 Task: Find connections with filter location Shilong with filter topic #Jobalertwith filter profile language English with filter current company India Today with filter school GITAM Deemed University with filter industry Clay and Refractory Products Manufacturing with filter service category Executive Coaching with filter keywords title Data Entry
Action: Mouse moved to (173, 245)
Screenshot: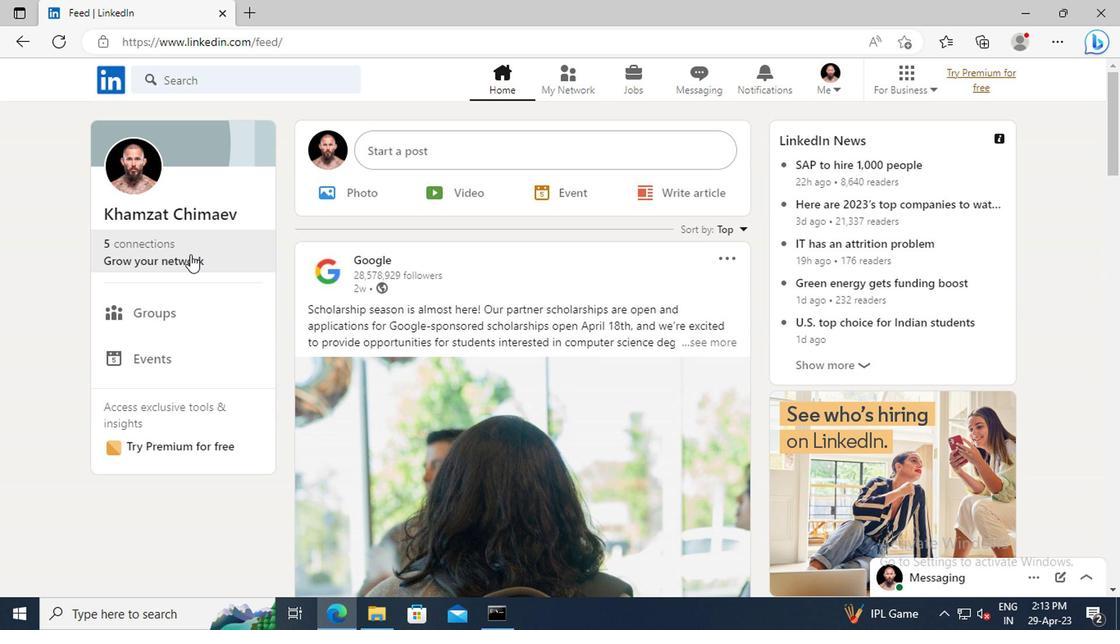 
Action: Mouse pressed left at (173, 245)
Screenshot: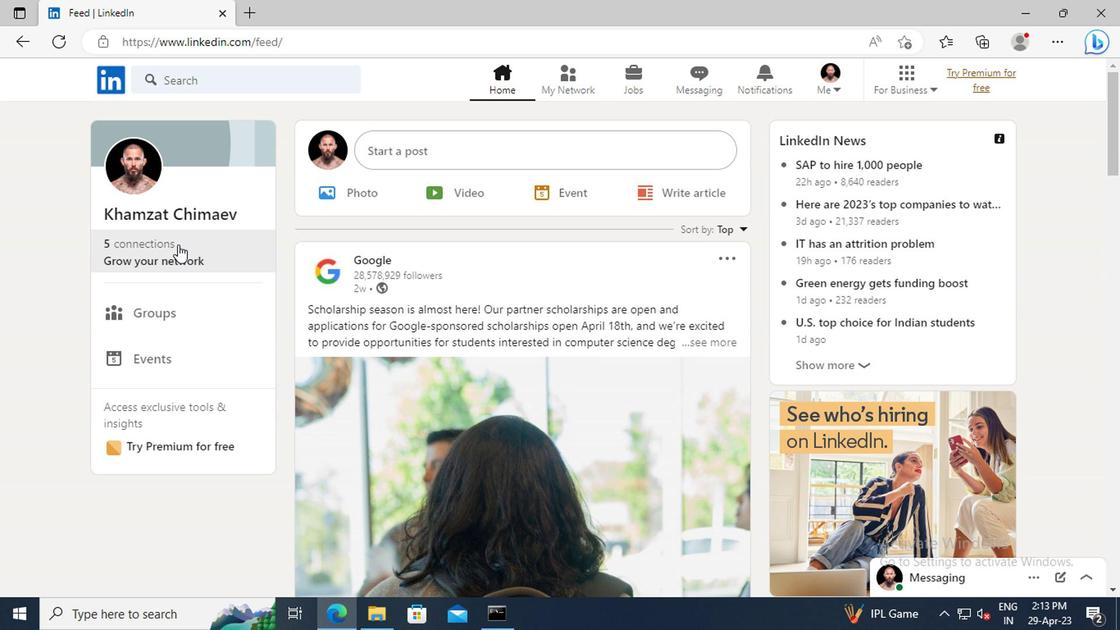 
Action: Mouse moved to (173, 170)
Screenshot: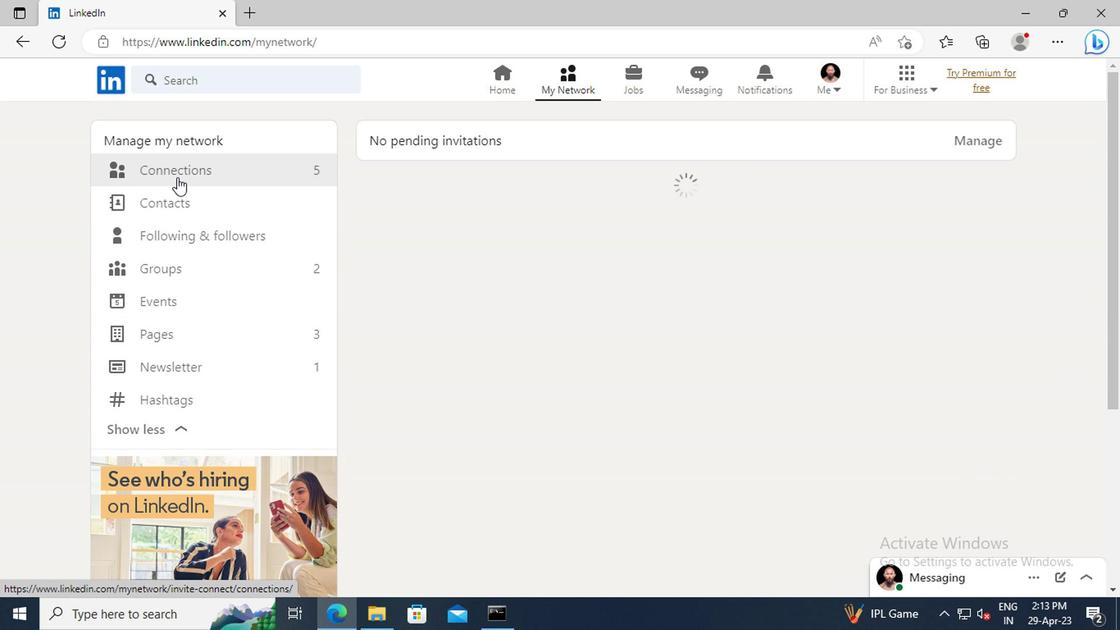 
Action: Mouse pressed left at (173, 170)
Screenshot: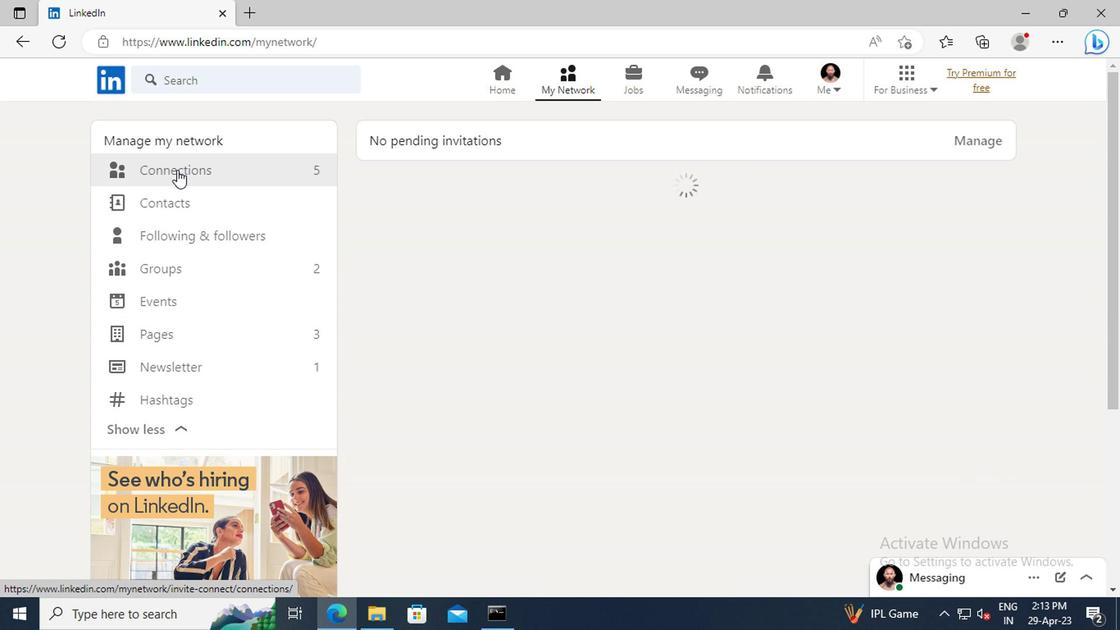
Action: Mouse moved to (663, 172)
Screenshot: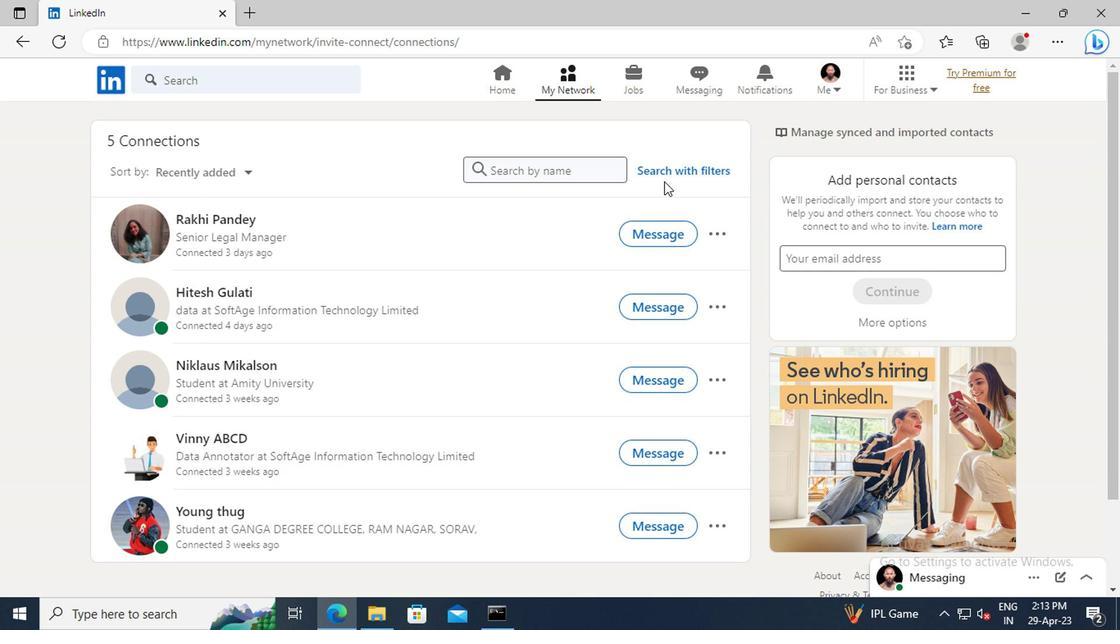 
Action: Mouse pressed left at (663, 172)
Screenshot: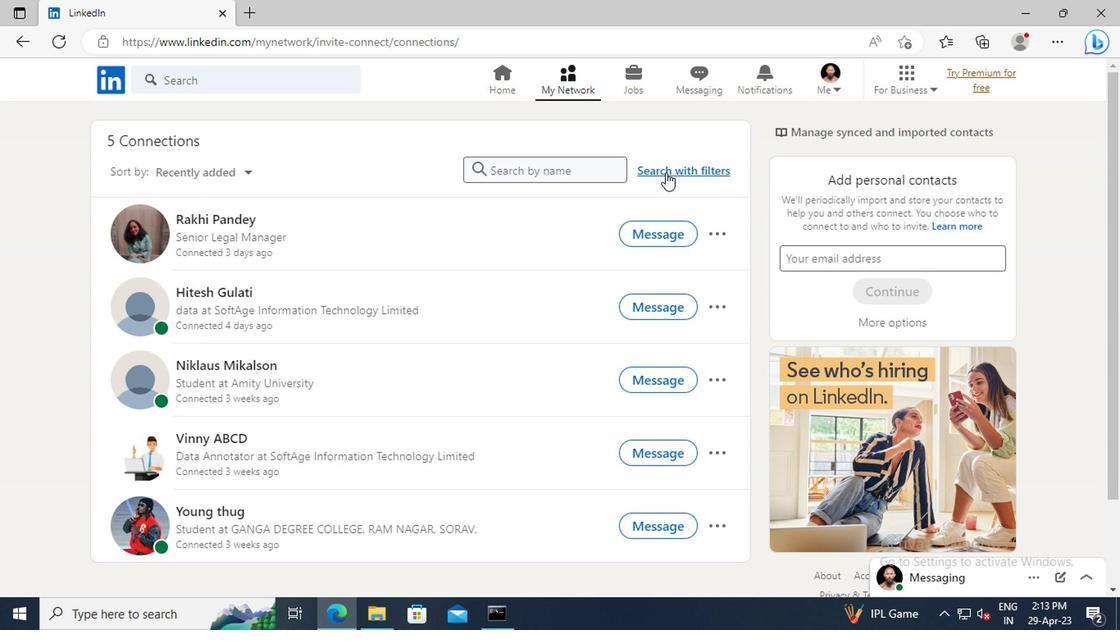 
Action: Mouse moved to (612, 130)
Screenshot: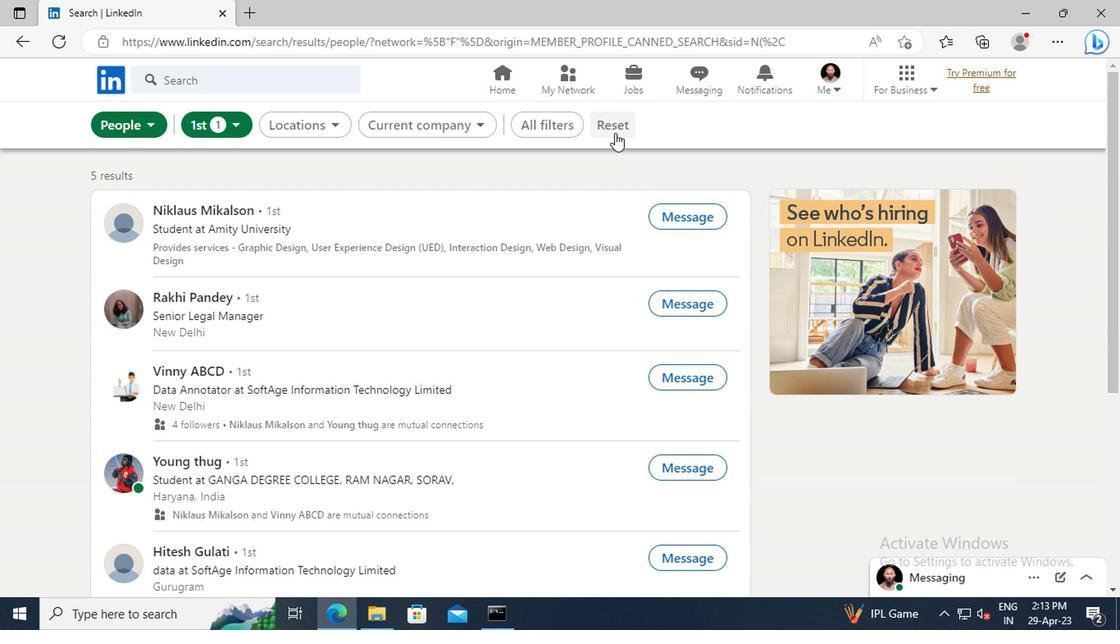 
Action: Mouse pressed left at (612, 130)
Screenshot: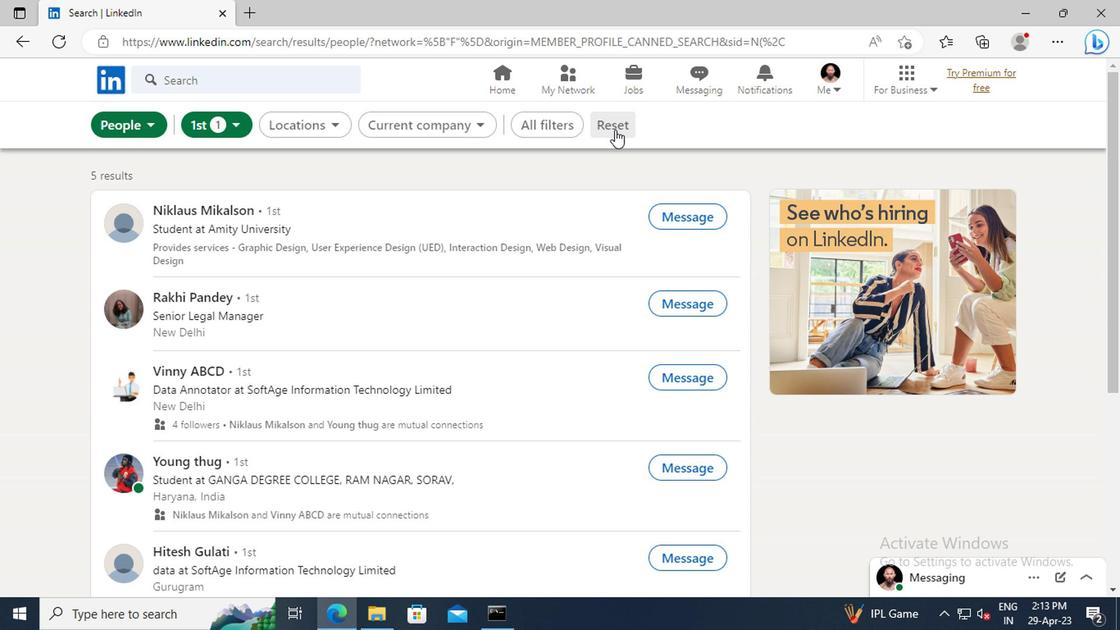 
Action: Mouse moved to (593, 130)
Screenshot: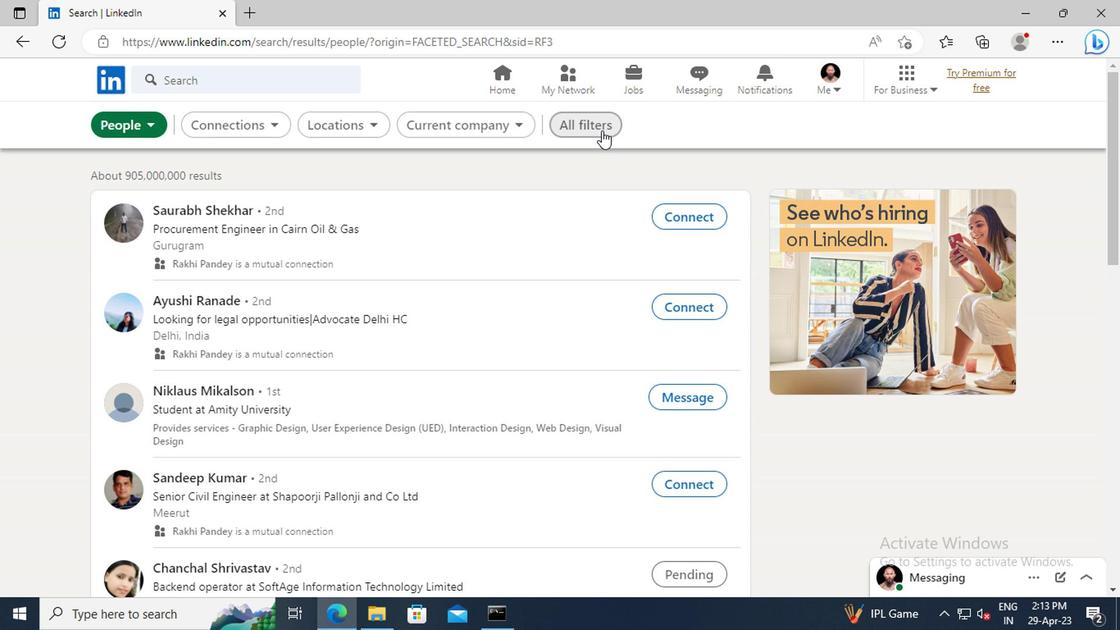 
Action: Mouse pressed left at (593, 130)
Screenshot: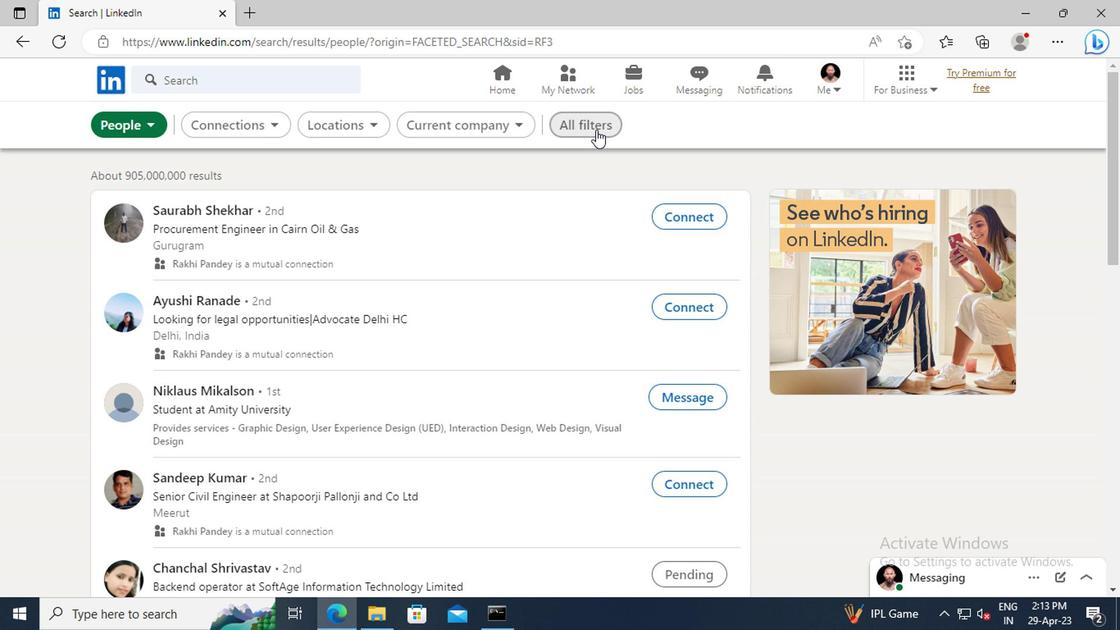 
Action: Mouse moved to (907, 304)
Screenshot: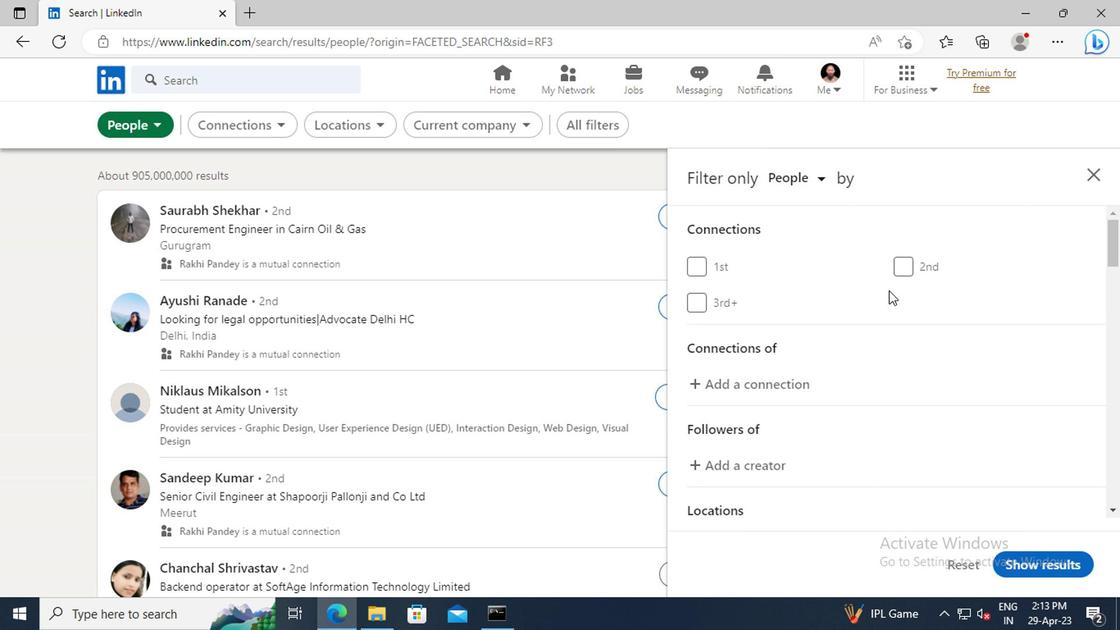 
Action: Mouse scrolled (907, 302) with delta (0, -1)
Screenshot: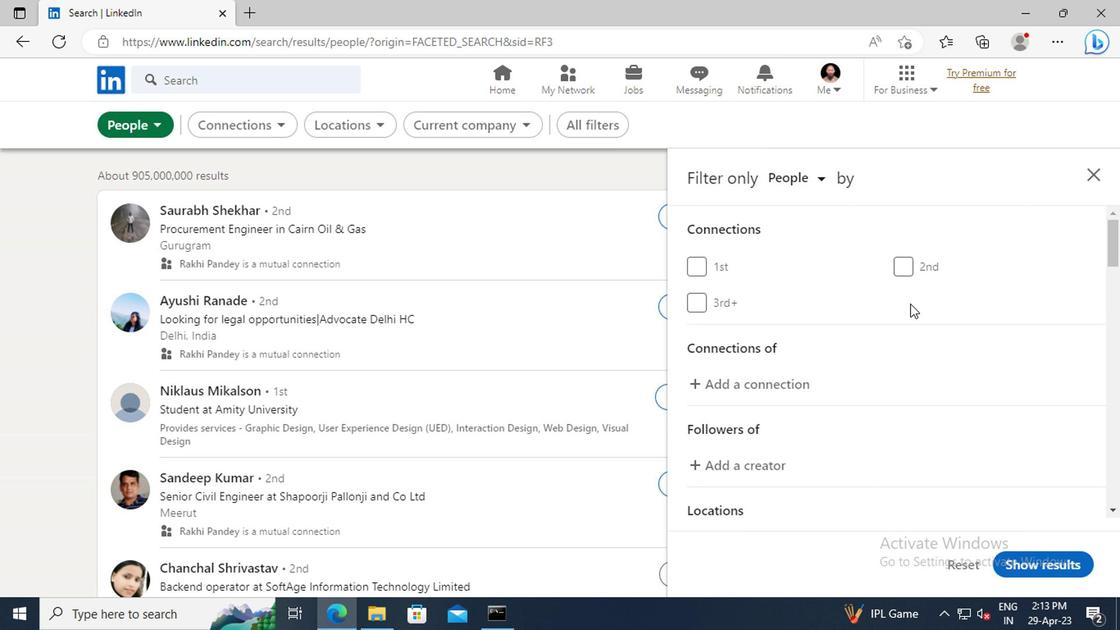 
Action: Mouse moved to (917, 292)
Screenshot: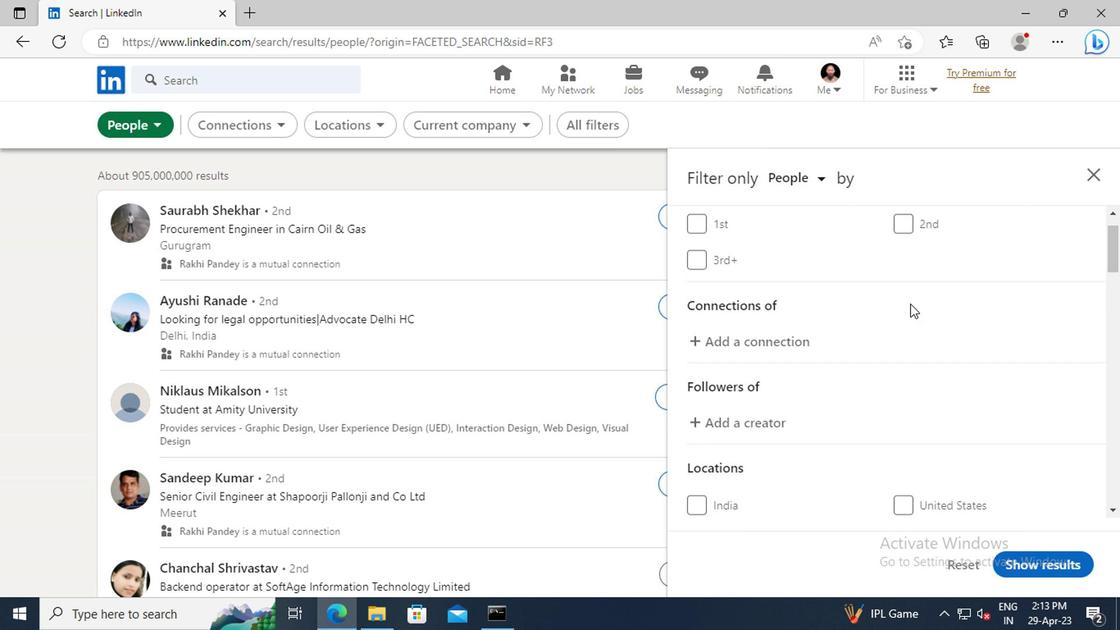 
Action: Mouse scrolled (917, 292) with delta (0, 0)
Screenshot: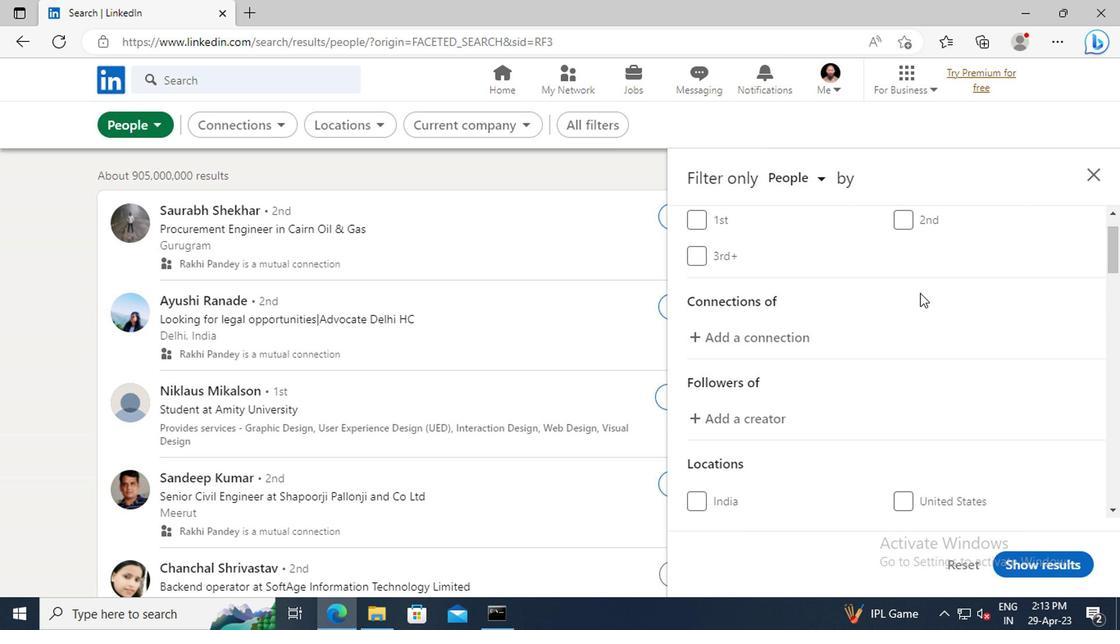
Action: Mouse scrolled (917, 292) with delta (0, 0)
Screenshot: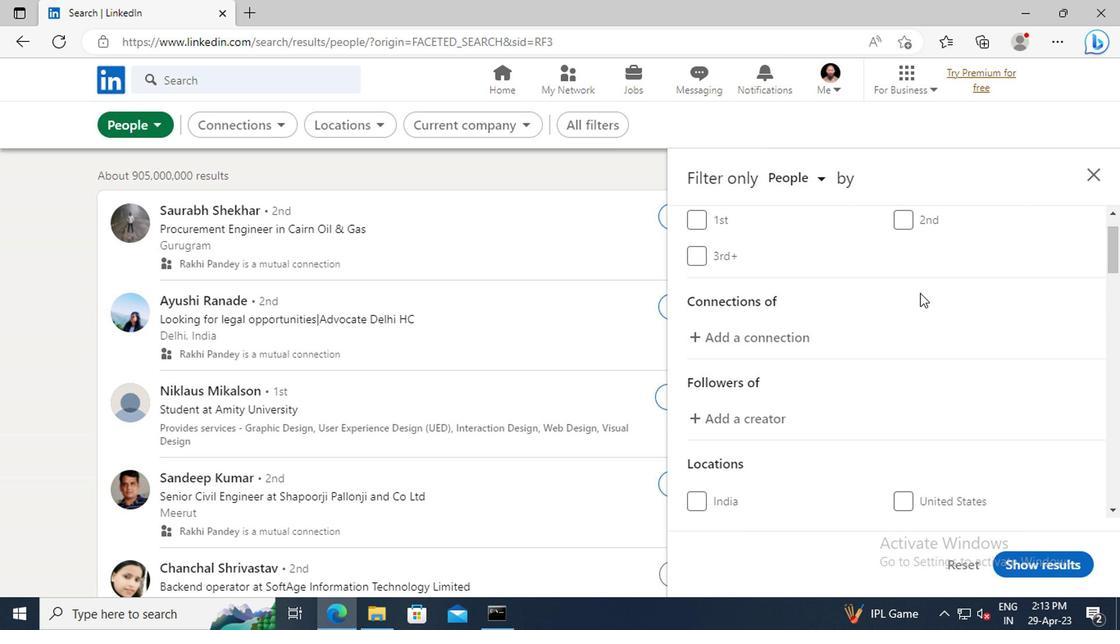 
Action: Mouse scrolled (917, 292) with delta (0, 0)
Screenshot: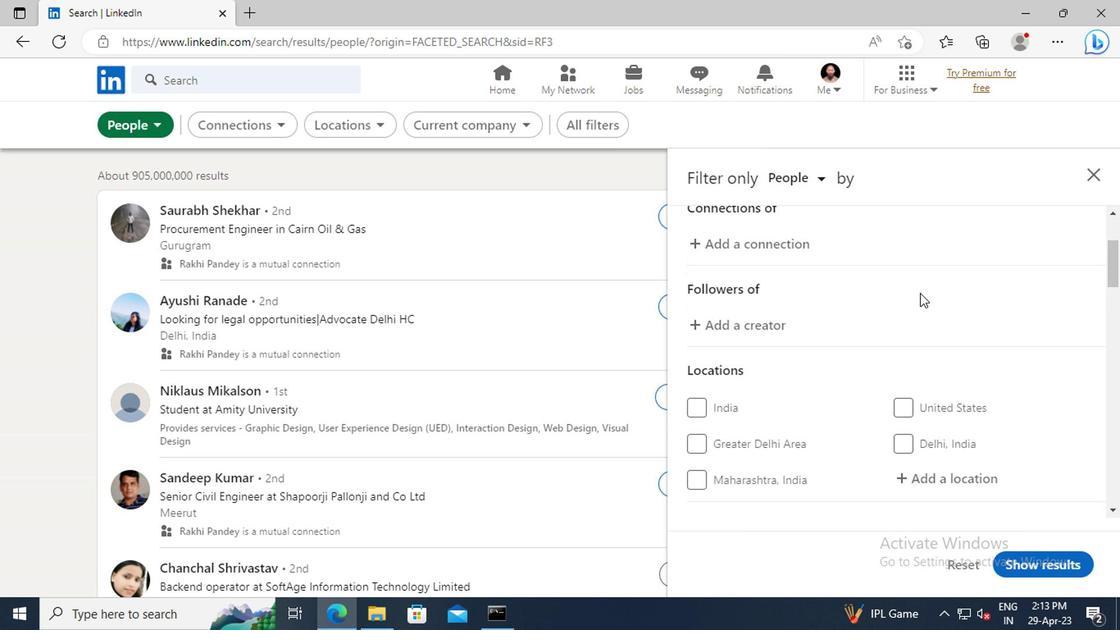 
Action: Mouse scrolled (917, 292) with delta (0, 0)
Screenshot: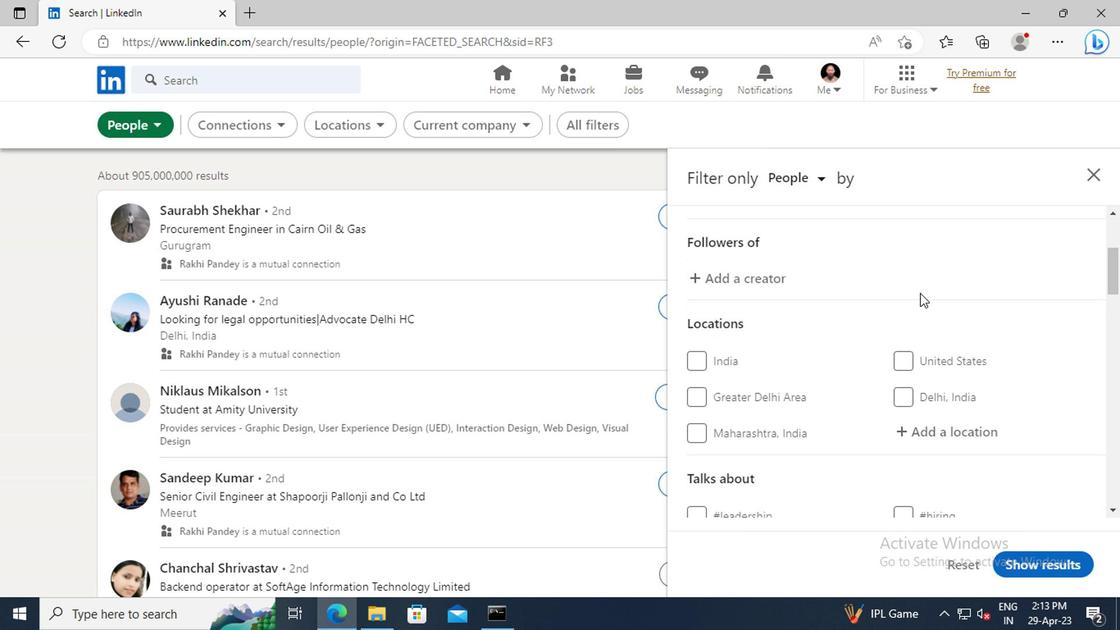 
Action: Mouse scrolled (917, 292) with delta (0, 0)
Screenshot: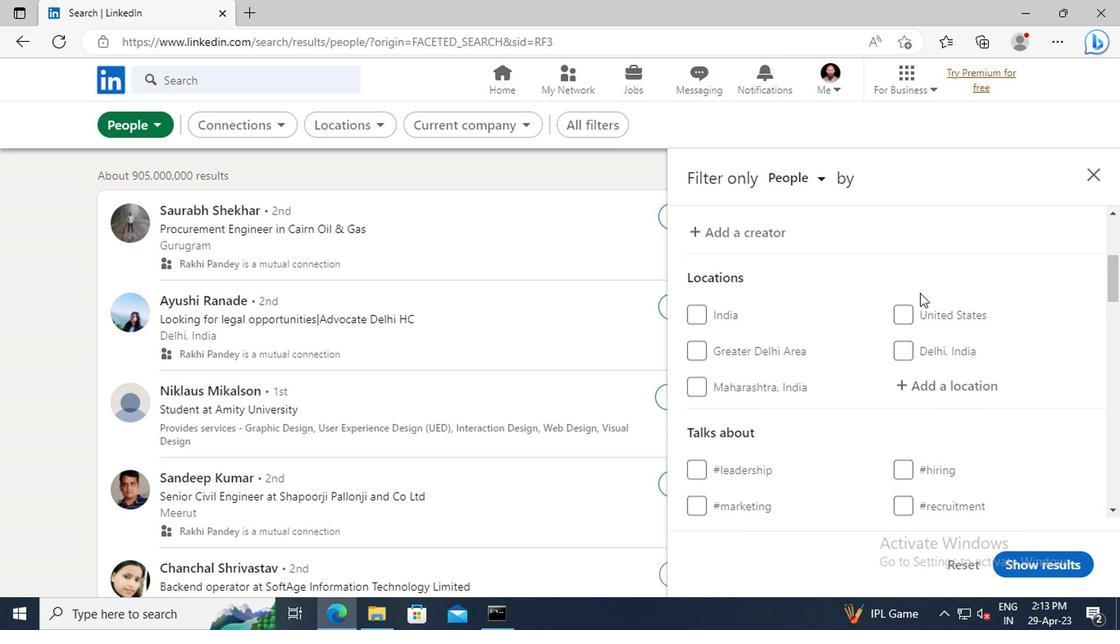 
Action: Mouse moved to (907, 333)
Screenshot: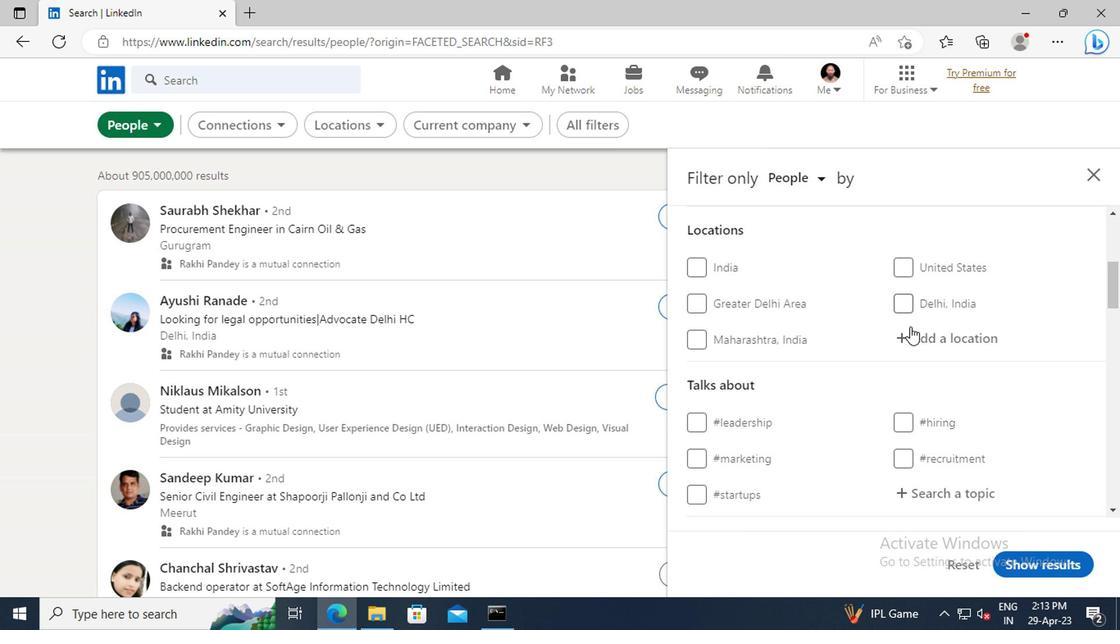 
Action: Mouse pressed left at (907, 333)
Screenshot: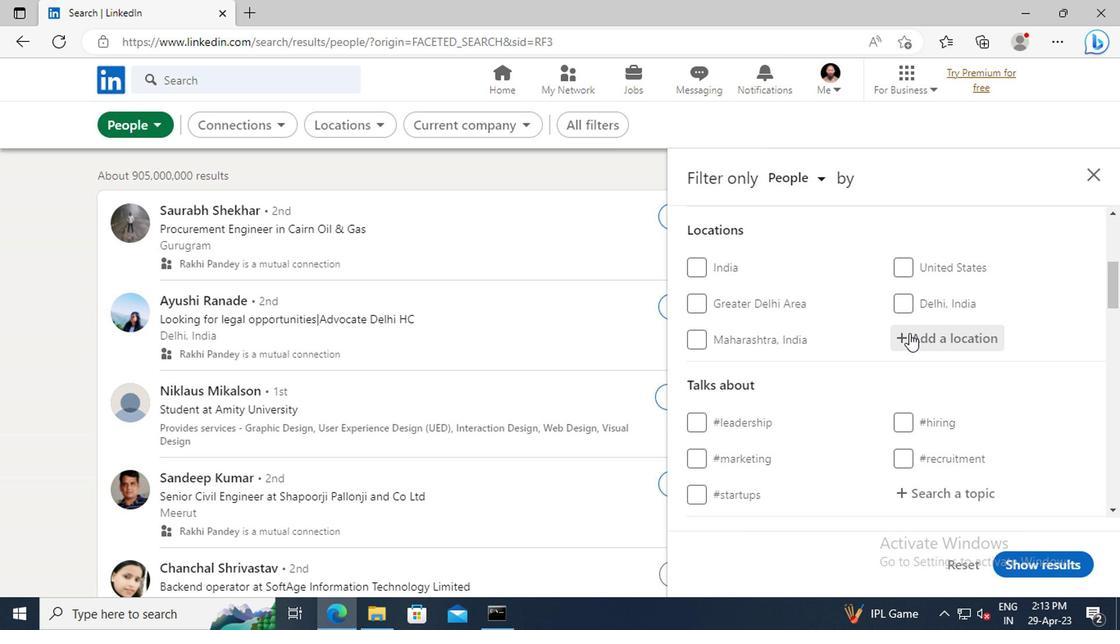
Action: Key pressed <Key.shift>SHILONG<Key.enter>
Screenshot: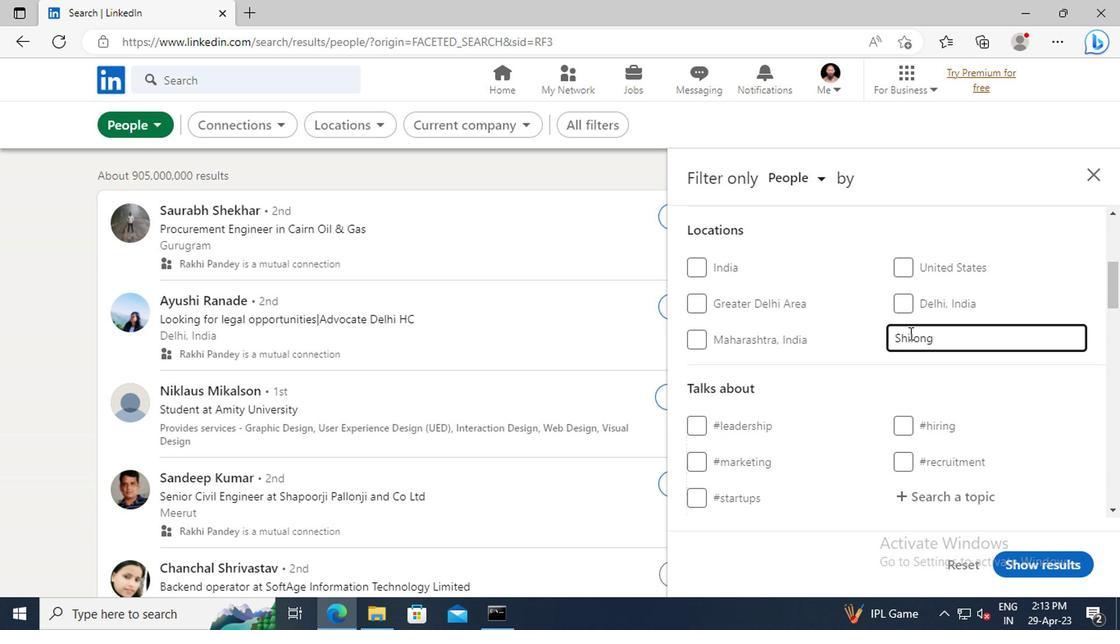 
Action: Mouse scrolled (907, 332) with delta (0, 0)
Screenshot: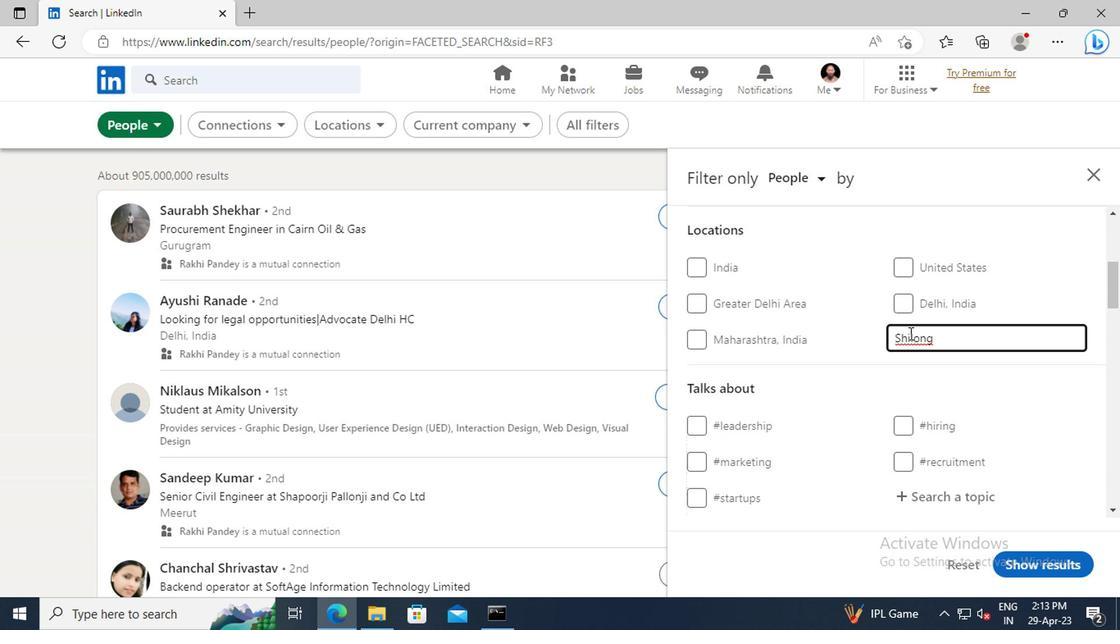 
Action: Mouse scrolled (907, 332) with delta (0, 0)
Screenshot: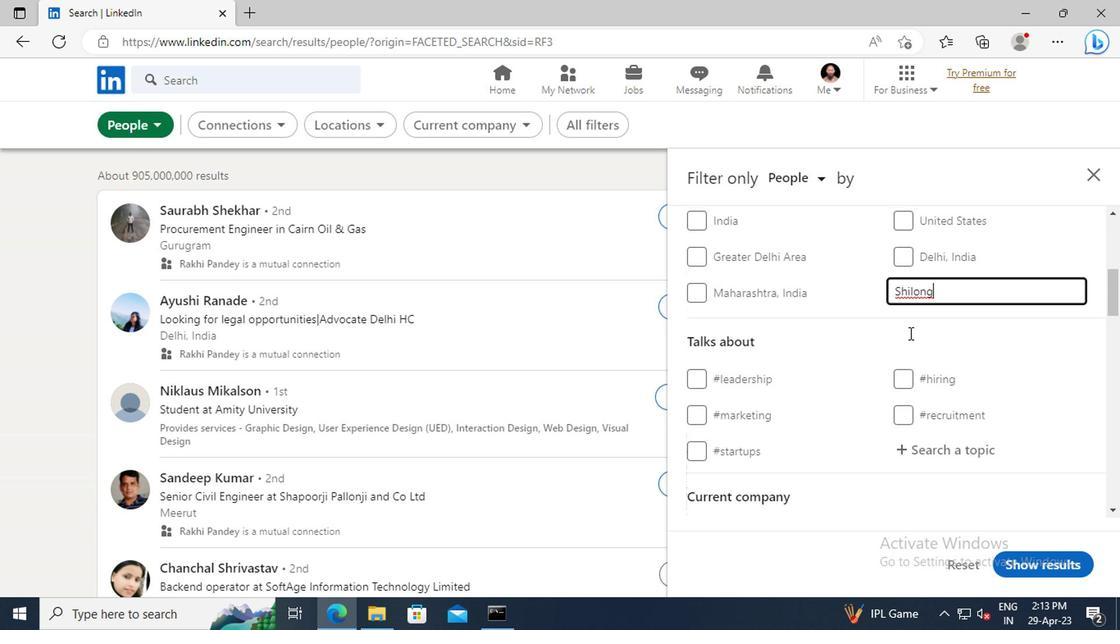 
Action: Mouse moved to (913, 396)
Screenshot: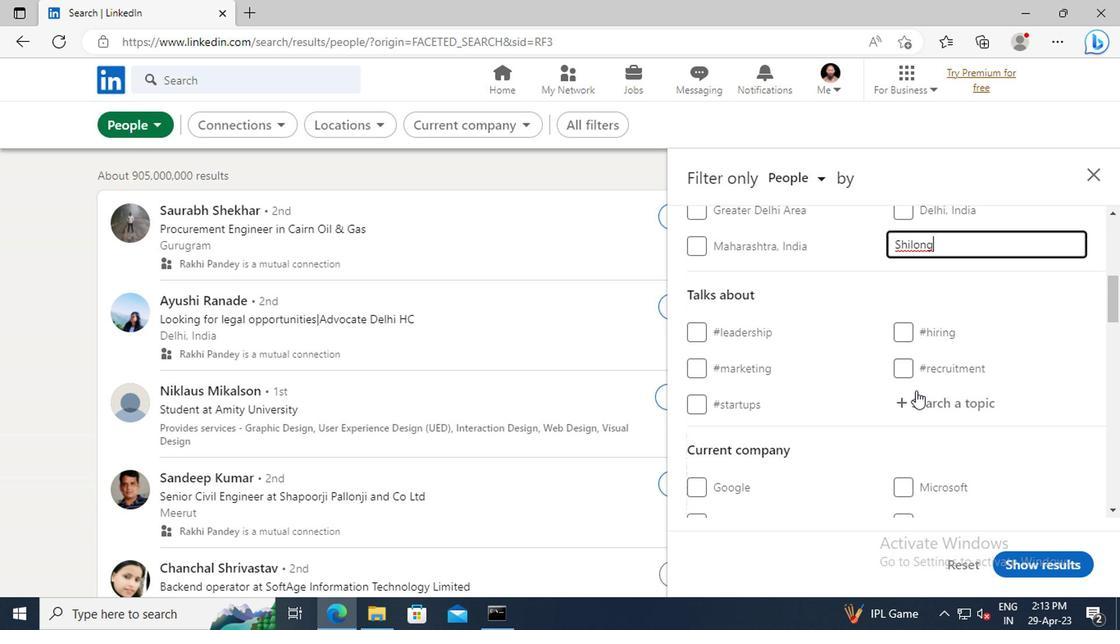 
Action: Mouse pressed left at (913, 396)
Screenshot: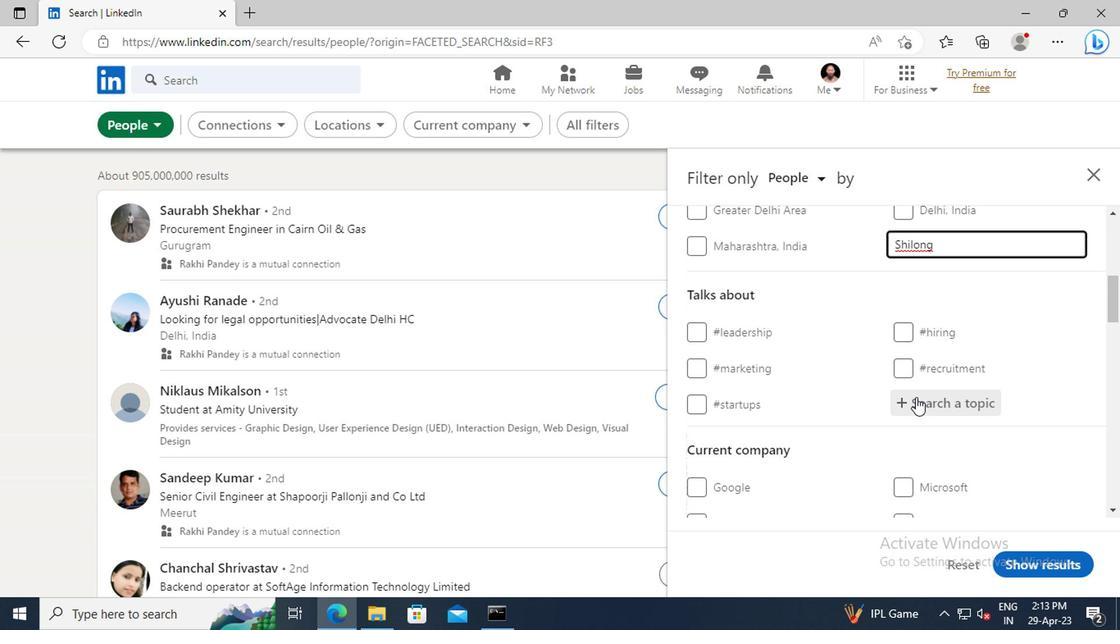 
Action: Key pressed <Key.shift>JOBALERT
Screenshot: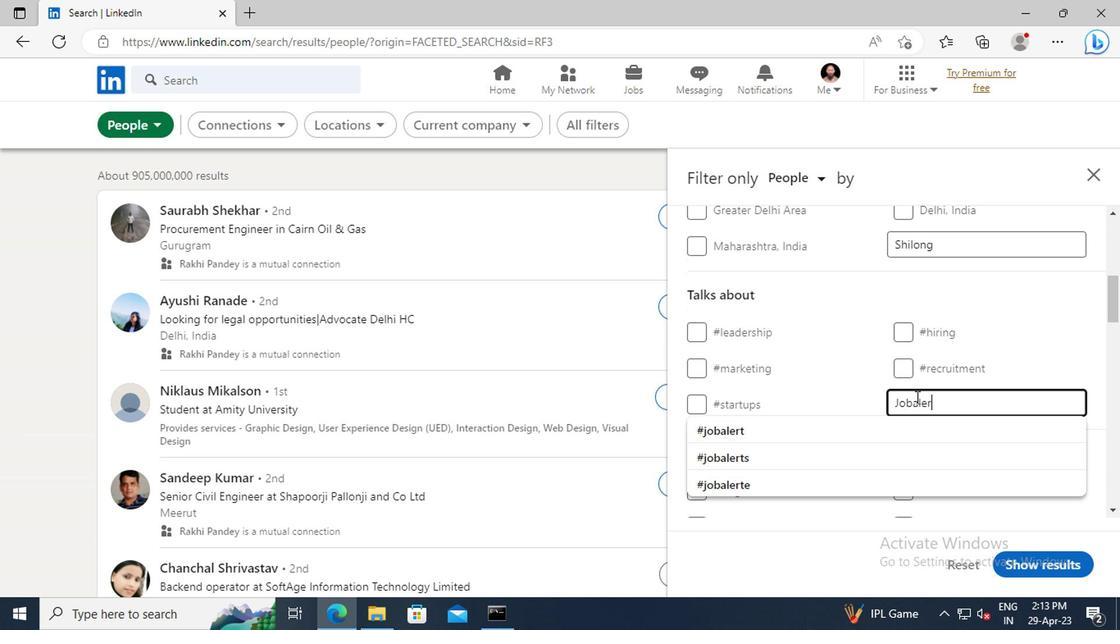 
Action: Mouse moved to (917, 424)
Screenshot: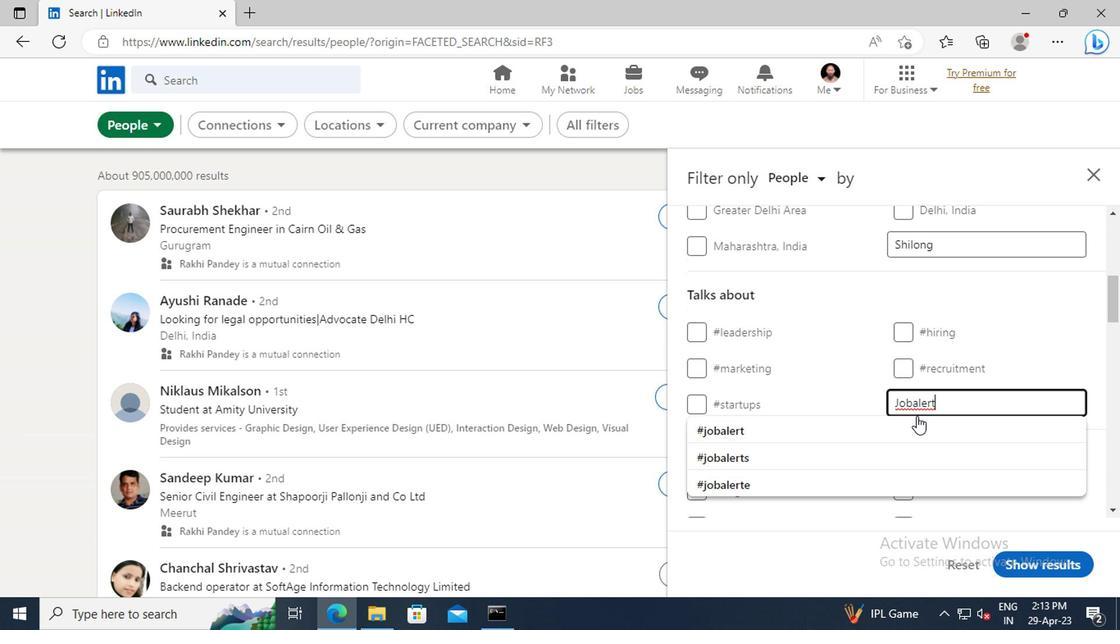 
Action: Mouse pressed left at (917, 424)
Screenshot: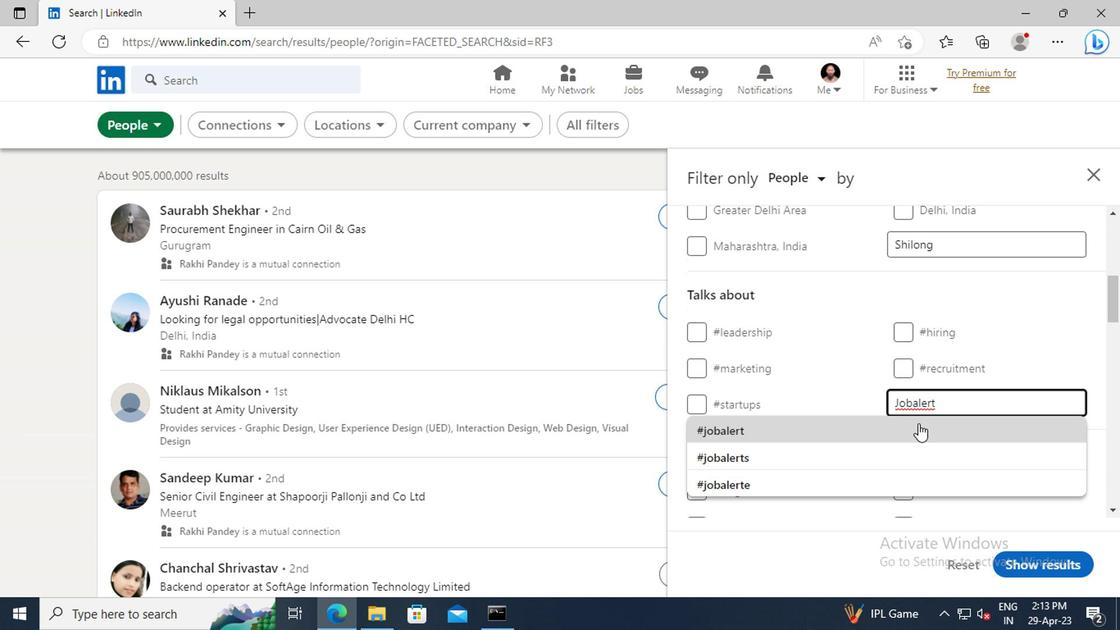 
Action: Mouse scrolled (917, 423) with delta (0, -1)
Screenshot: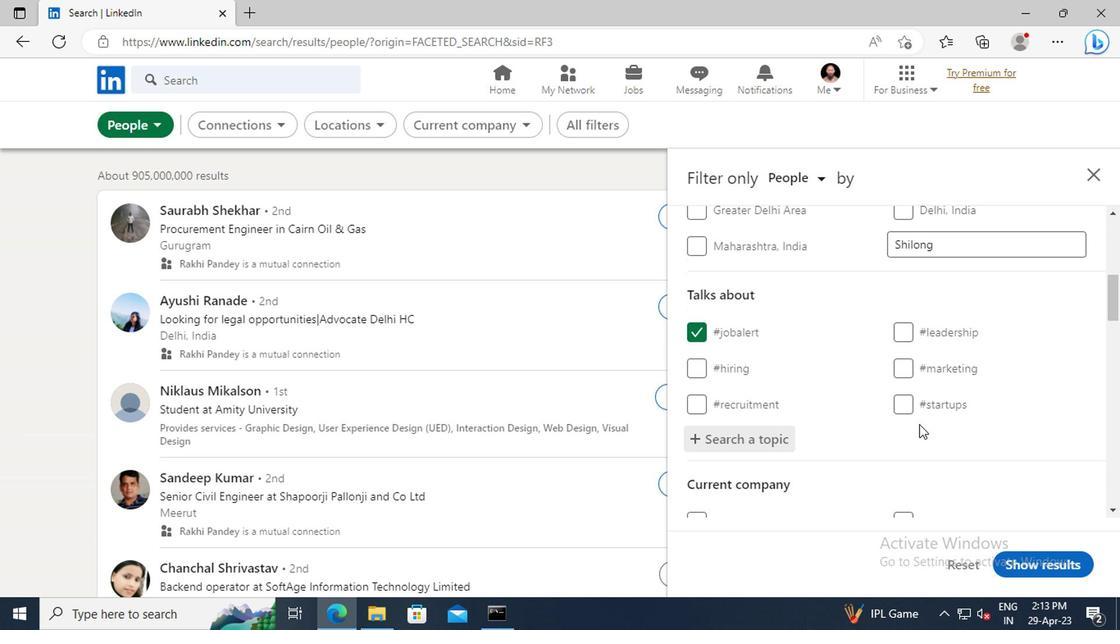 
Action: Mouse scrolled (917, 423) with delta (0, -1)
Screenshot: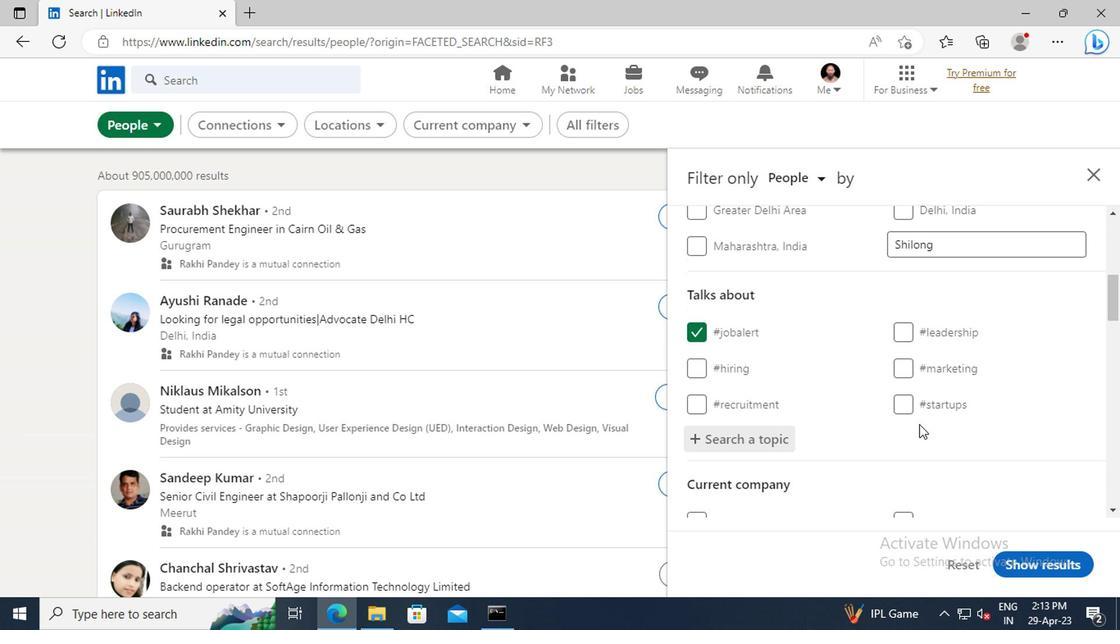 
Action: Mouse scrolled (917, 423) with delta (0, -1)
Screenshot: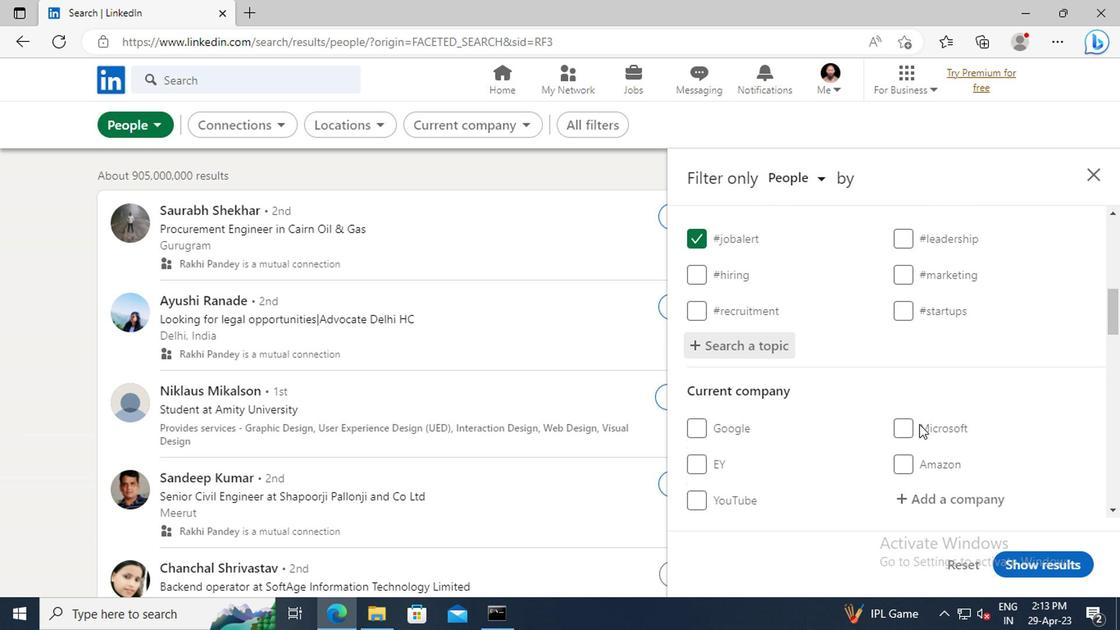 
Action: Mouse scrolled (917, 423) with delta (0, -1)
Screenshot: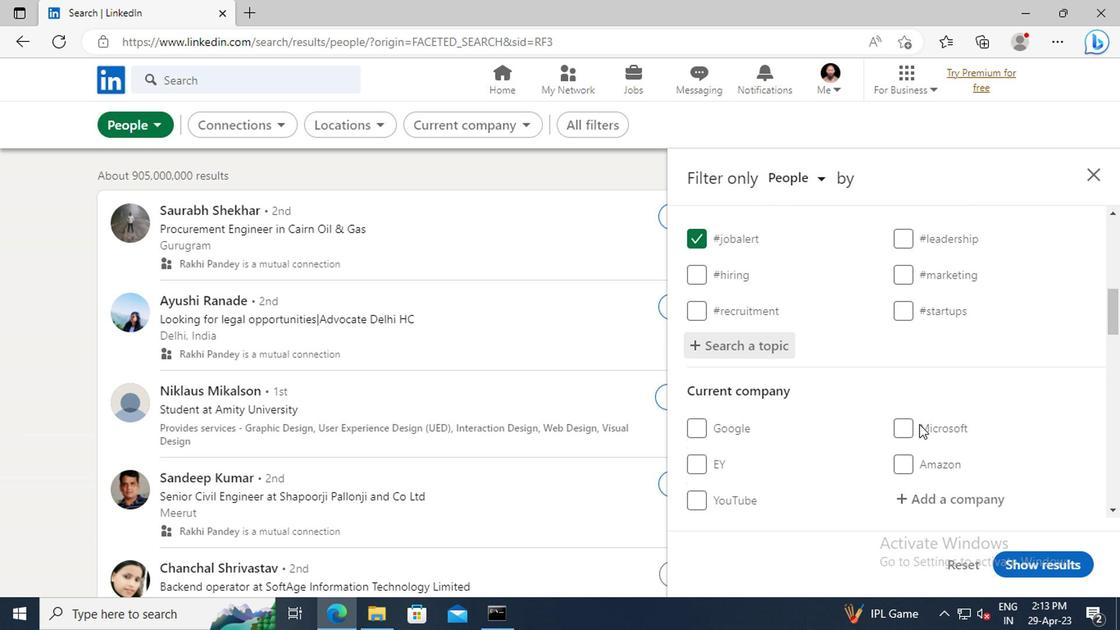 
Action: Mouse scrolled (917, 423) with delta (0, -1)
Screenshot: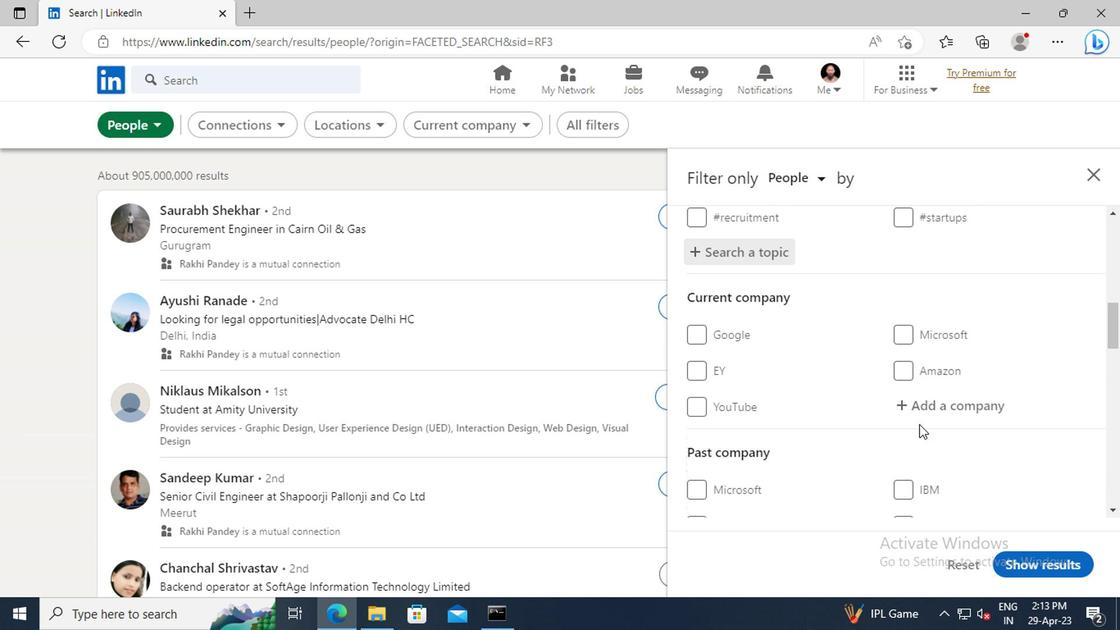 
Action: Mouse scrolled (917, 423) with delta (0, -1)
Screenshot: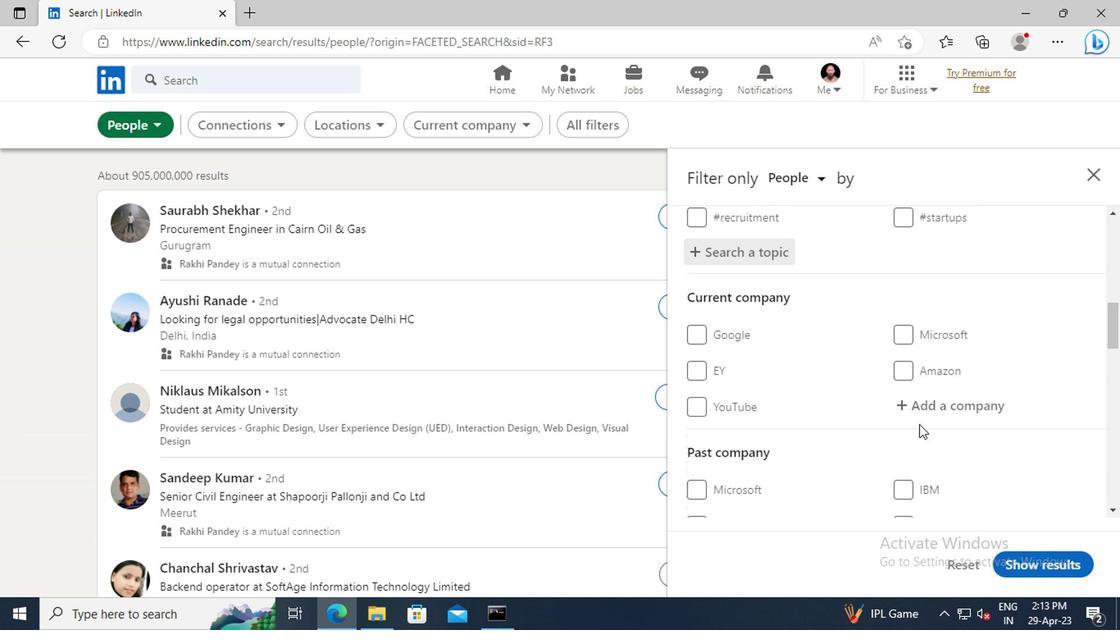 
Action: Mouse scrolled (917, 423) with delta (0, -1)
Screenshot: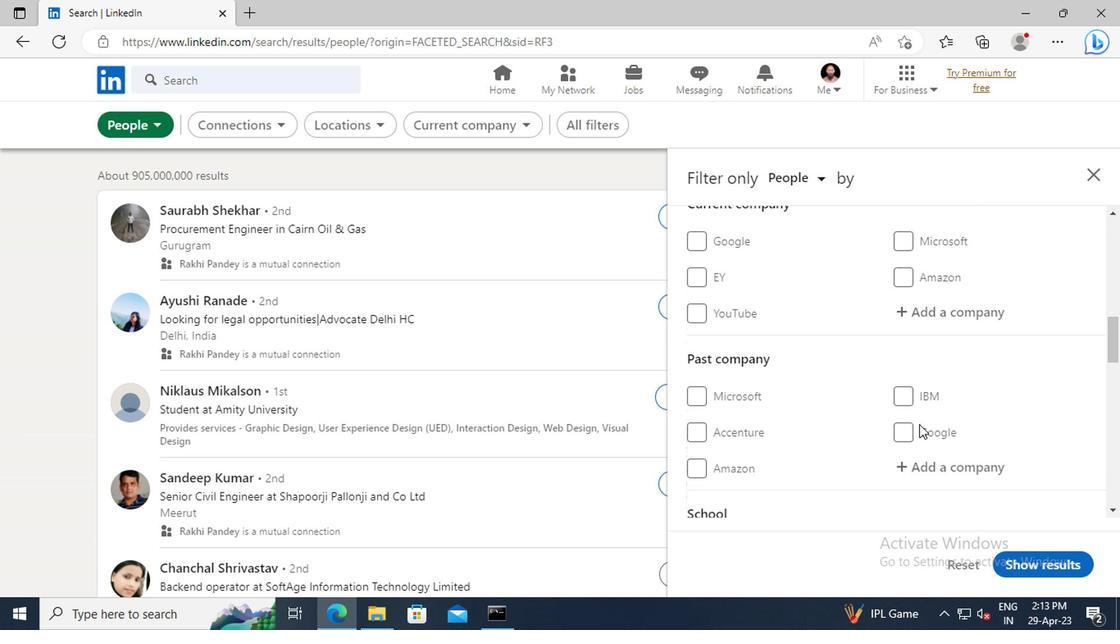 
Action: Mouse scrolled (917, 423) with delta (0, -1)
Screenshot: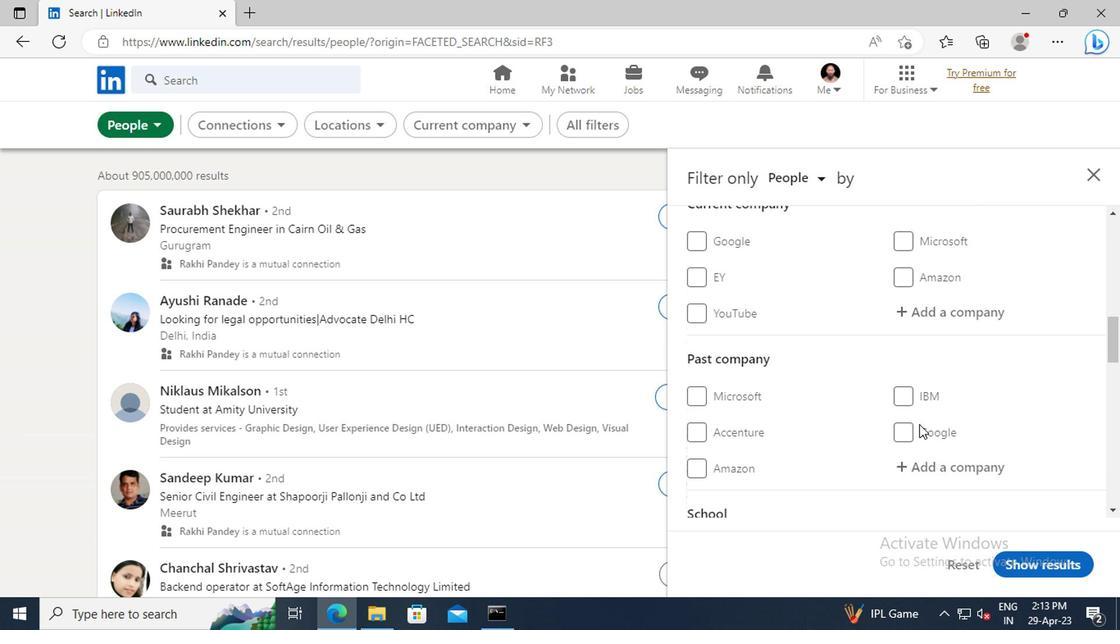 
Action: Mouse scrolled (917, 423) with delta (0, -1)
Screenshot: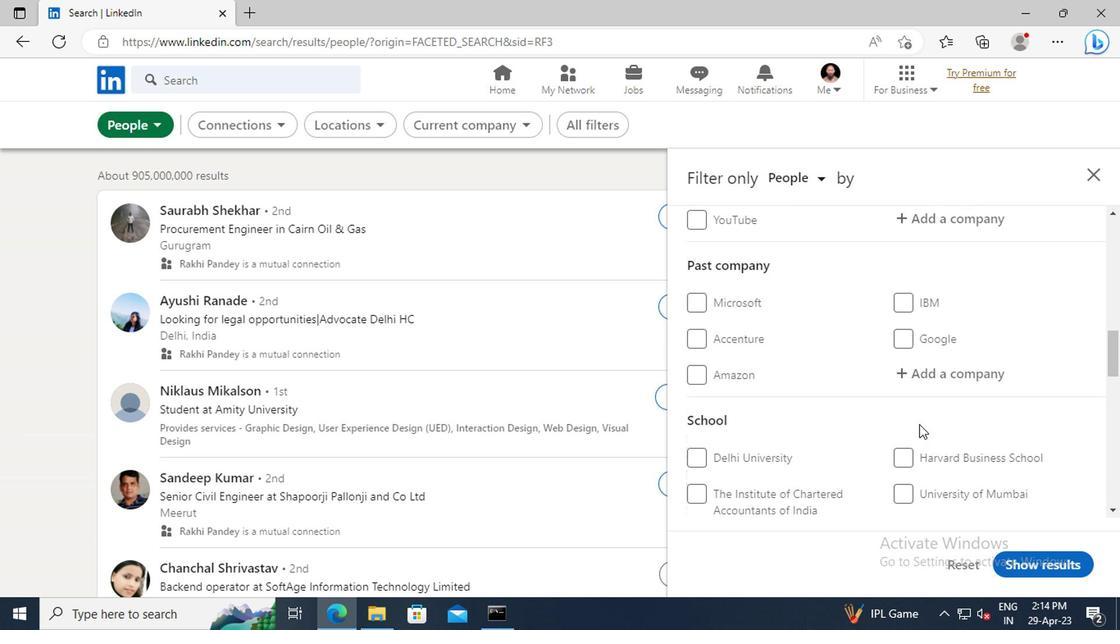 
Action: Mouse scrolled (917, 423) with delta (0, -1)
Screenshot: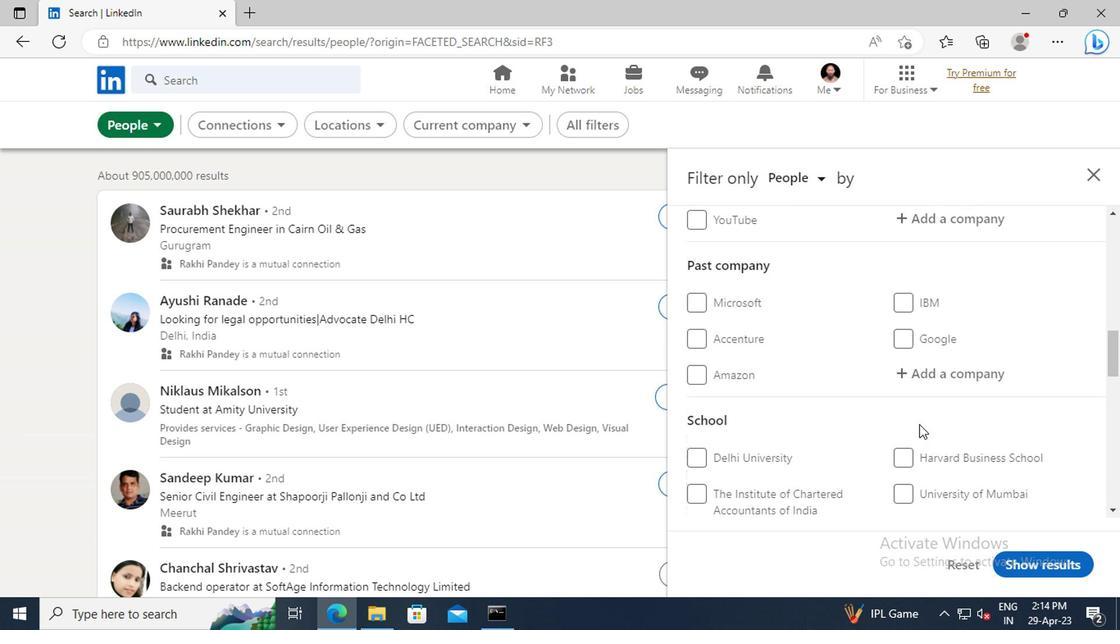 
Action: Mouse scrolled (917, 423) with delta (0, -1)
Screenshot: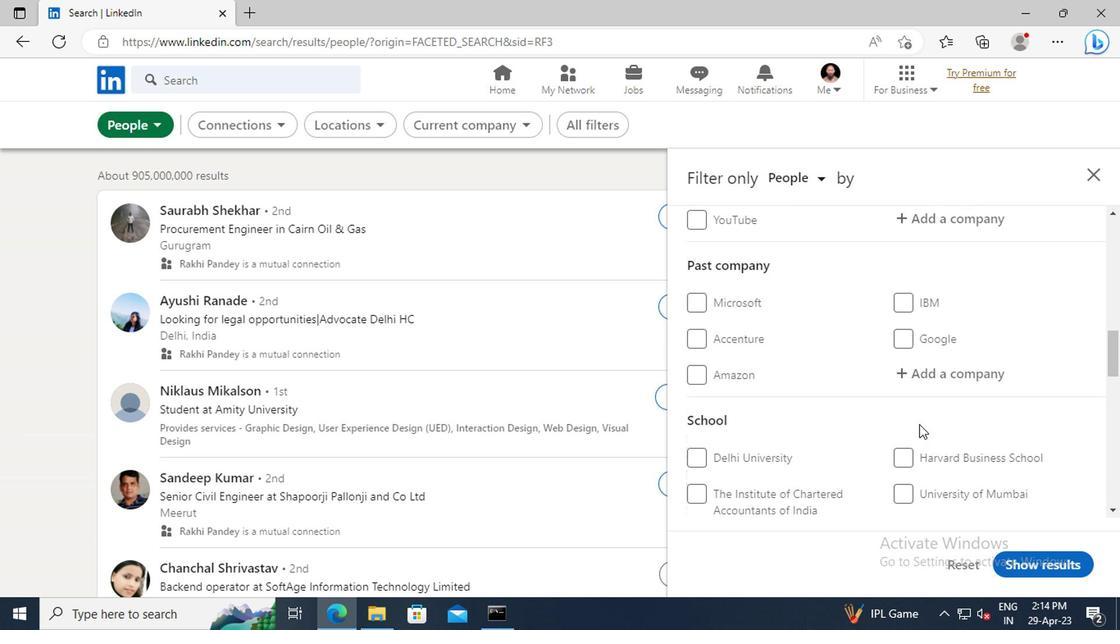 
Action: Mouse scrolled (917, 423) with delta (0, -1)
Screenshot: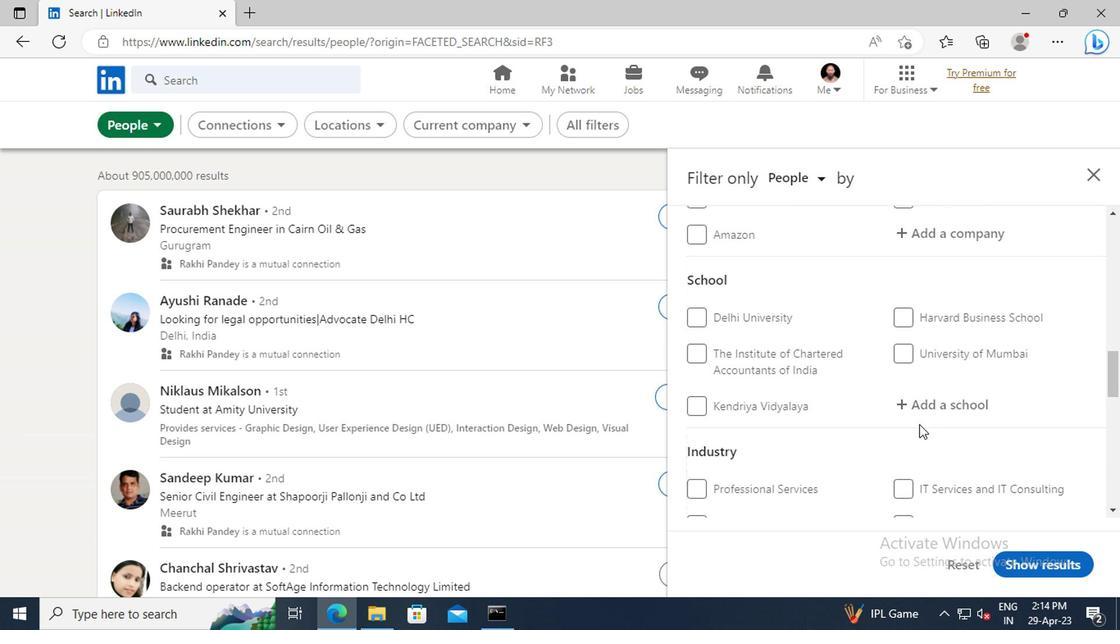 
Action: Mouse scrolled (917, 423) with delta (0, -1)
Screenshot: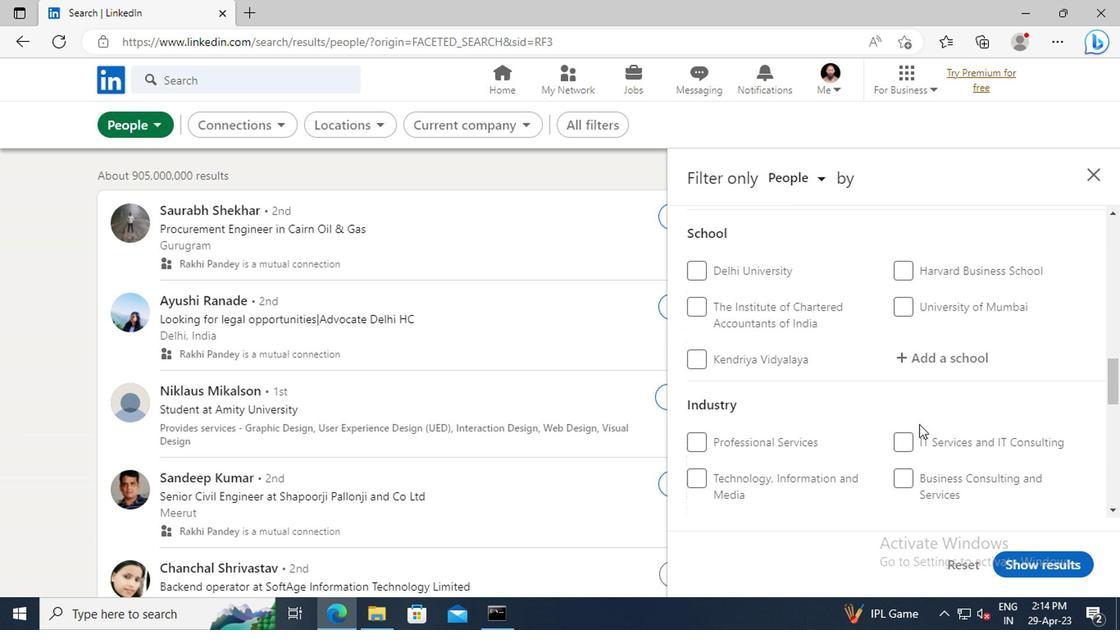
Action: Mouse scrolled (917, 423) with delta (0, -1)
Screenshot: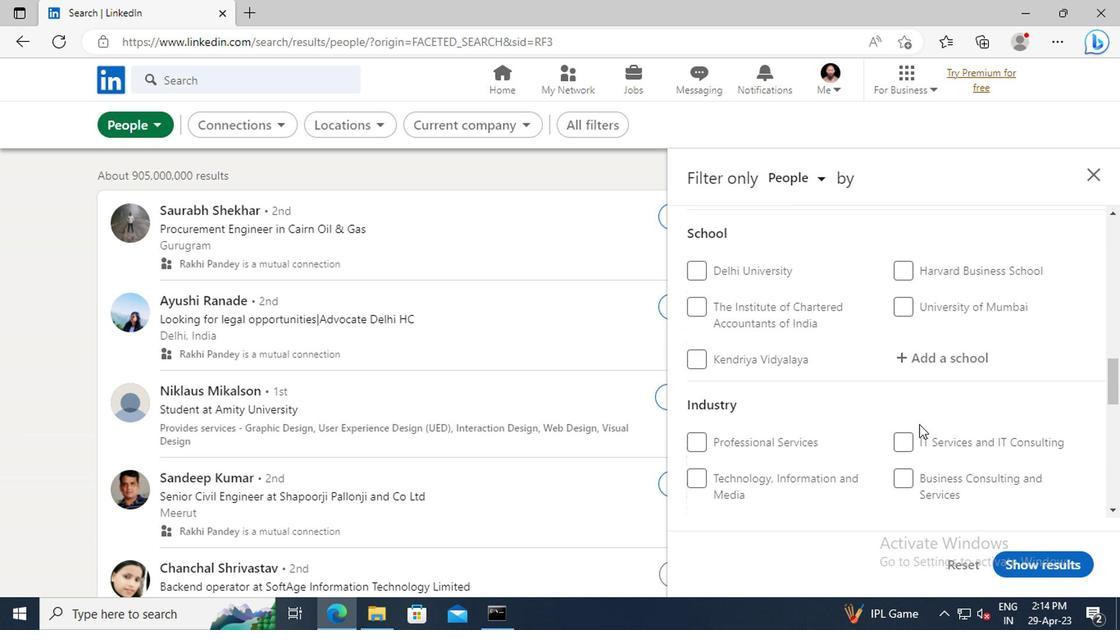 
Action: Mouse scrolled (917, 423) with delta (0, -1)
Screenshot: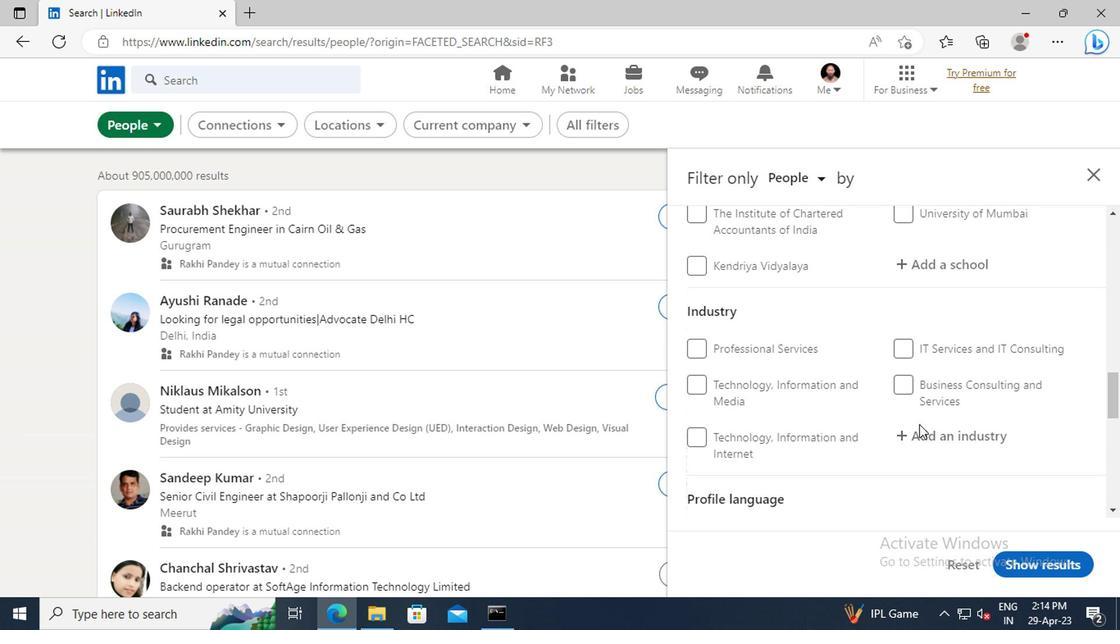 
Action: Mouse scrolled (917, 423) with delta (0, -1)
Screenshot: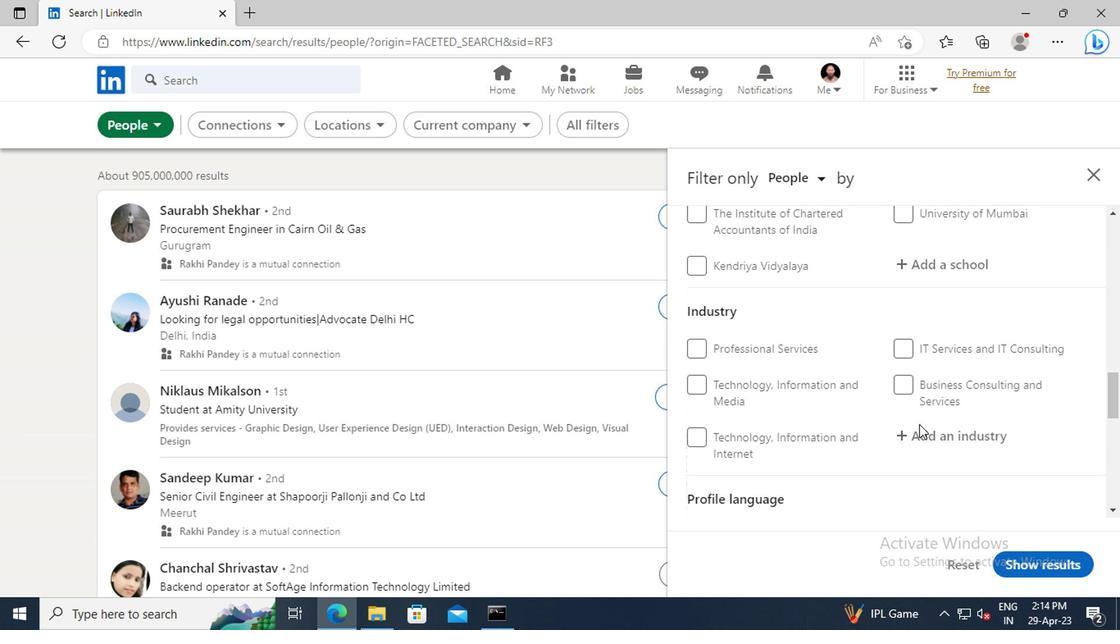 
Action: Mouse scrolled (917, 423) with delta (0, -1)
Screenshot: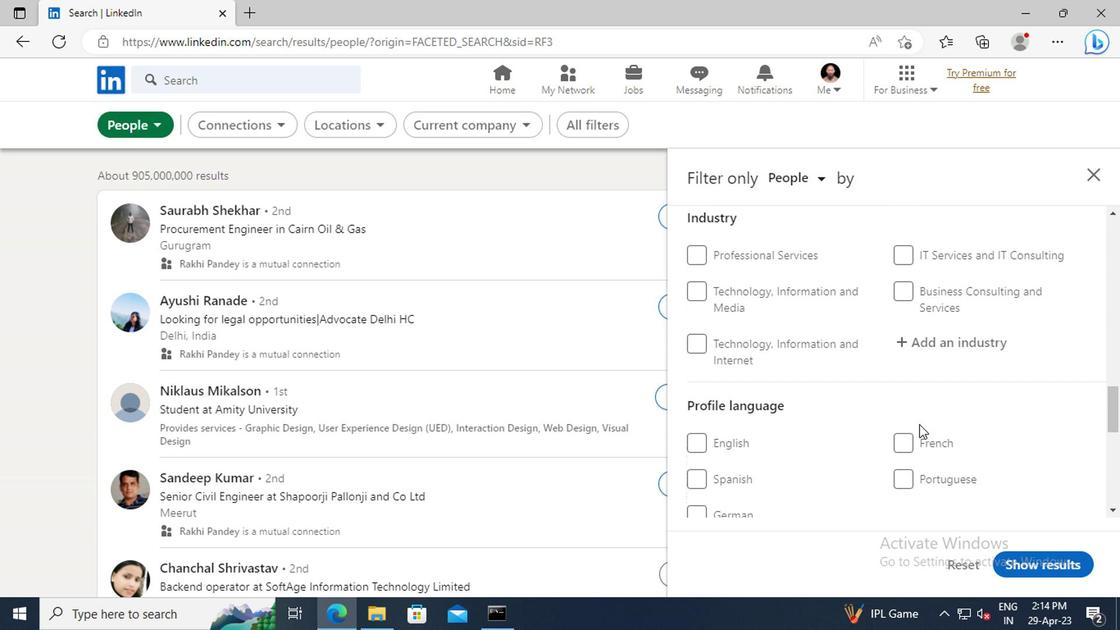 
Action: Mouse moved to (694, 395)
Screenshot: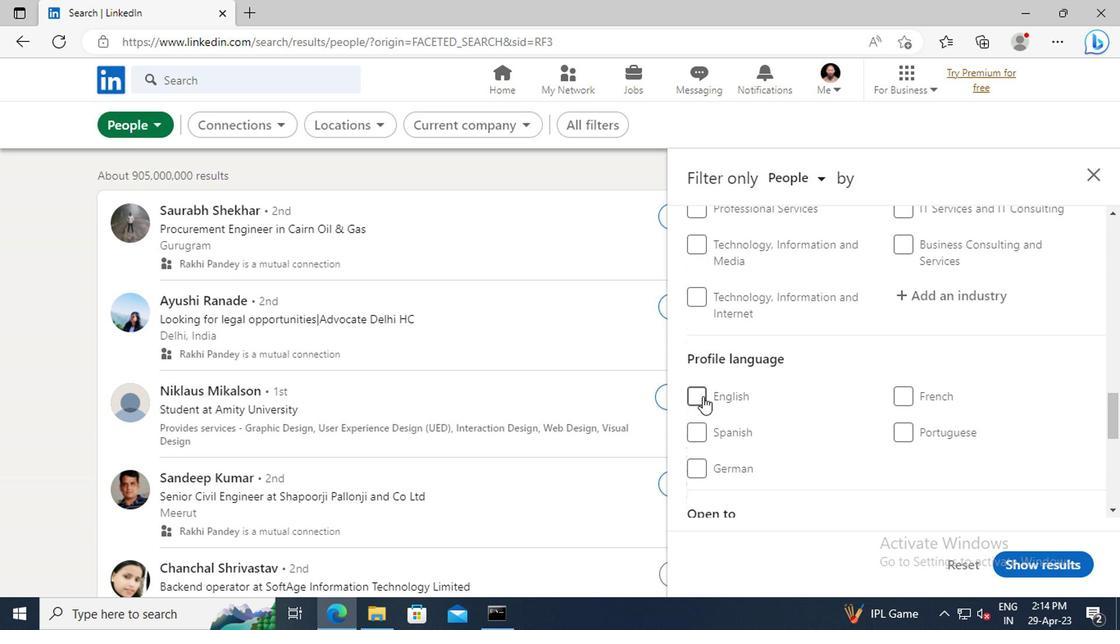 
Action: Mouse pressed left at (694, 395)
Screenshot: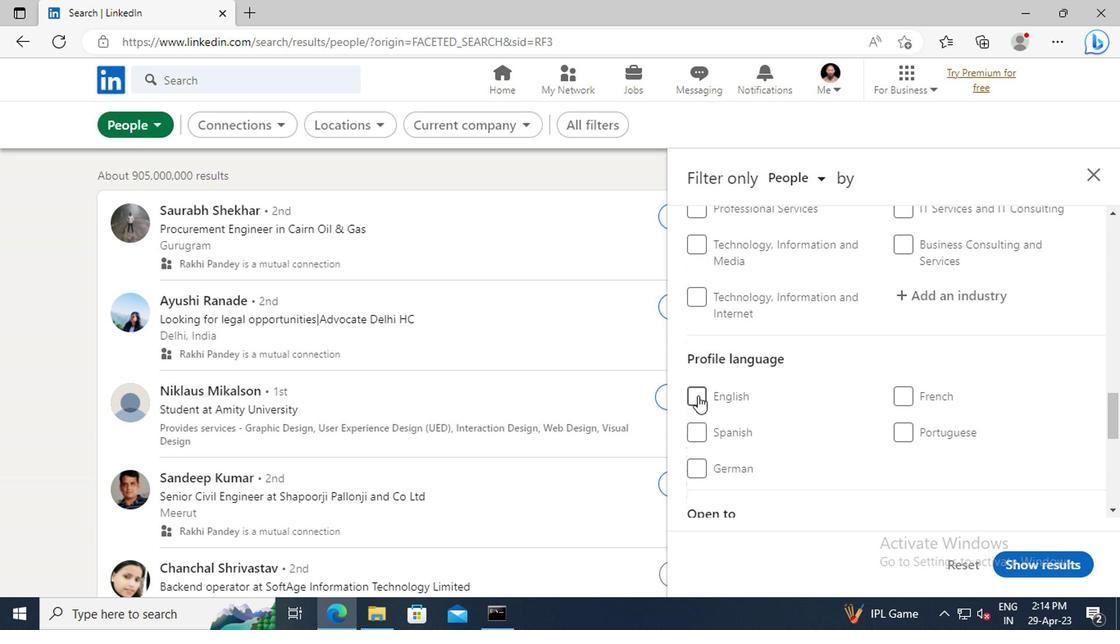 
Action: Mouse moved to (910, 388)
Screenshot: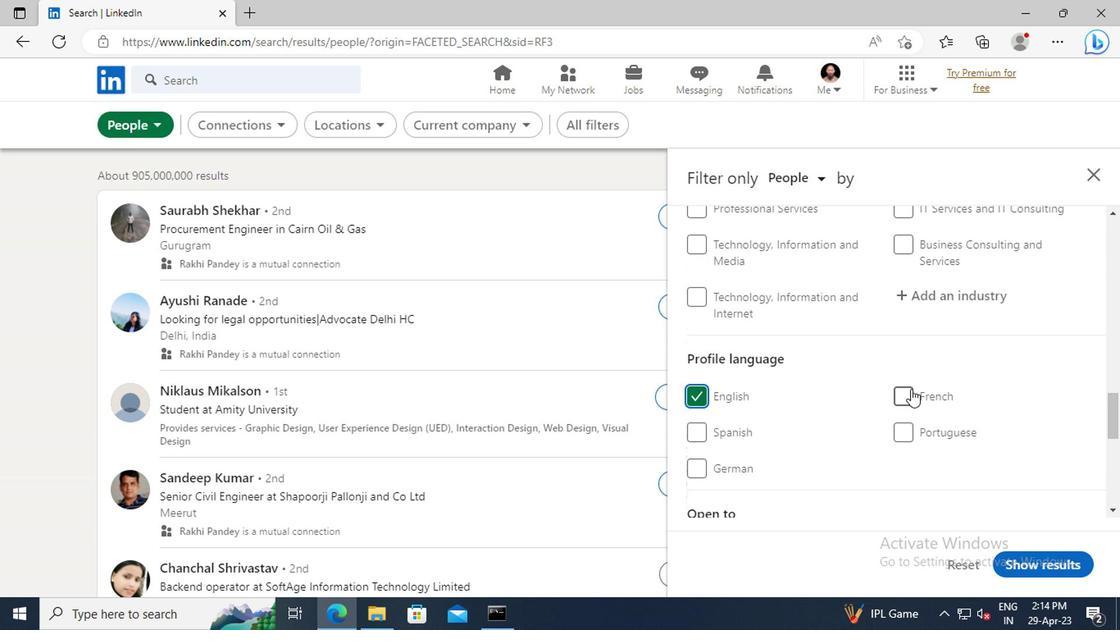 
Action: Mouse scrolled (910, 389) with delta (0, 1)
Screenshot: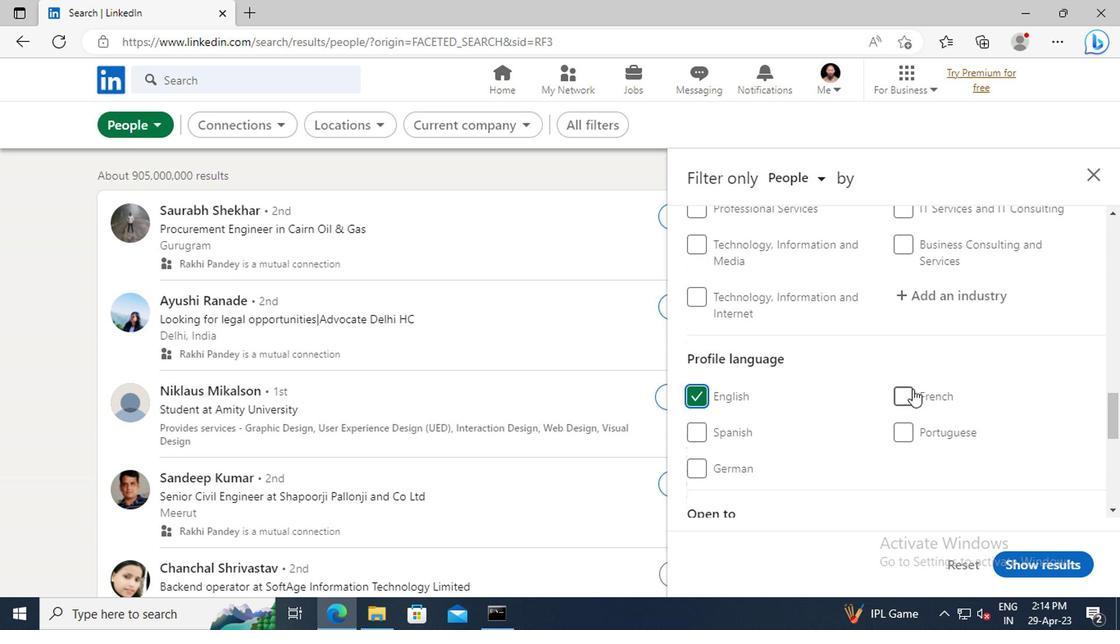 
Action: Mouse scrolled (910, 389) with delta (0, 1)
Screenshot: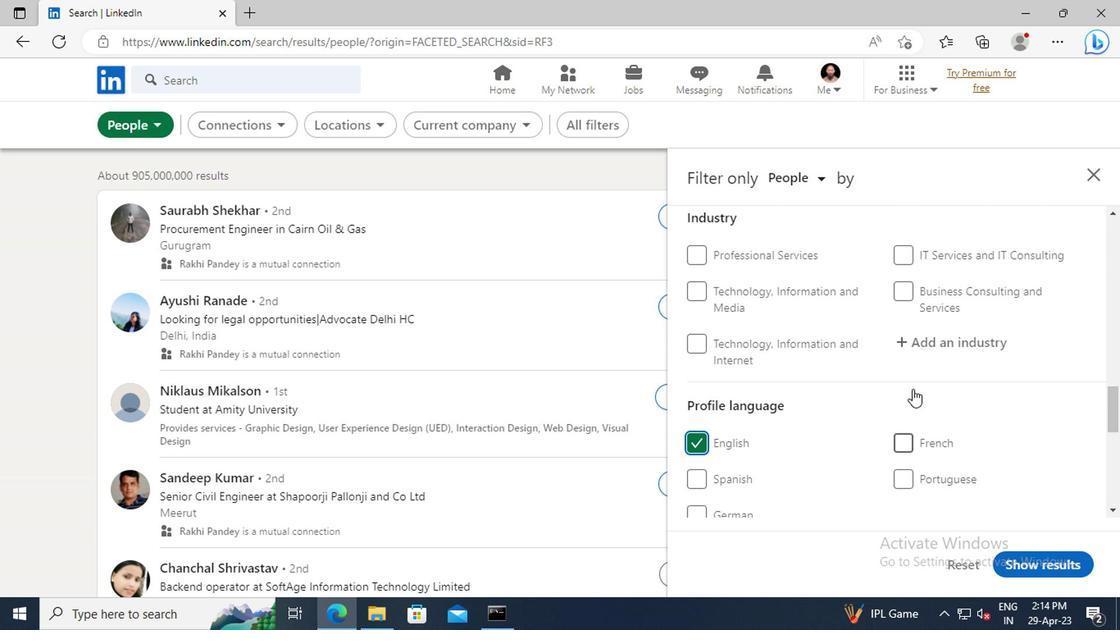 
Action: Mouse scrolled (910, 389) with delta (0, 1)
Screenshot: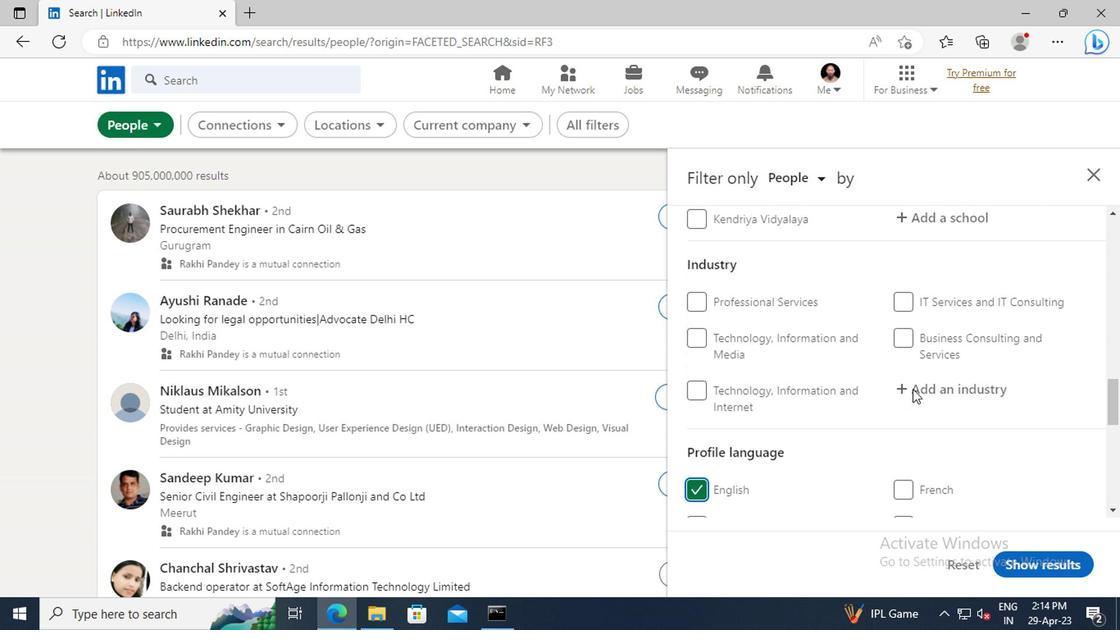 
Action: Mouse scrolled (910, 389) with delta (0, 1)
Screenshot: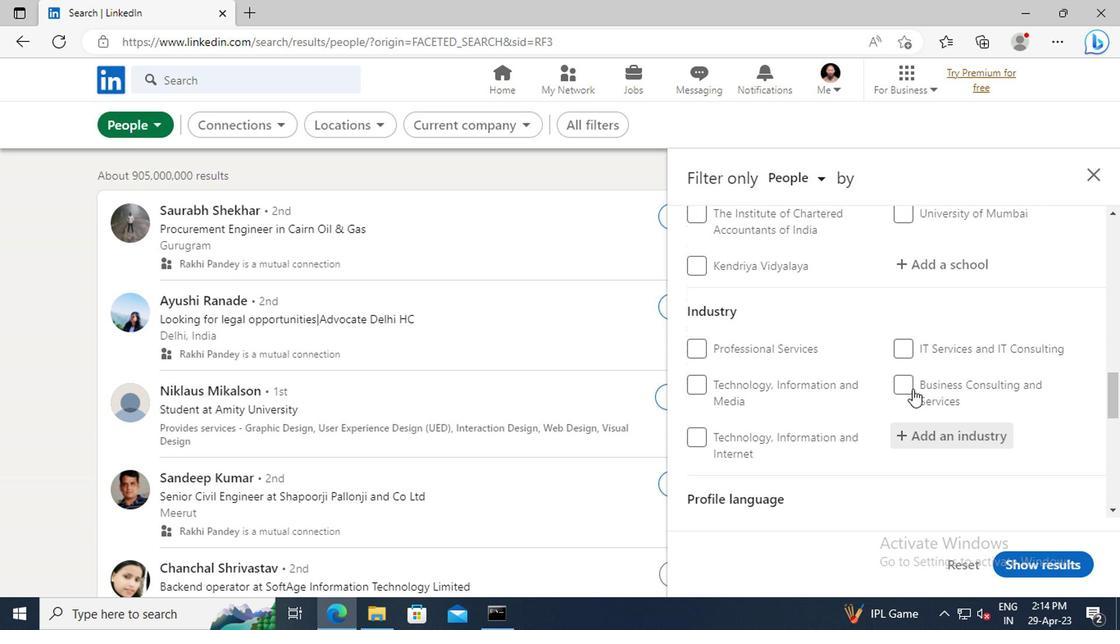 
Action: Mouse scrolled (910, 389) with delta (0, 1)
Screenshot: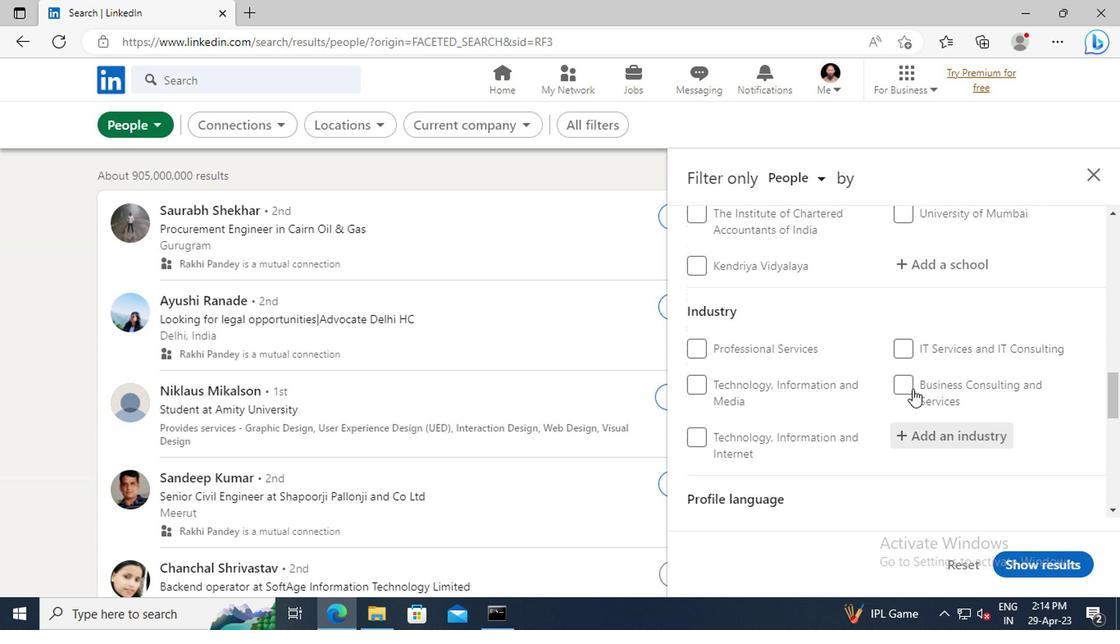 
Action: Mouse scrolled (910, 389) with delta (0, 1)
Screenshot: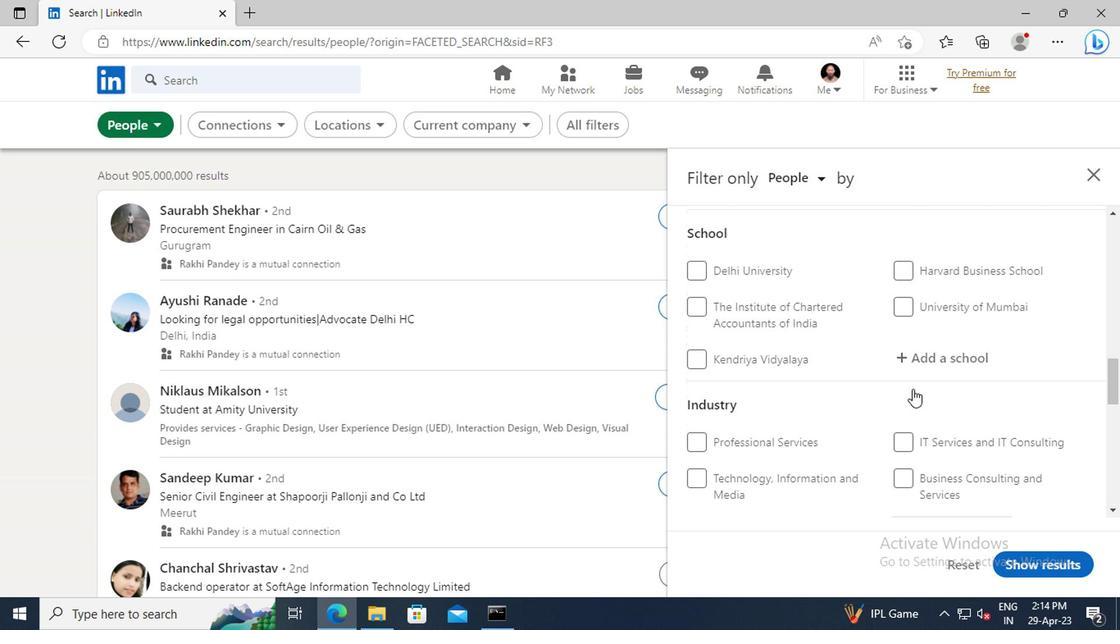 
Action: Mouse scrolled (910, 389) with delta (0, 1)
Screenshot: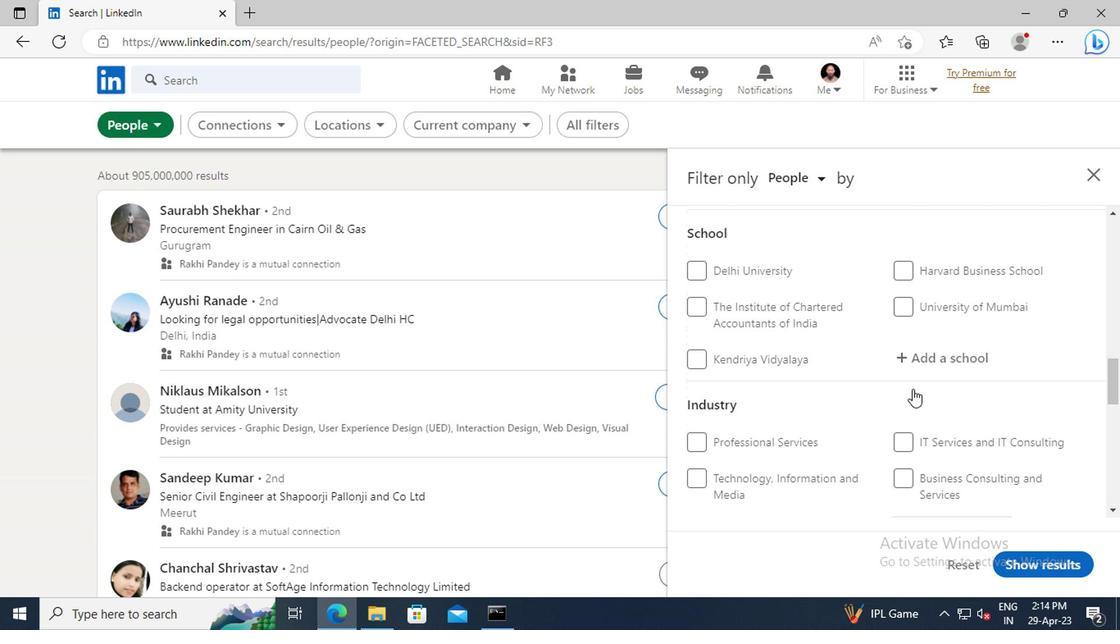 
Action: Mouse scrolled (910, 389) with delta (0, 1)
Screenshot: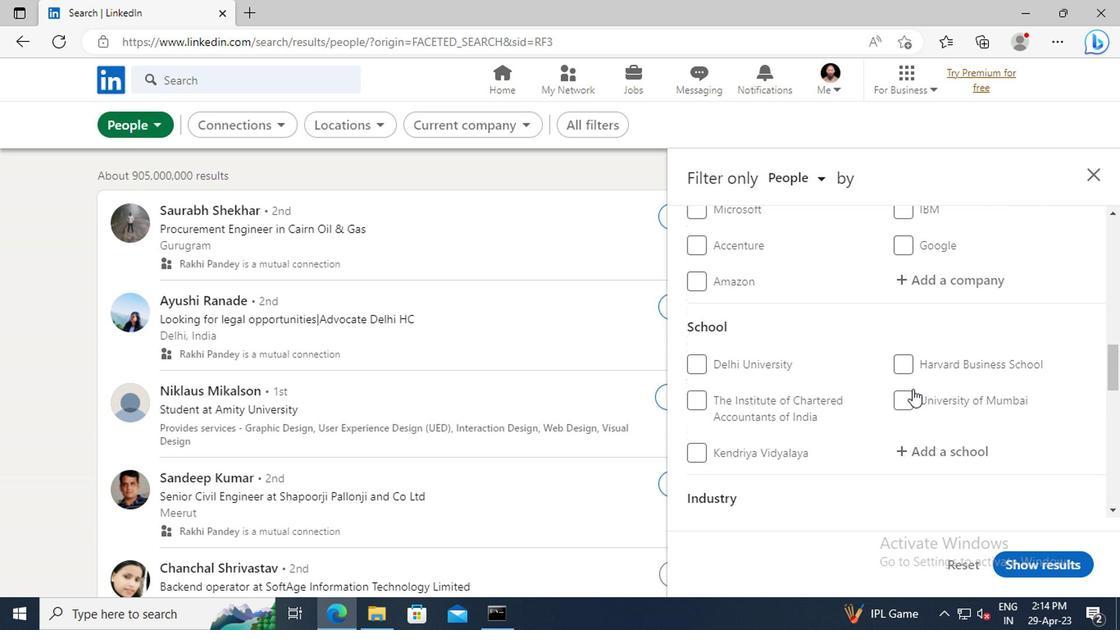 
Action: Mouse scrolled (910, 389) with delta (0, 1)
Screenshot: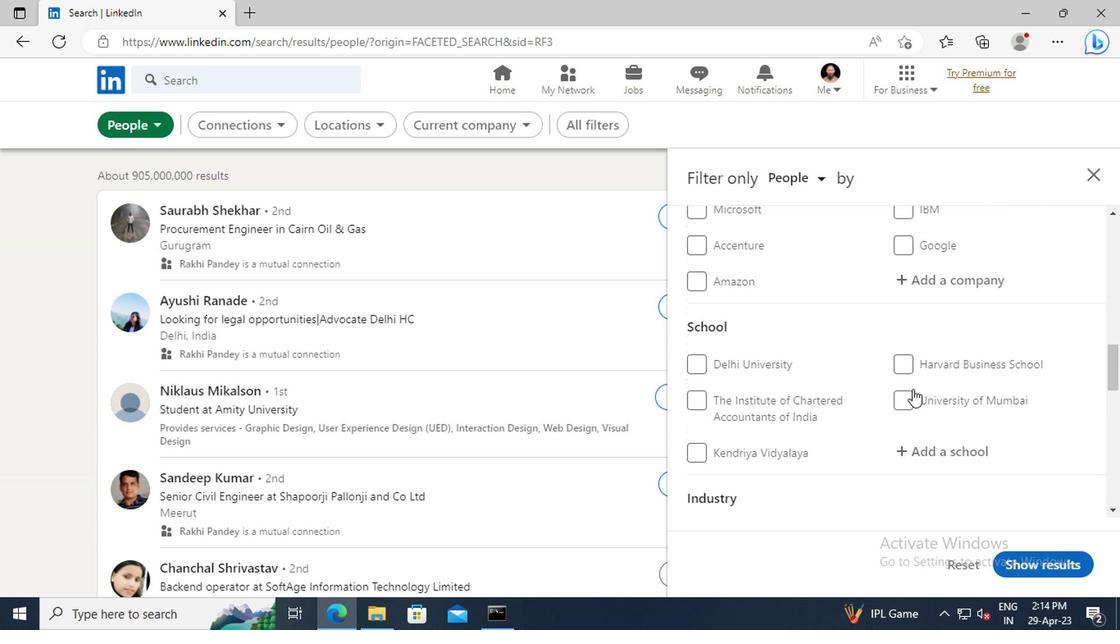 
Action: Mouse scrolled (910, 389) with delta (0, 1)
Screenshot: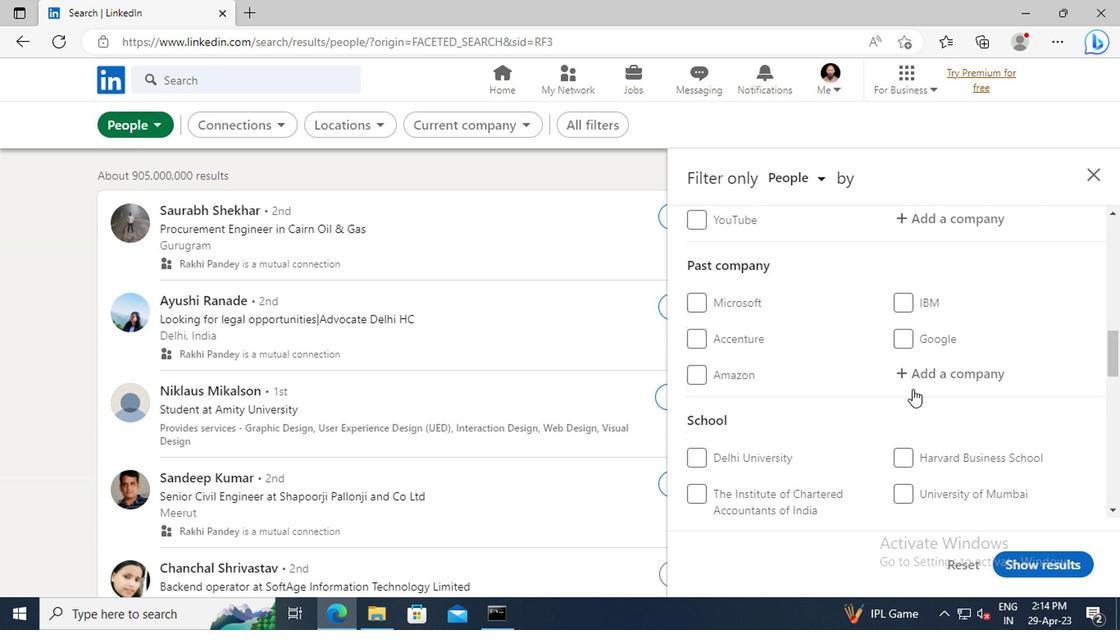 
Action: Mouse scrolled (910, 389) with delta (0, 1)
Screenshot: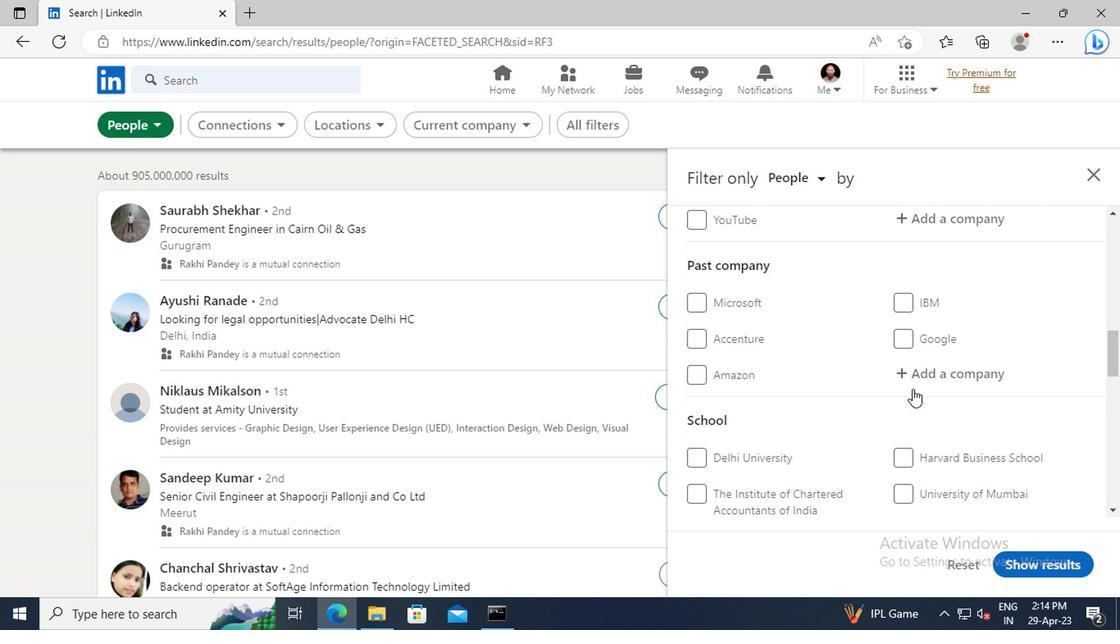 
Action: Mouse scrolled (910, 389) with delta (0, 1)
Screenshot: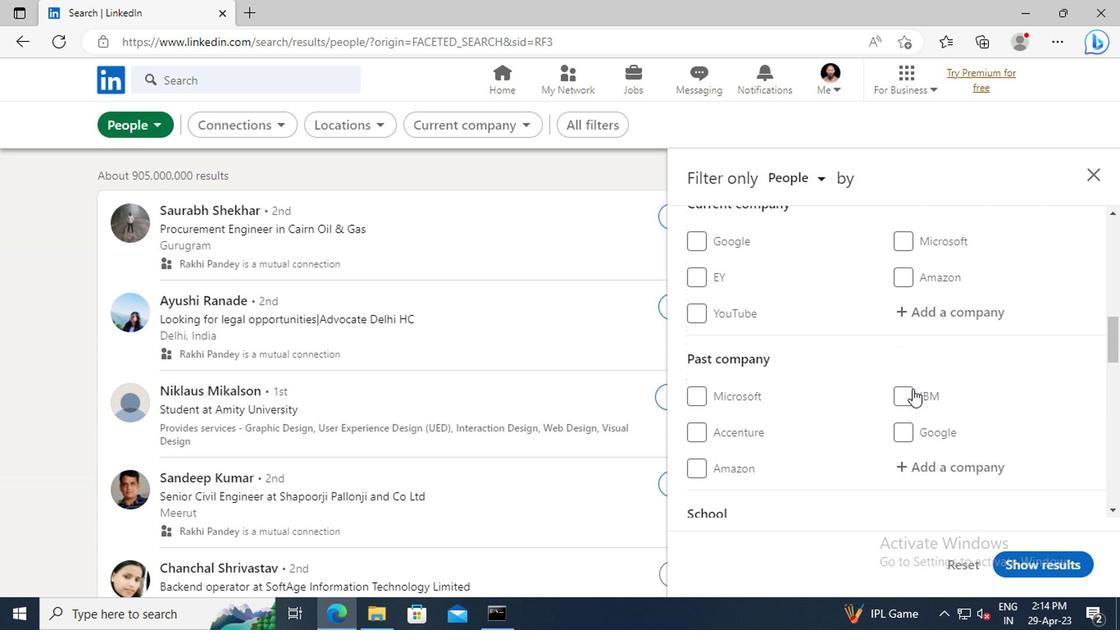 
Action: Mouse moved to (915, 365)
Screenshot: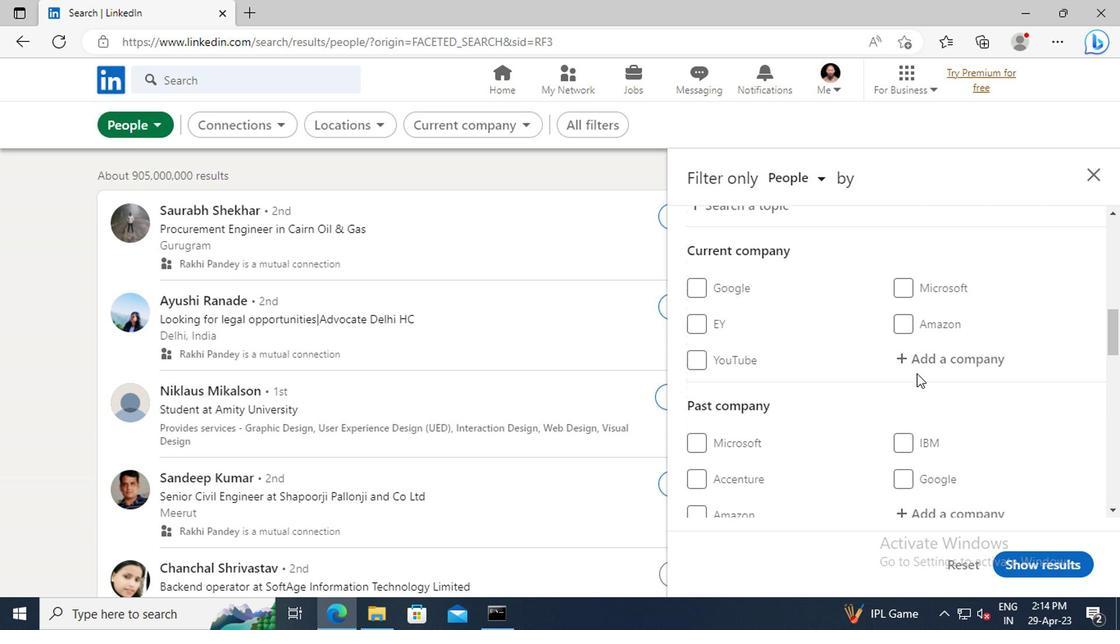 
Action: Mouse pressed left at (915, 365)
Screenshot: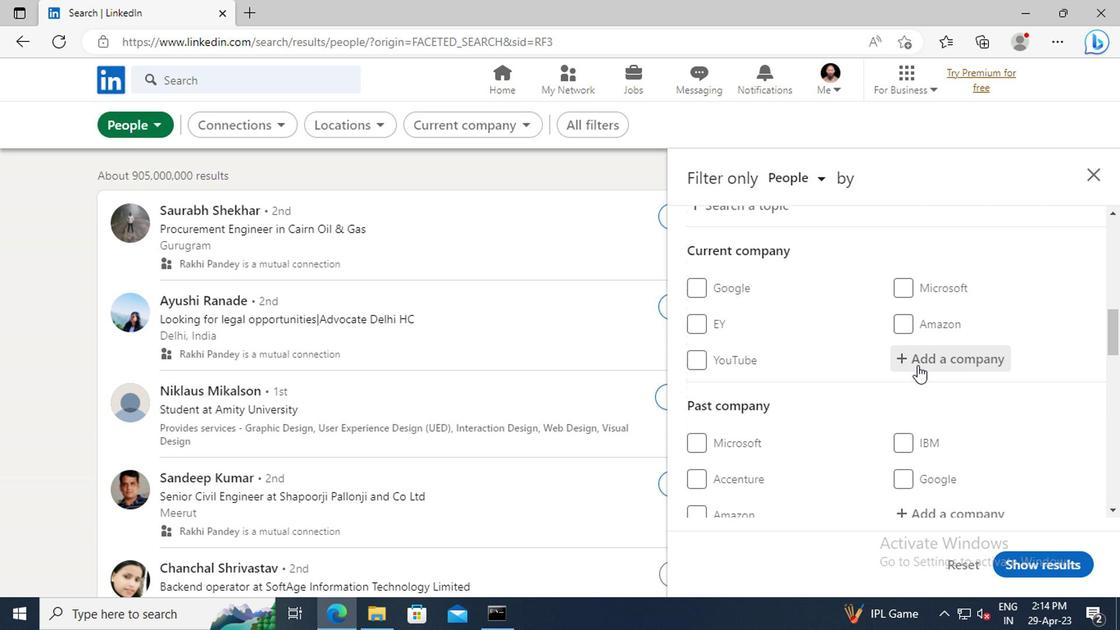 
Action: Key pressed <Key.shift>INDIA<Key.space><Key.shift>TODAY
Screenshot: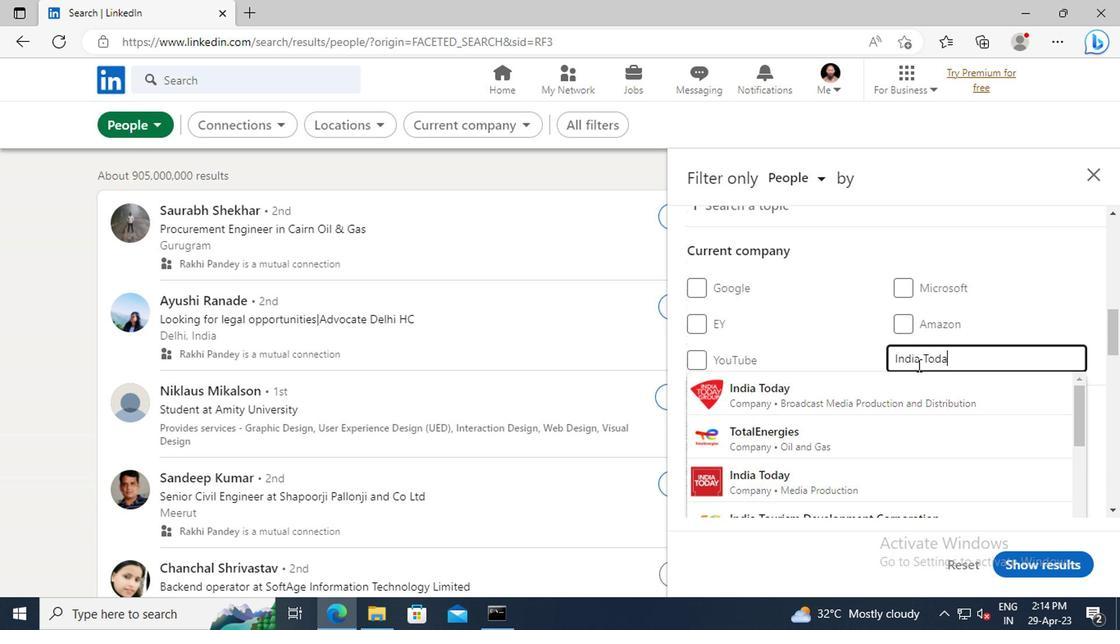 
Action: Mouse moved to (910, 384)
Screenshot: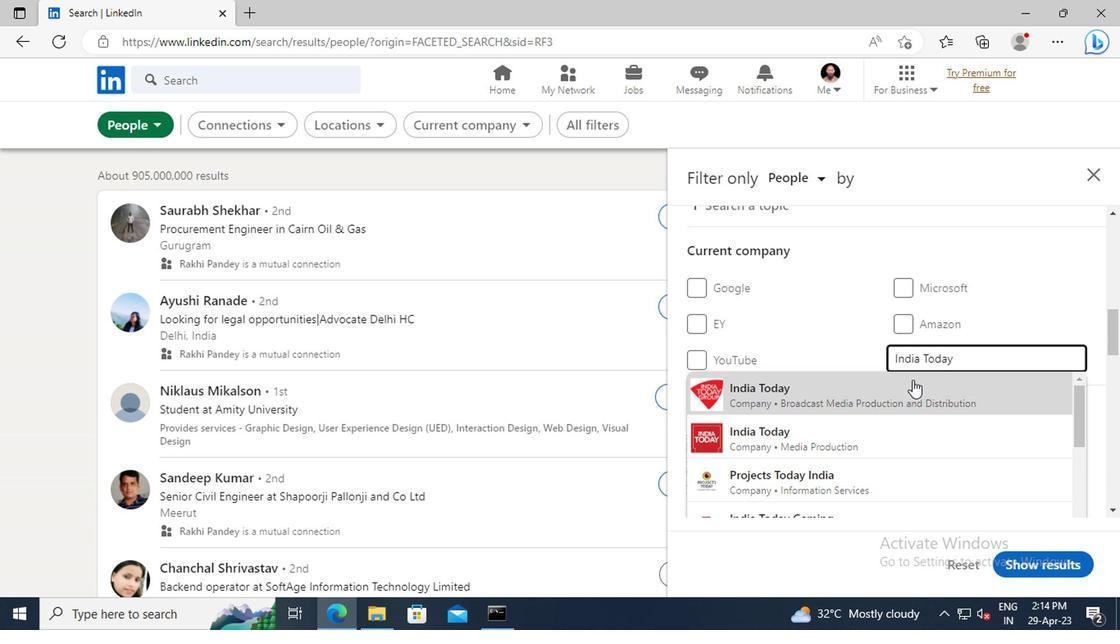 
Action: Mouse pressed left at (910, 384)
Screenshot: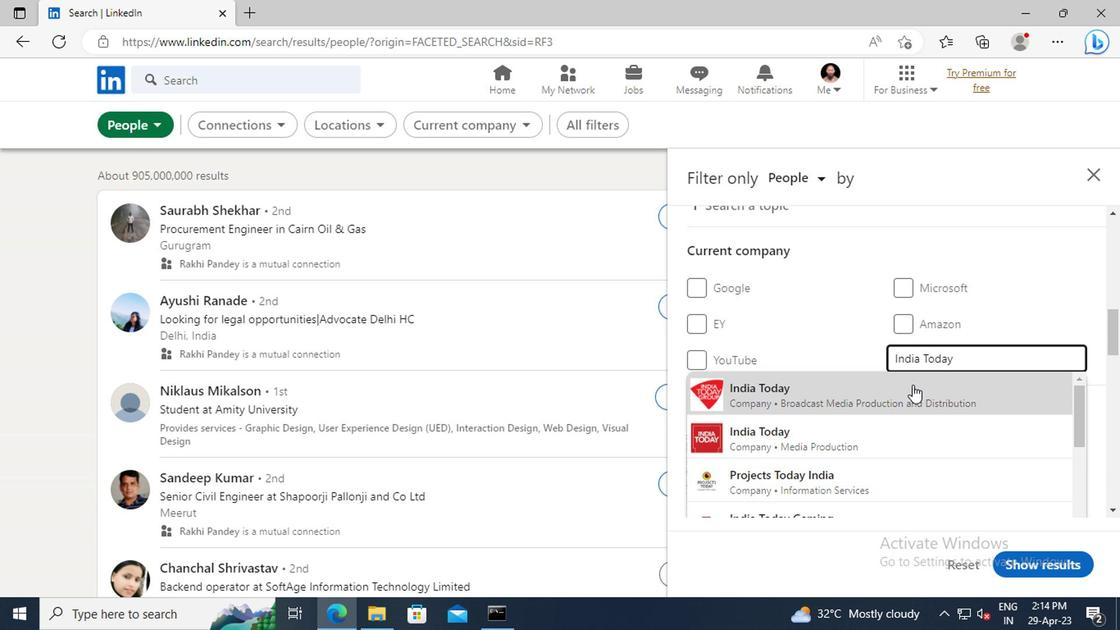 
Action: Mouse scrolled (910, 383) with delta (0, 0)
Screenshot: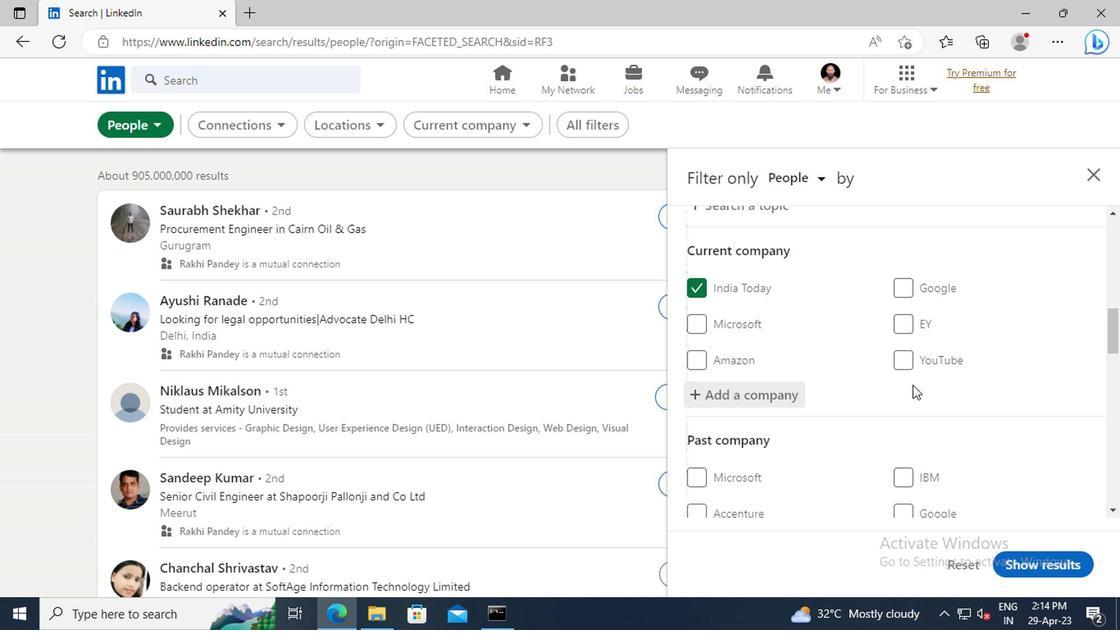 
Action: Mouse scrolled (910, 383) with delta (0, 0)
Screenshot: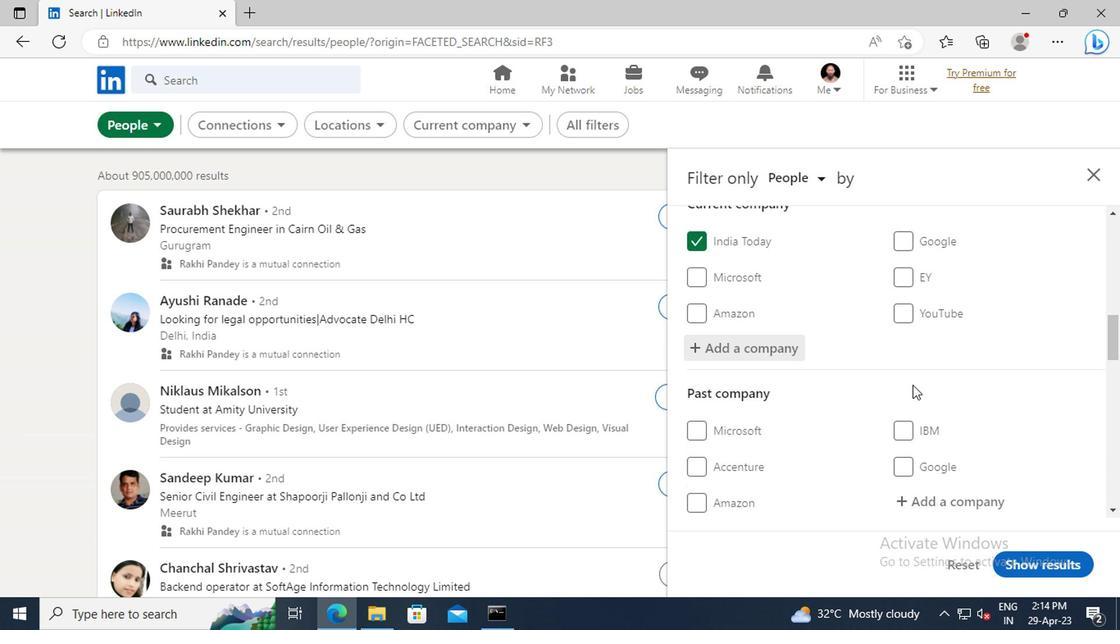 
Action: Mouse scrolled (910, 383) with delta (0, 0)
Screenshot: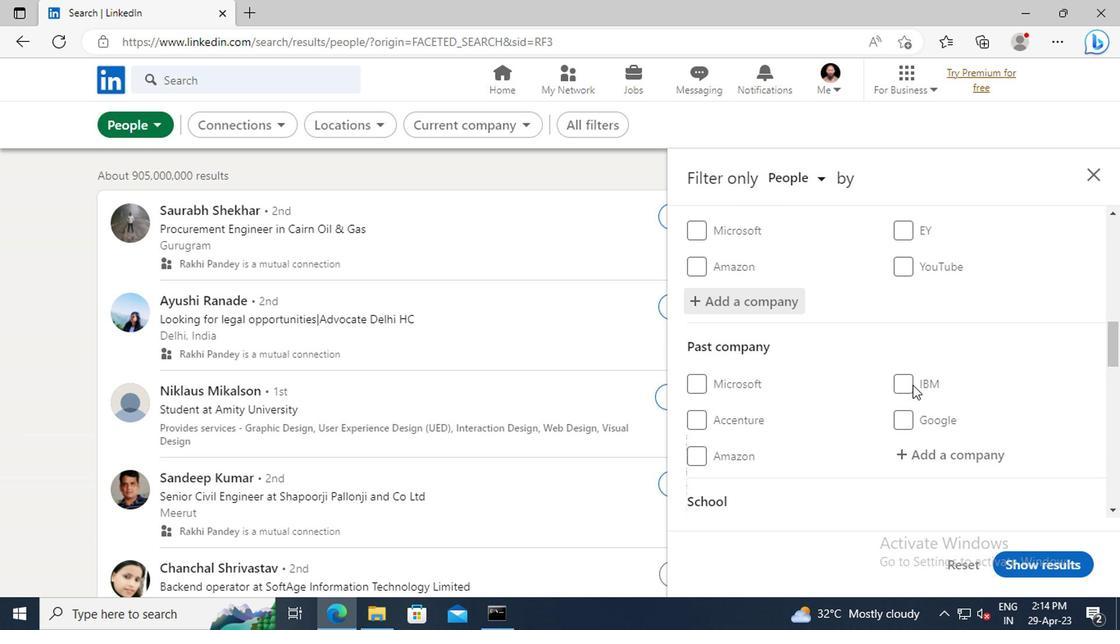 
Action: Mouse scrolled (910, 383) with delta (0, 0)
Screenshot: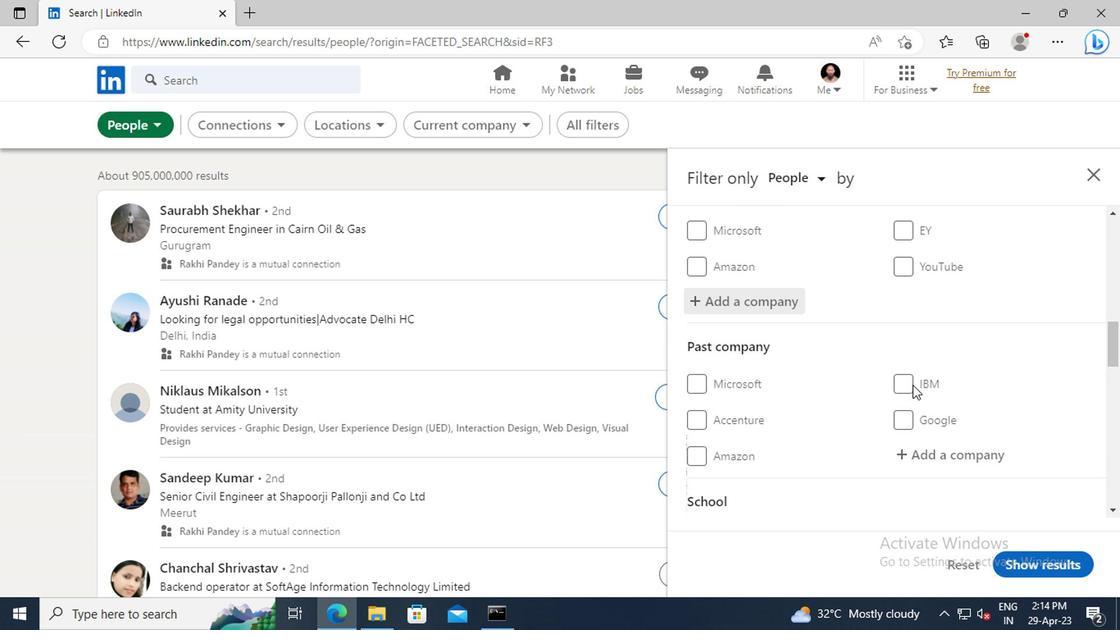 
Action: Mouse scrolled (910, 383) with delta (0, 0)
Screenshot: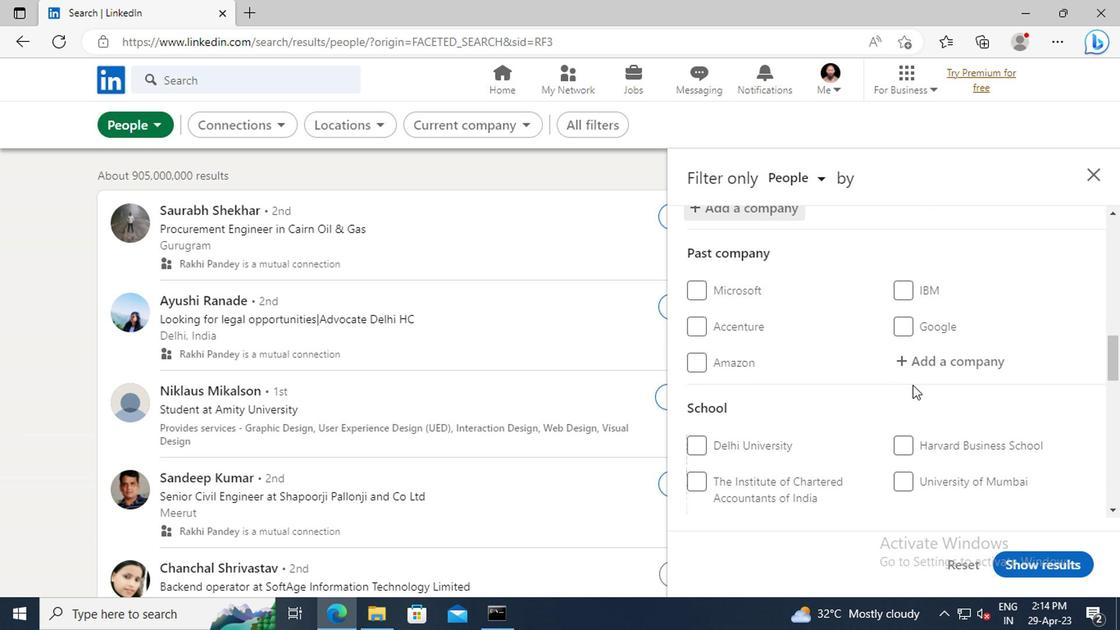 
Action: Mouse scrolled (910, 383) with delta (0, 0)
Screenshot: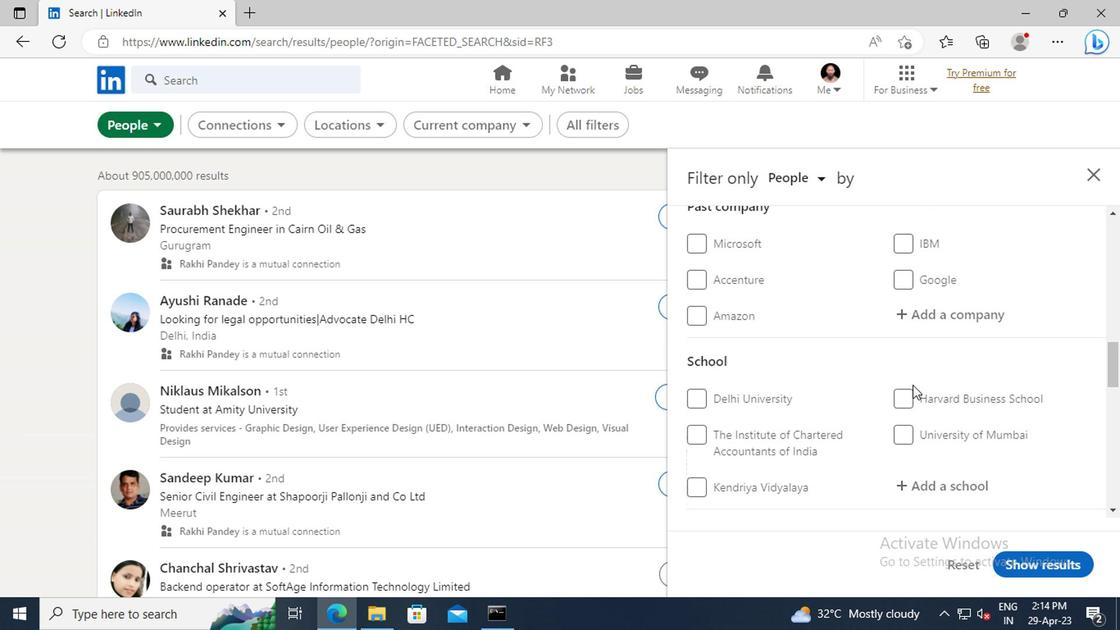
Action: Mouse scrolled (910, 383) with delta (0, 0)
Screenshot: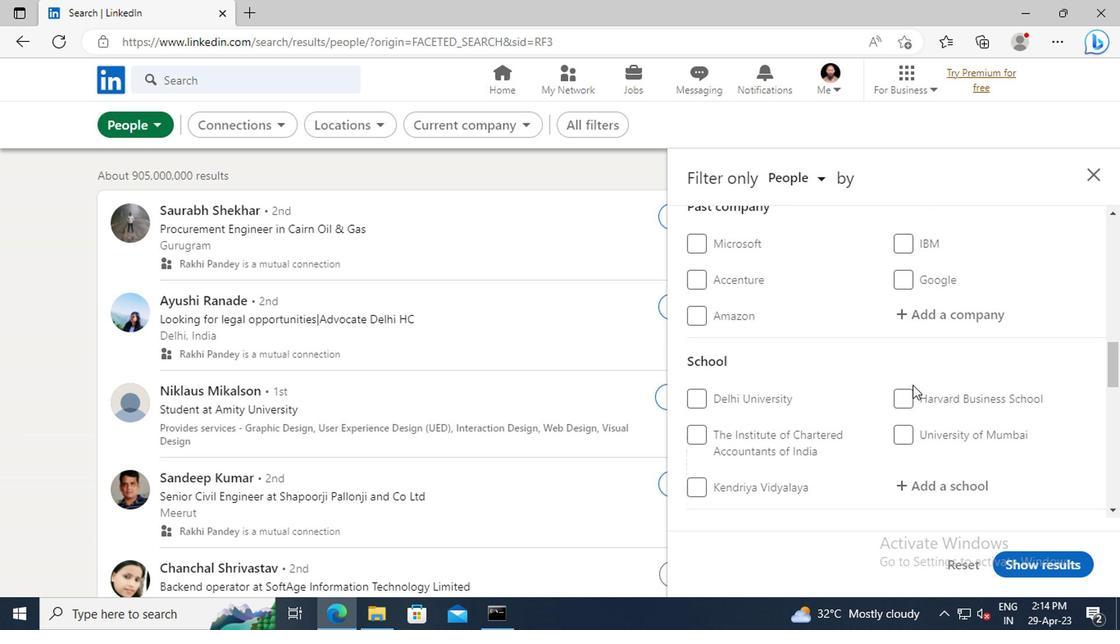 
Action: Mouse moved to (914, 392)
Screenshot: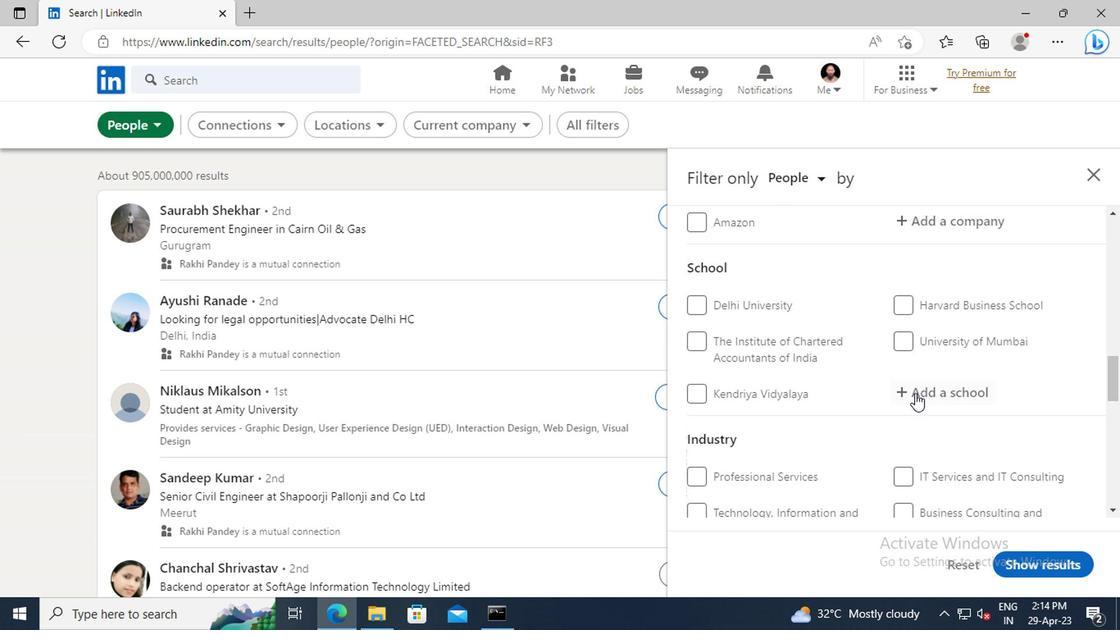 
Action: Mouse pressed left at (914, 392)
Screenshot: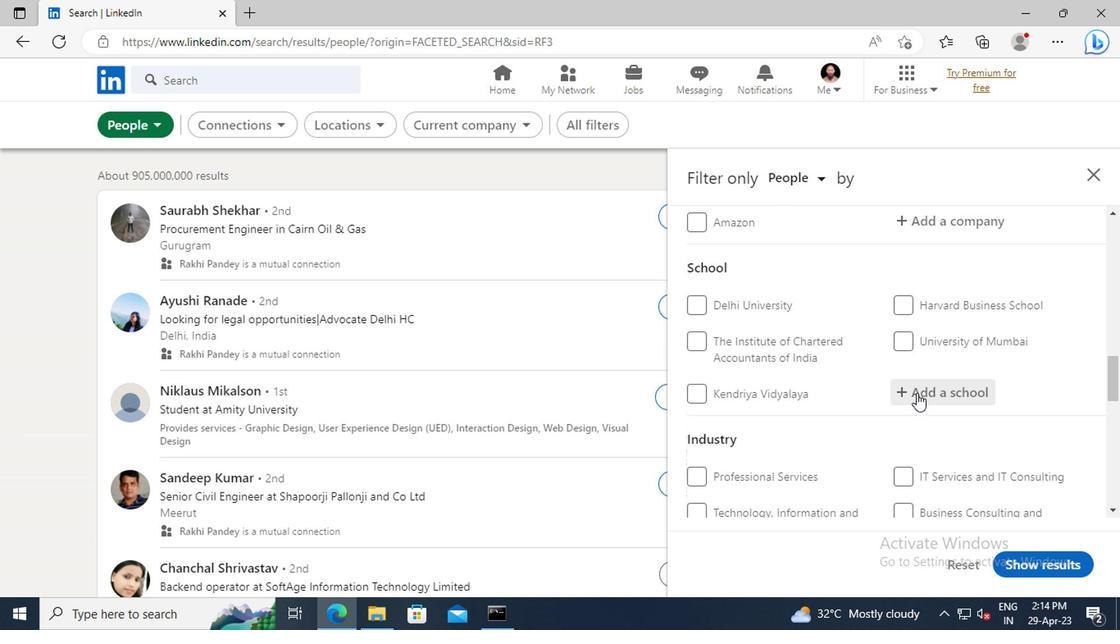 
Action: Key pressed <Key.shift>GITAM<Key.space><Key.shift>D
Screenshot: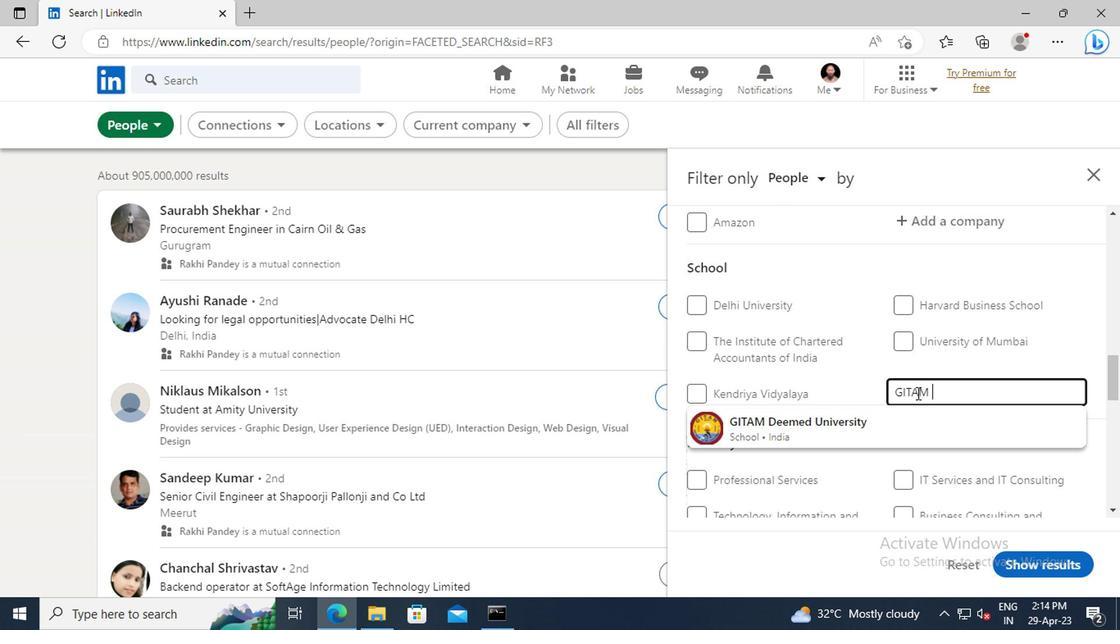 
Action: Mouse moved to (910, 420)
Screenshot: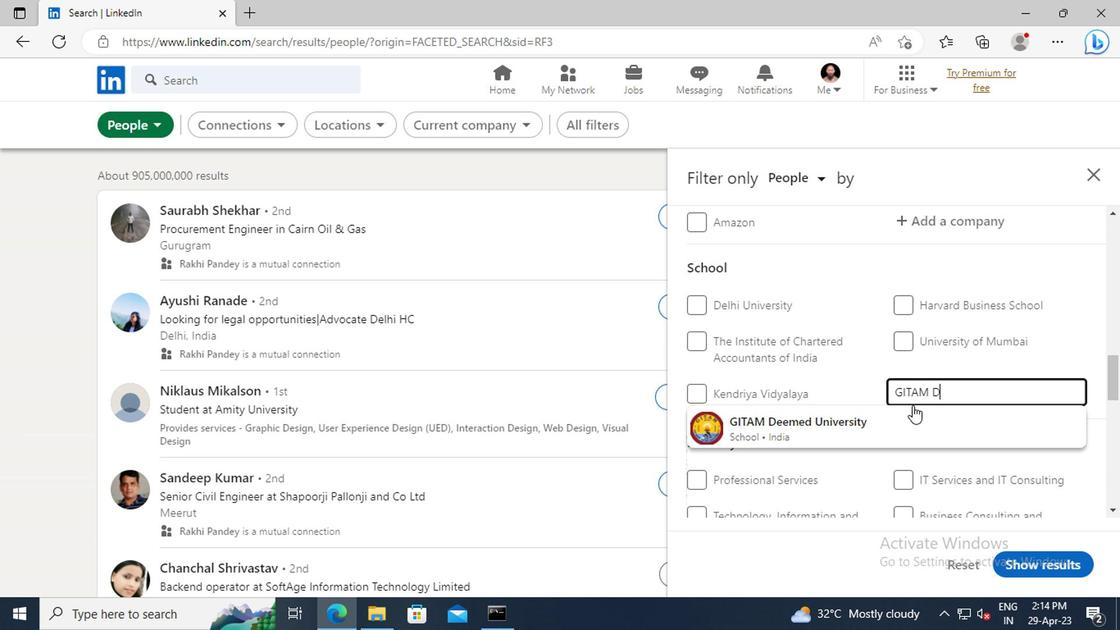 
Action: Mouse pressed left at (910, 420)
Screenshot: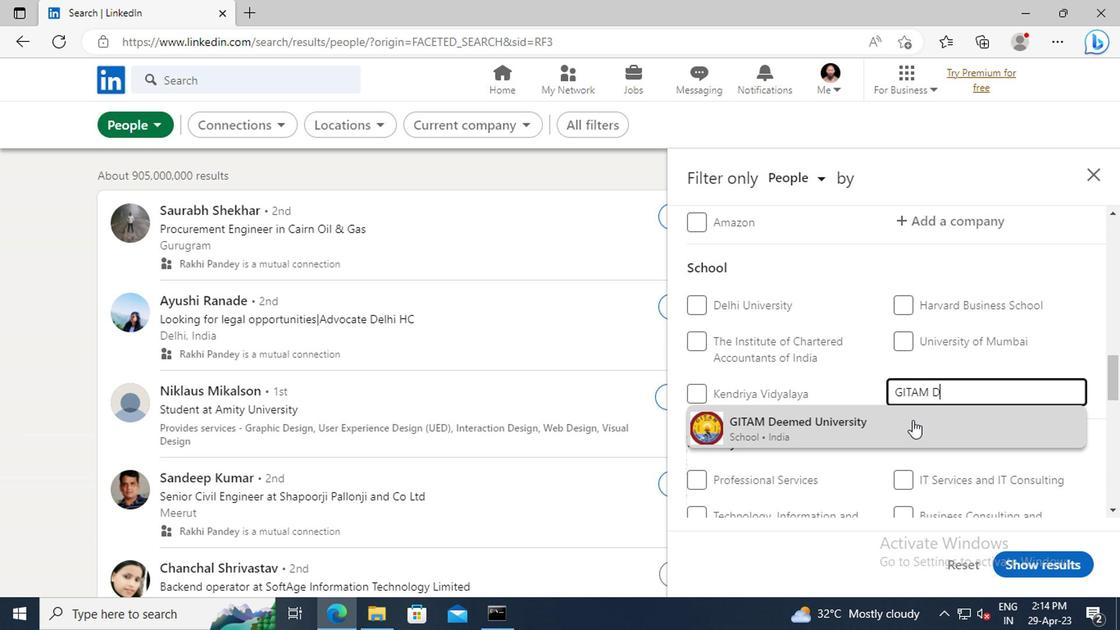 
Action: Mouse scrolled (910, 418) with delta (0, -1)
Screenshot: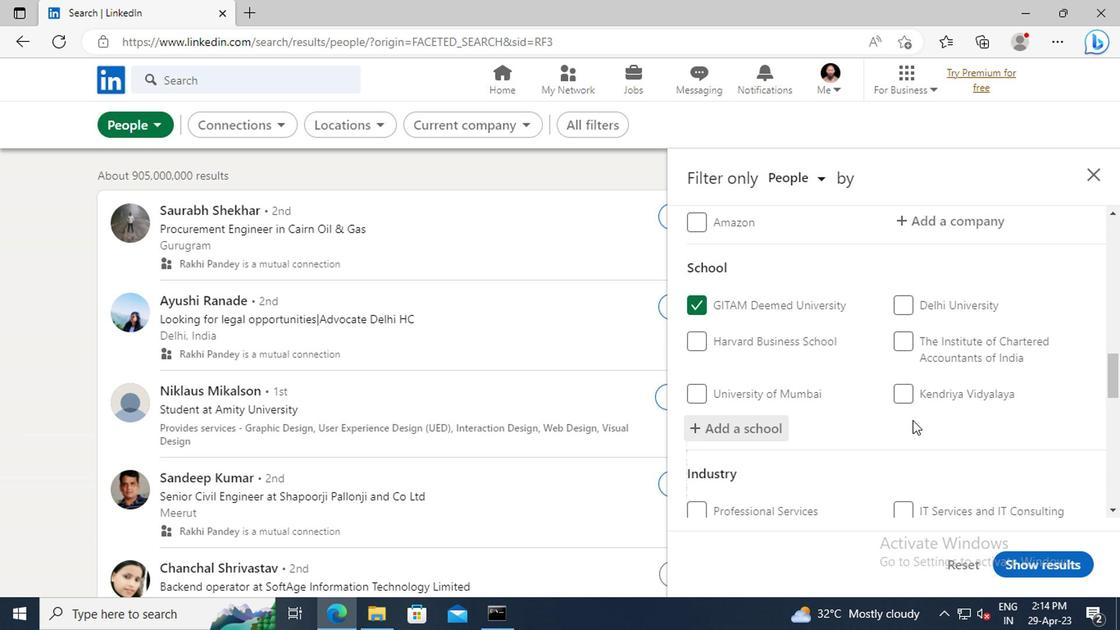 
Action: Mouse moved to (914, 392)
Screenshot: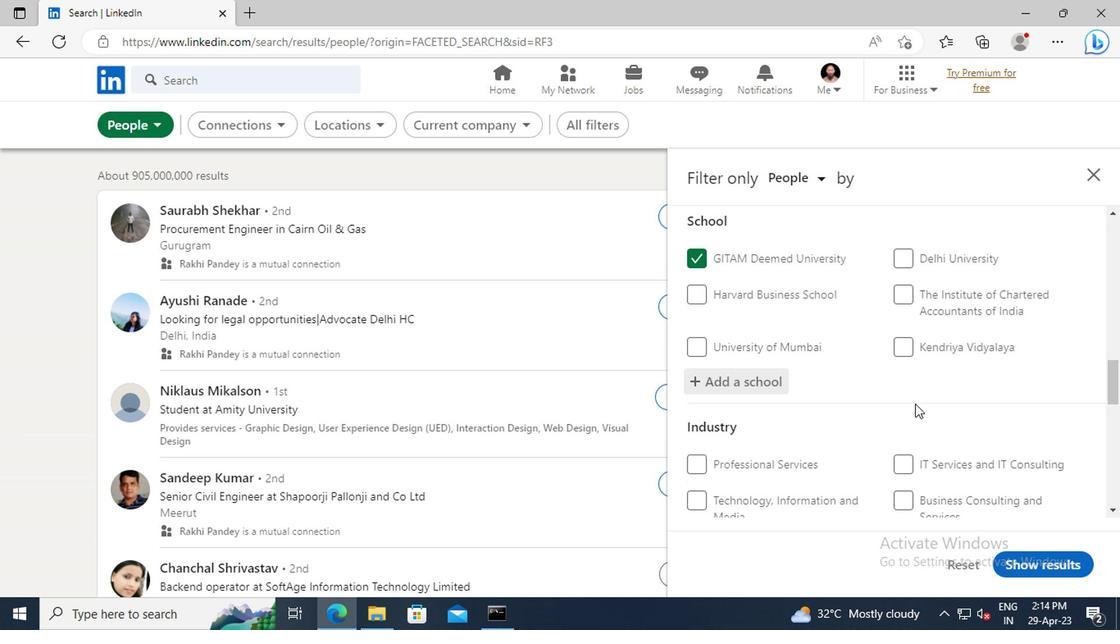 
Action: Mouse scrolled (914, 392) with delta (0, 0)
Screenshot: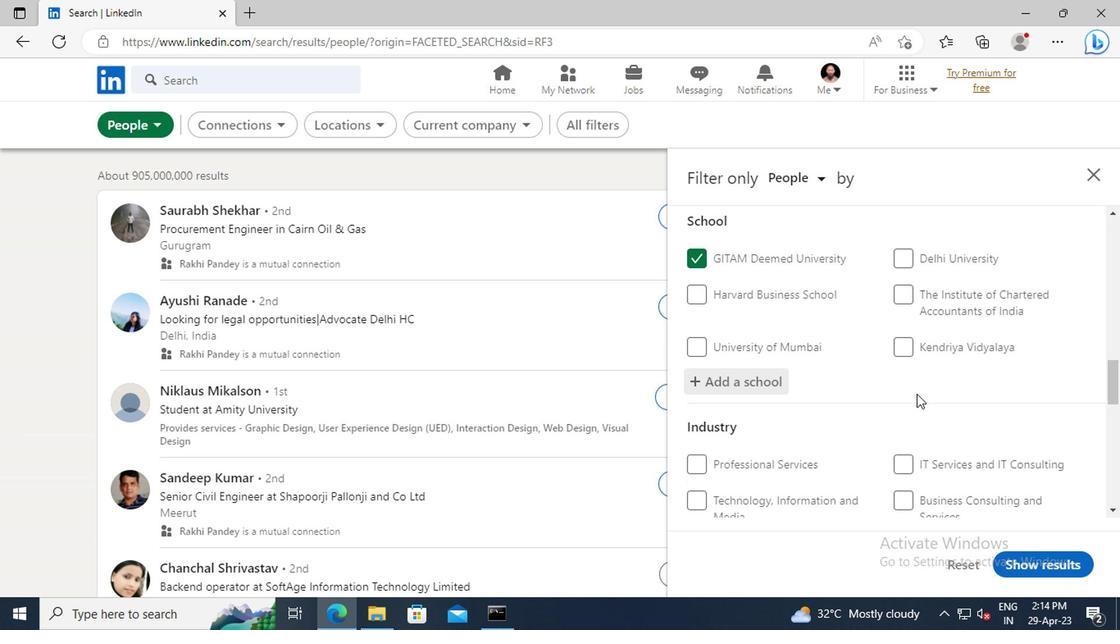 
Action: Mouse scrolled (914, 392) with delta (0, 0)
Screenshot: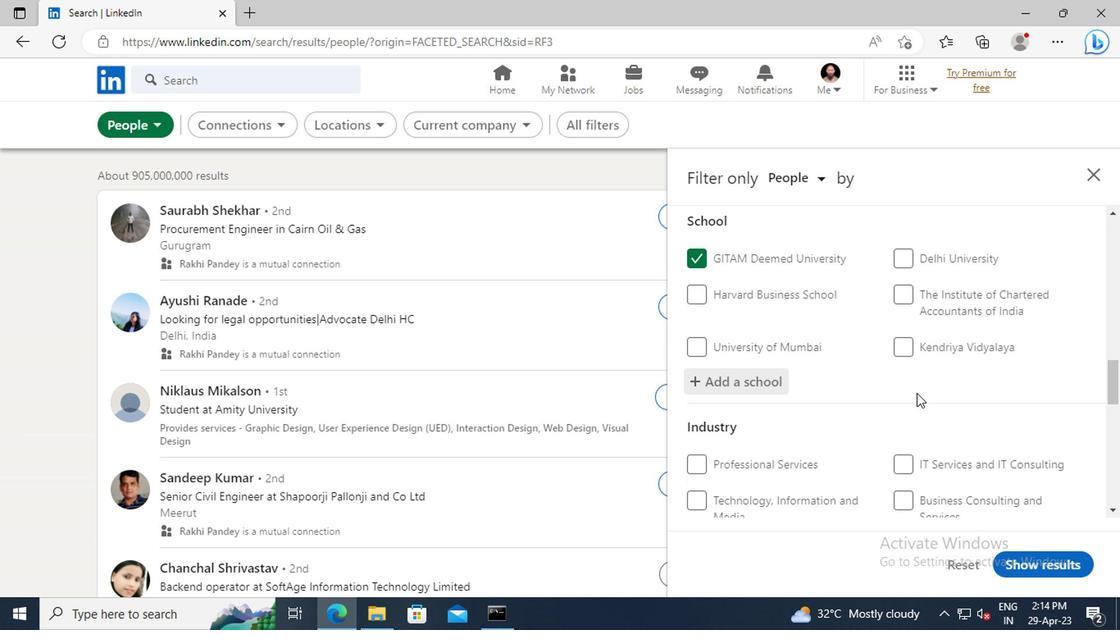 
Action: Mouse moved to (917, 380)
Screenshot: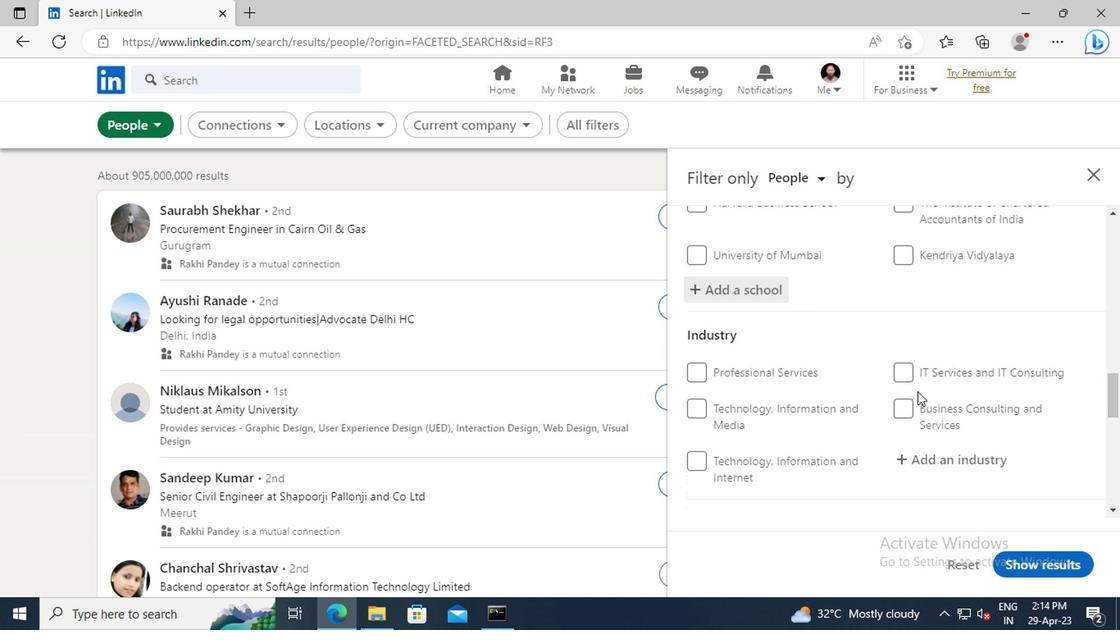 
Action: Mouse scrolled (917, 379) with delta (0, 0)
Screenshot: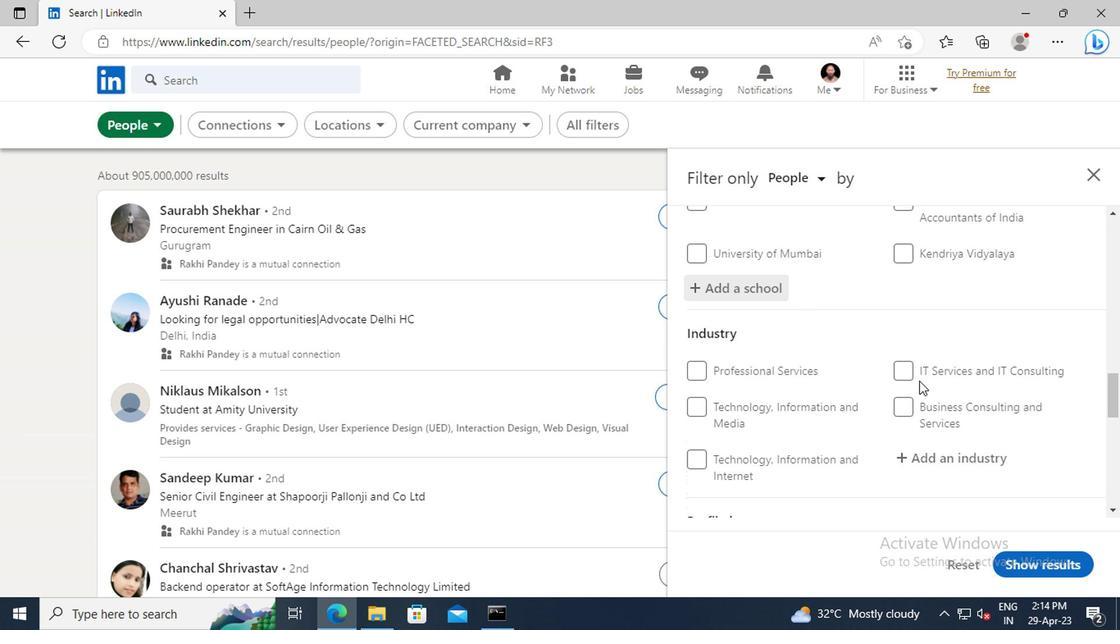 
Action: Mouse moved to (912, 406)
Screenshot: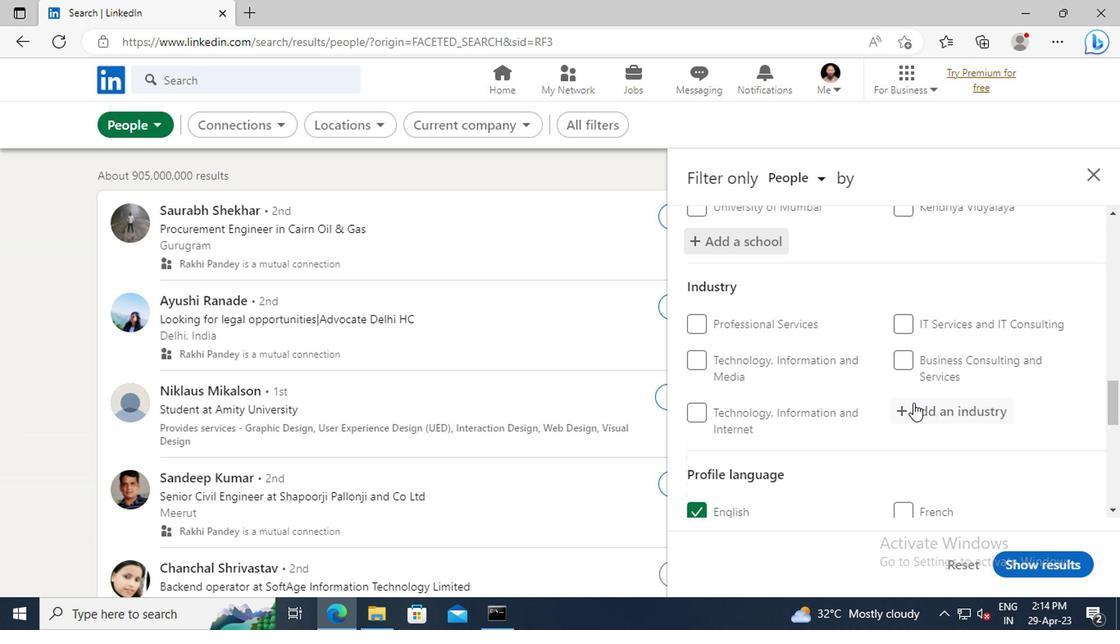 
Action: Mouse pressed left at (912, 406)
Screenshot: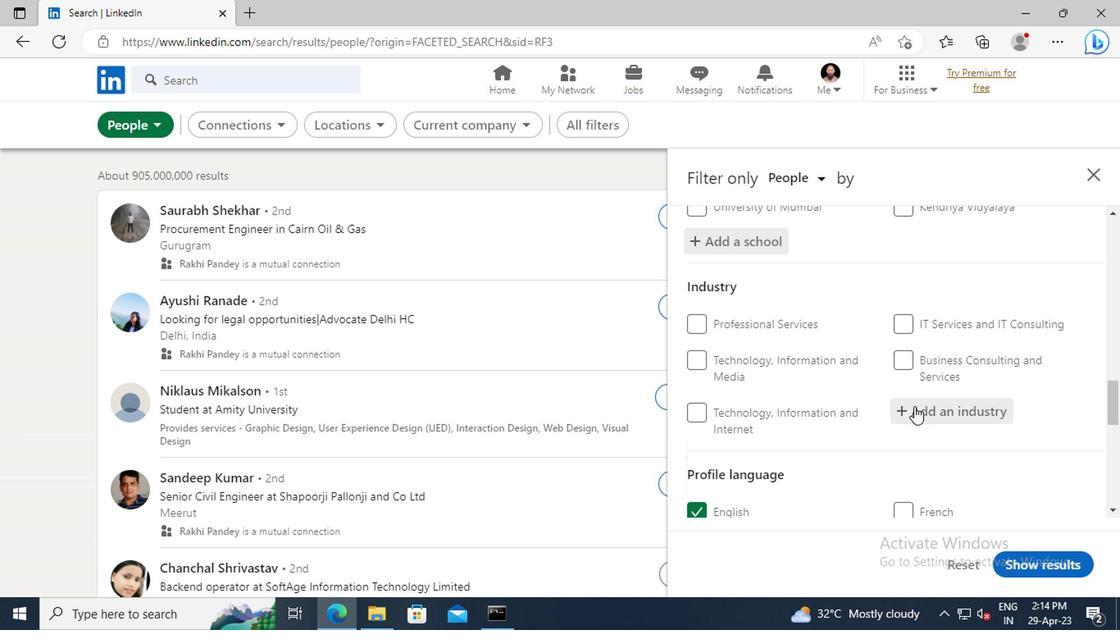 
Action: Key pressed <Key.shift>CLAY<Key.space>AND
Screenshot: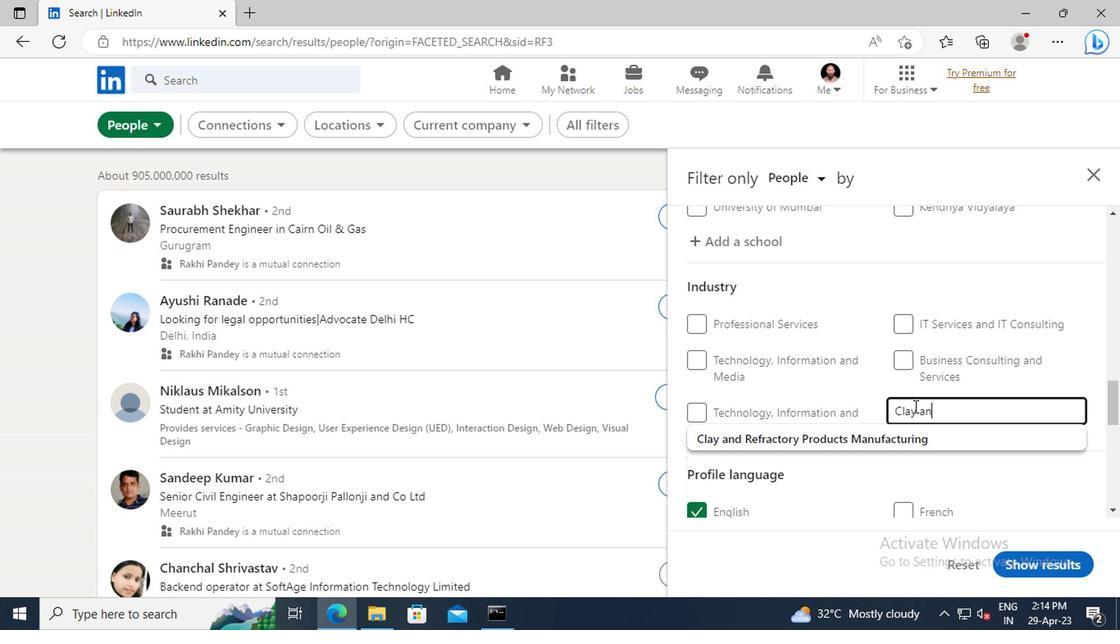 
Action: Mouse moved to (907, 434)
Screenshot: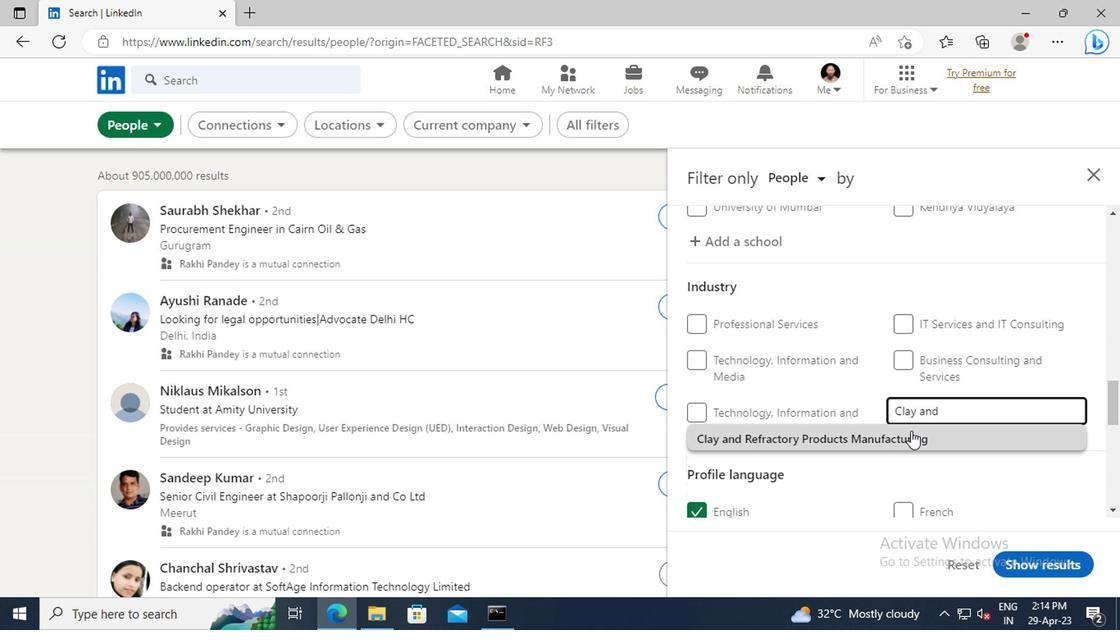 
Action: Mouse pressed left at (907, 434)
Screenshot: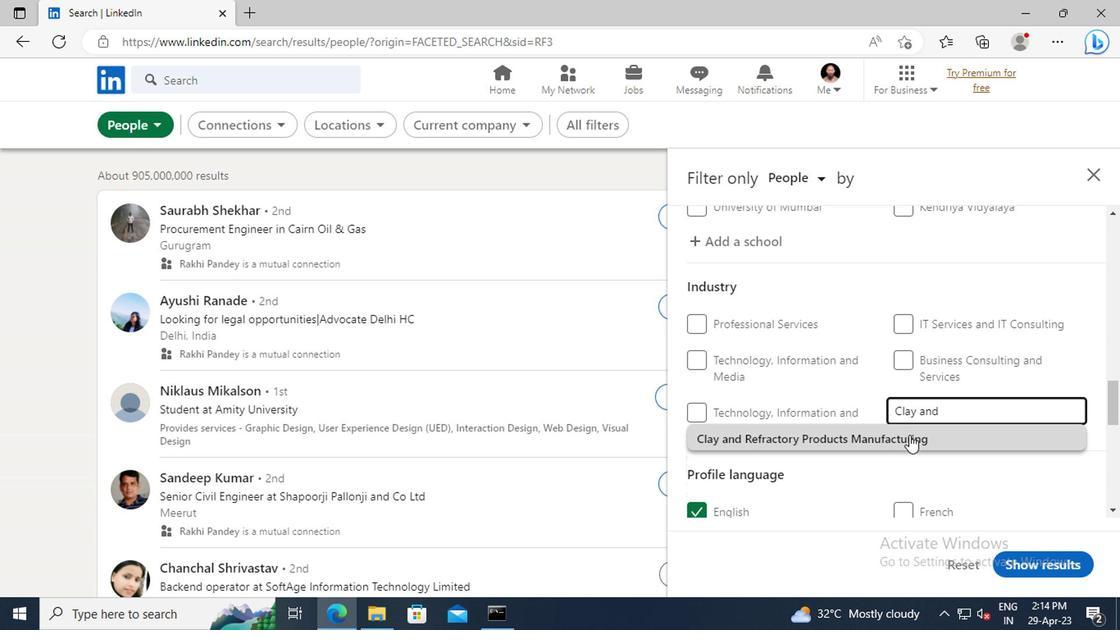 
Action: Mouse scrolled (907, 434) with delta (0, 0)
Screenshot: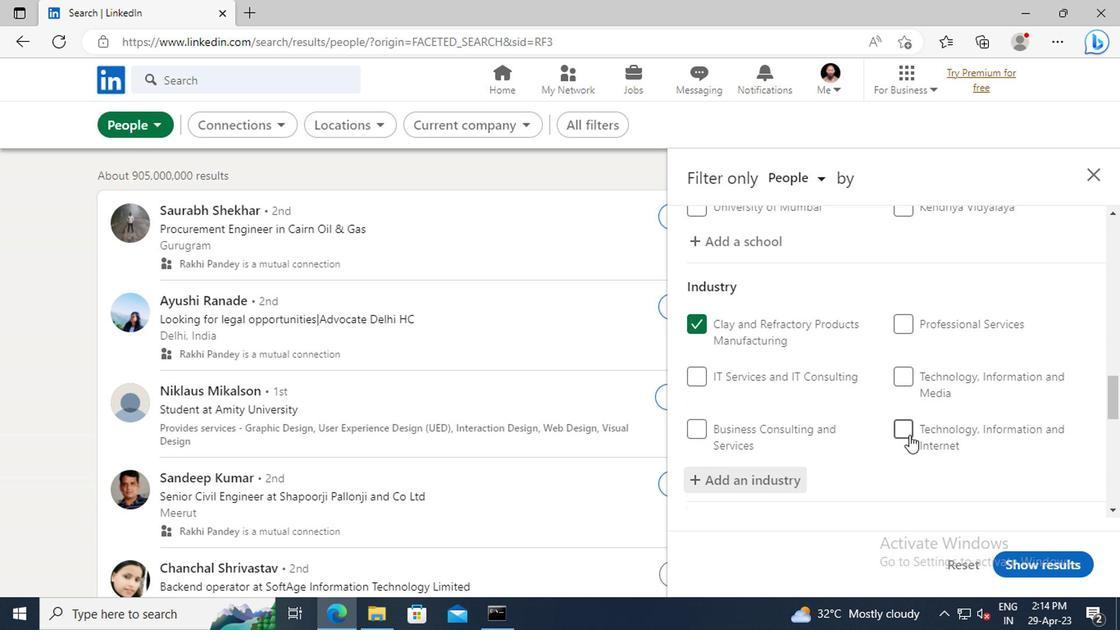 
Action: Mouse scrolled (907, 434) with delta (0, 0)
Screenshot: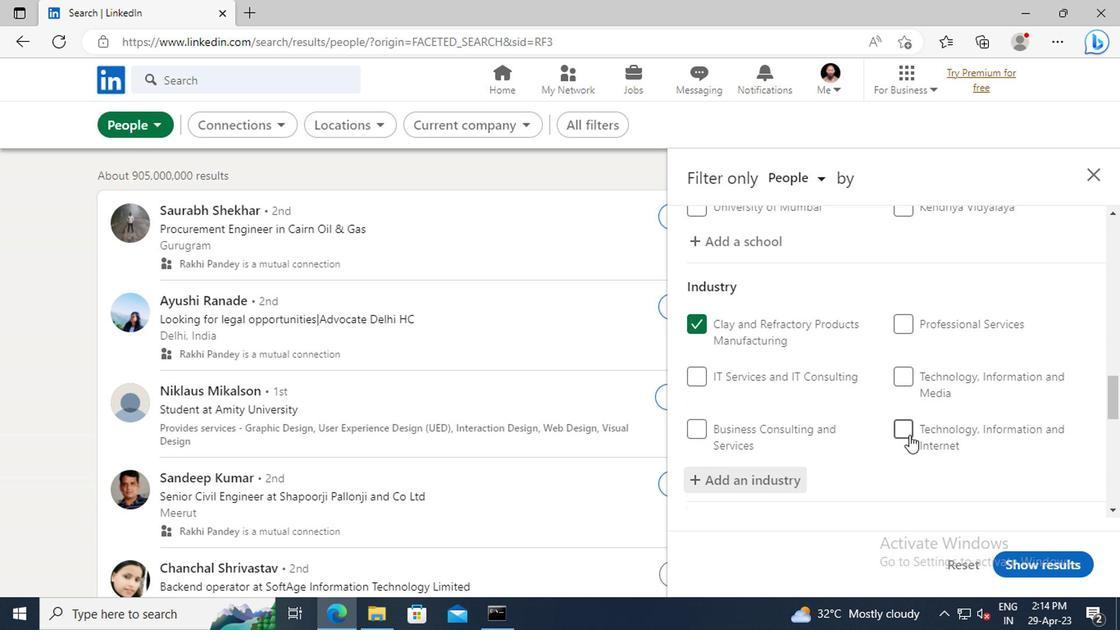 
Action: Mouse scrolled (907, 434) with delta (0, 0)
Screenshot: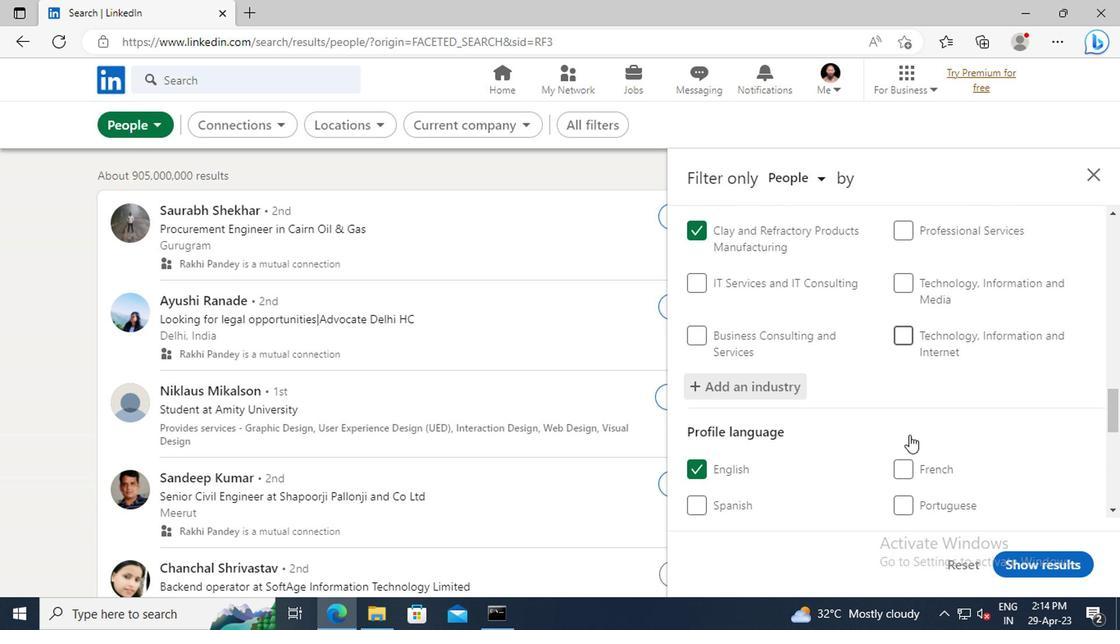 
Action: Mouse scrolled (907, 434) with delta (0, 0)
Screenshot: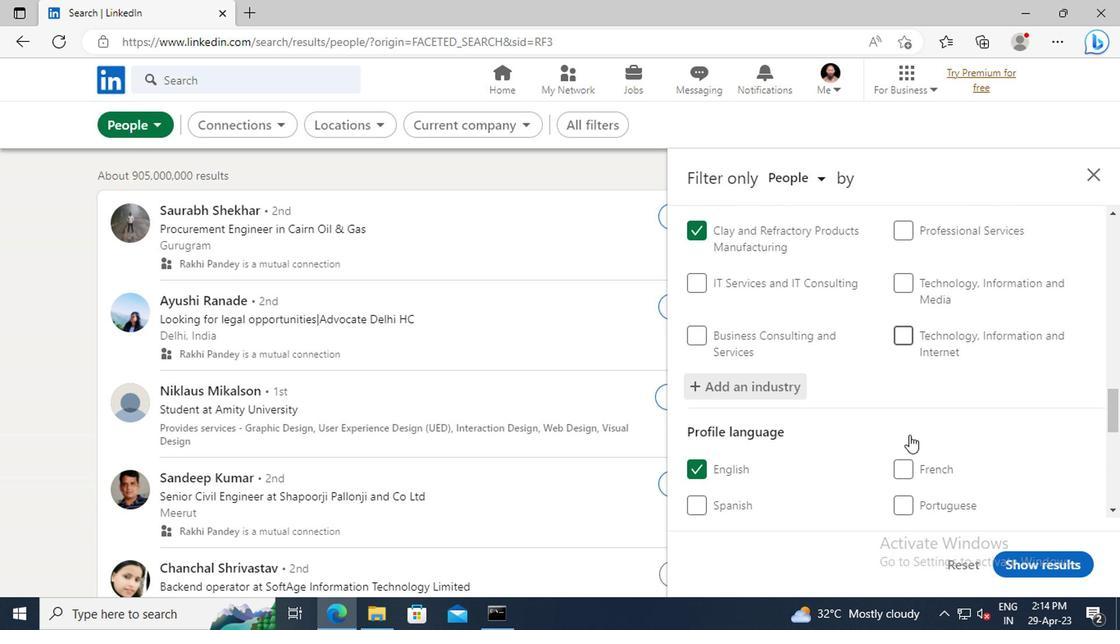
Action: Mouse scrolled (907, 434) with delta (0, 0)
Screenshot: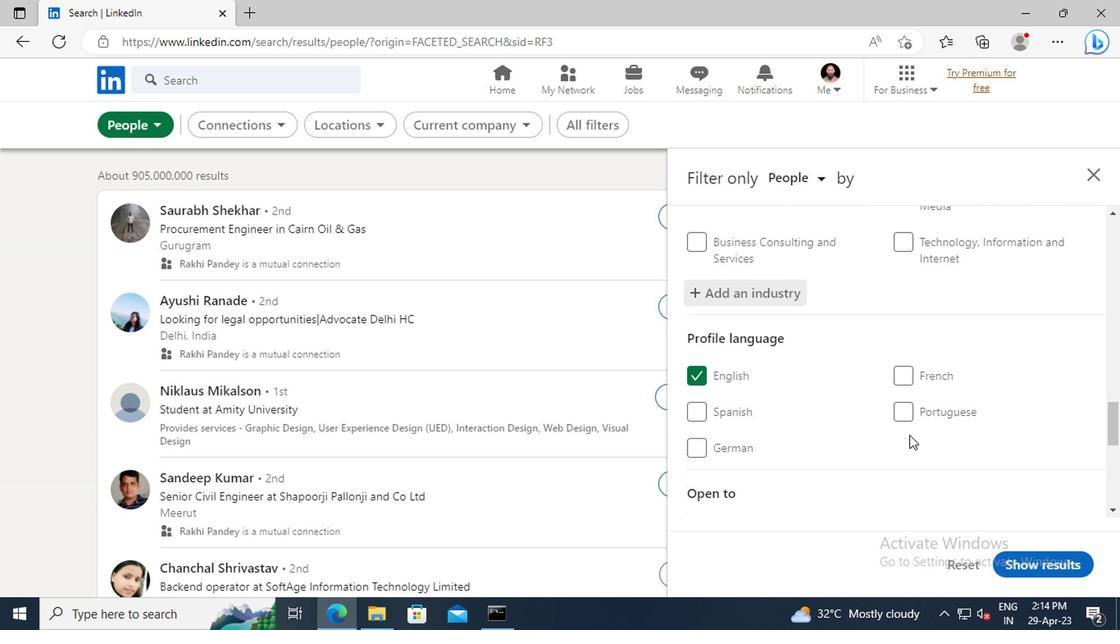 
Action: Mouse scrolled (907, 434) with delta (0, 0)
Screenshot: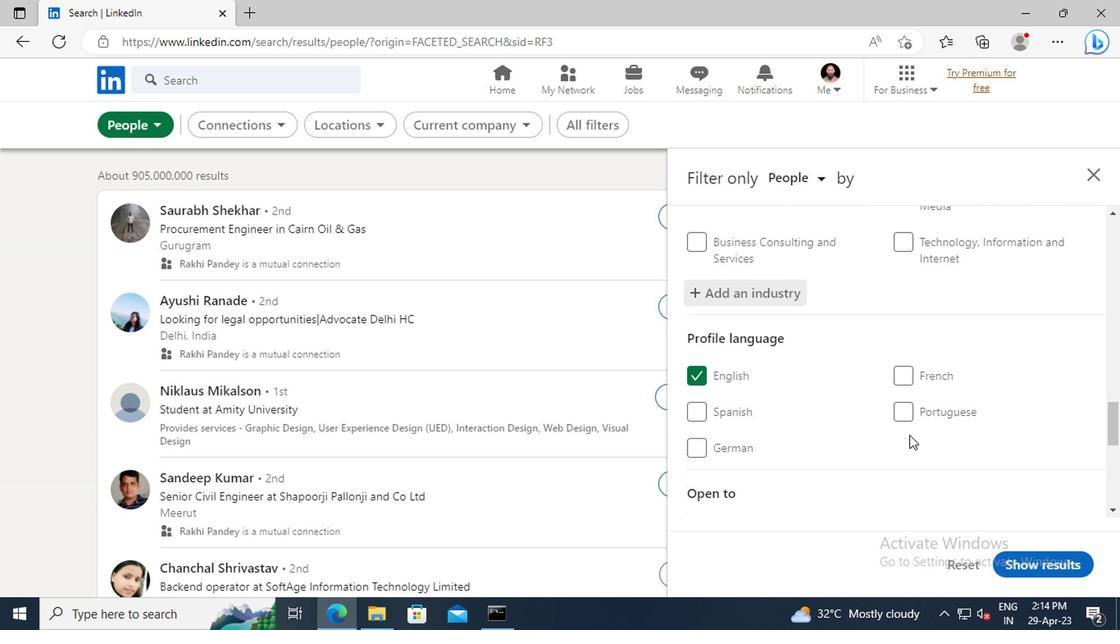 
Action: Mouse scrolled (907, 434) with delta (0, 0)
Screenshot: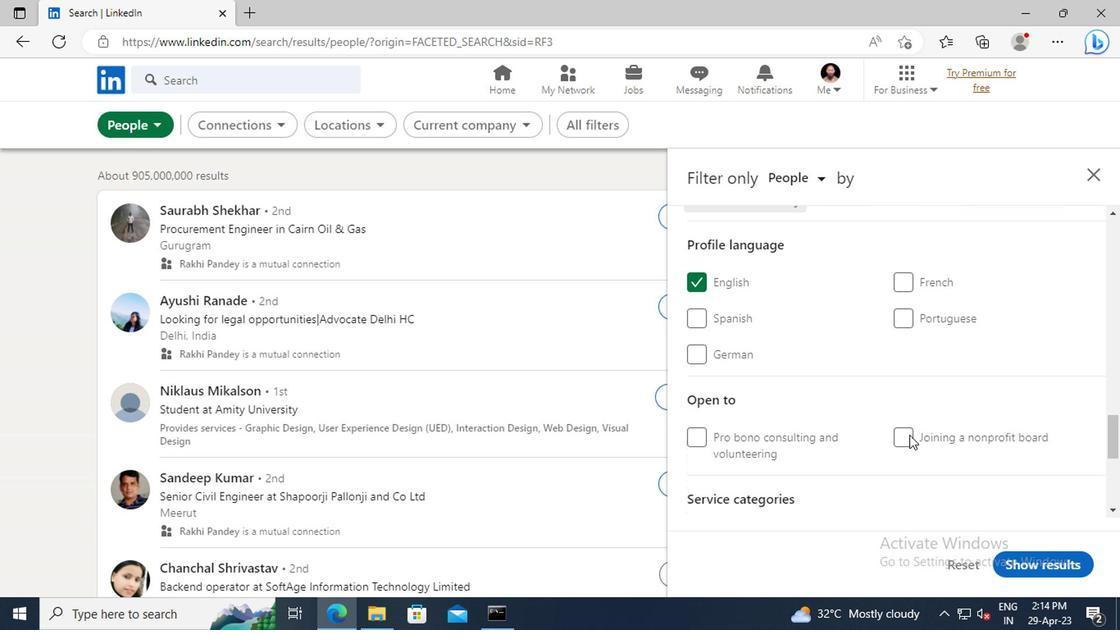 
Action: Mouse scrolled (907, 434) with delta (0, 0)
Screenshot: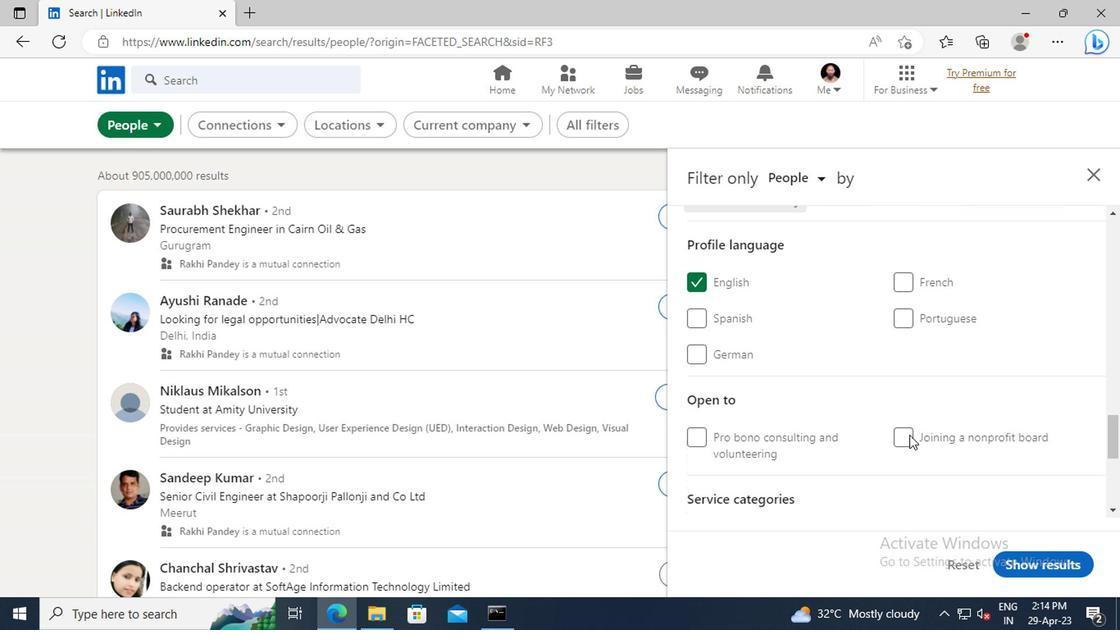 
Action: Mouse moved to (907, 420)
Screenshot: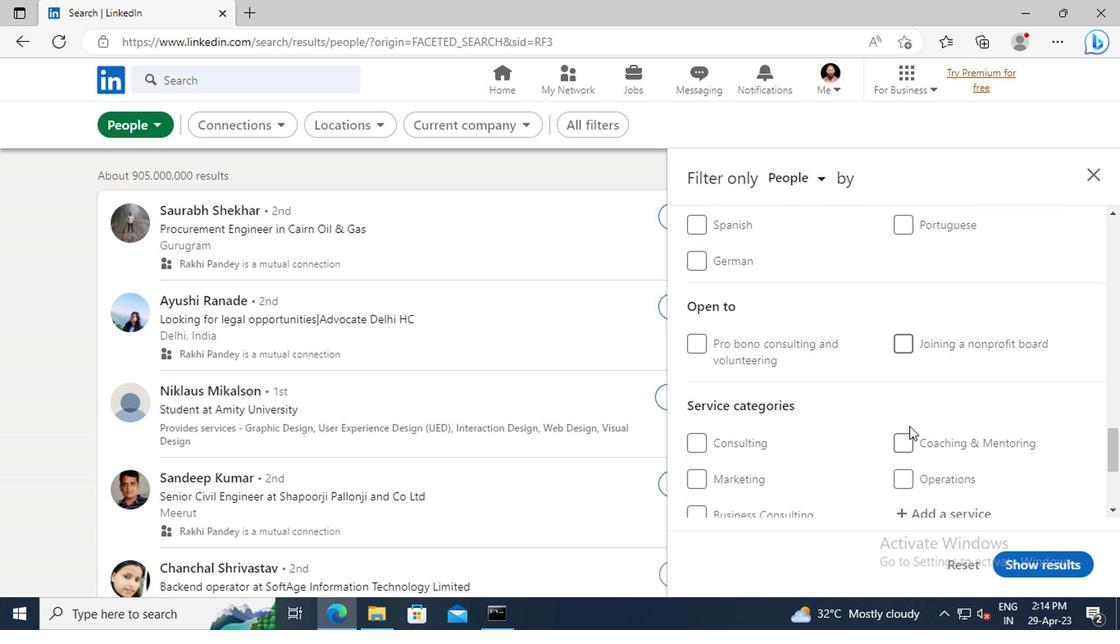 
Action: Mouse scrolled (907, 418) with delta (0, -1)
Screenshot: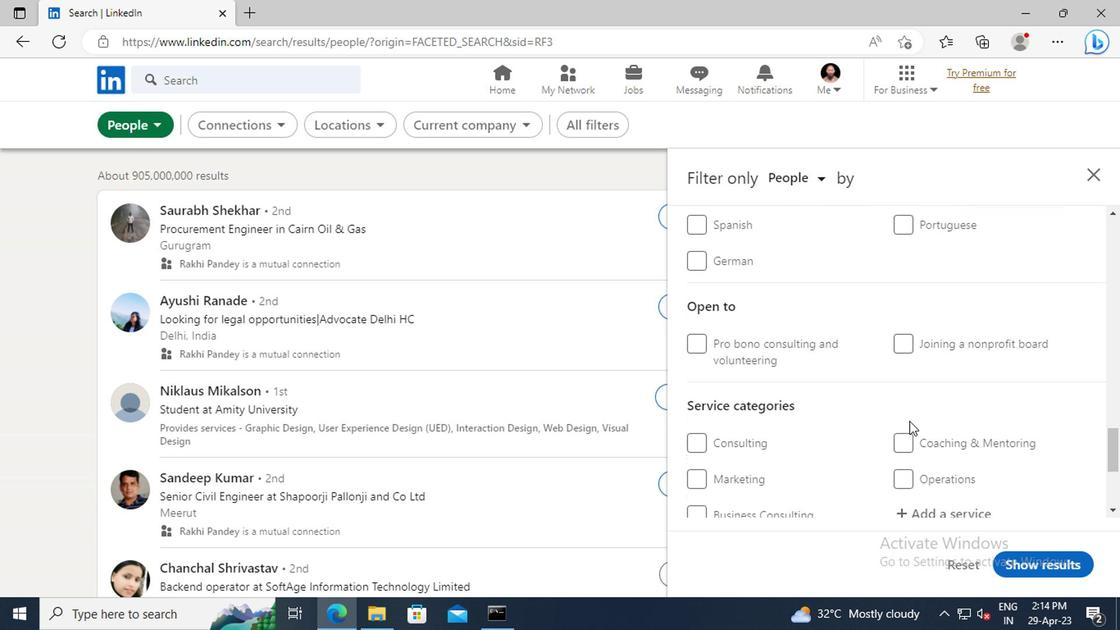 
Action: Mouse scrolled (907, 418) with delta (0, -1)
Screenshot: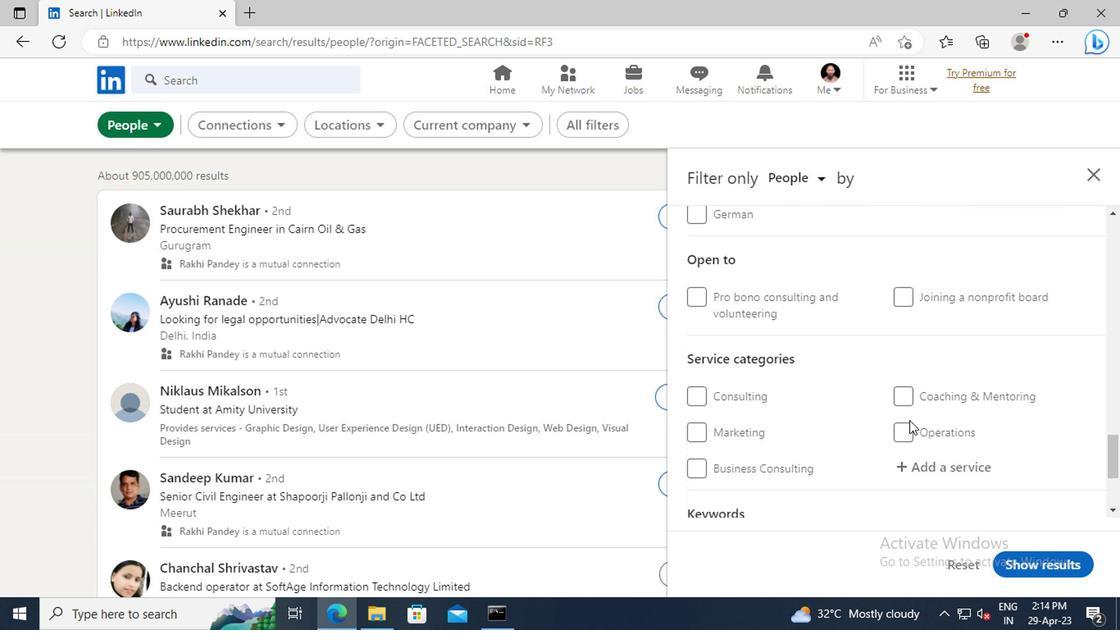 
Action: Mouse scrolled (907, 418) with delta (0, -1)
Screenshot: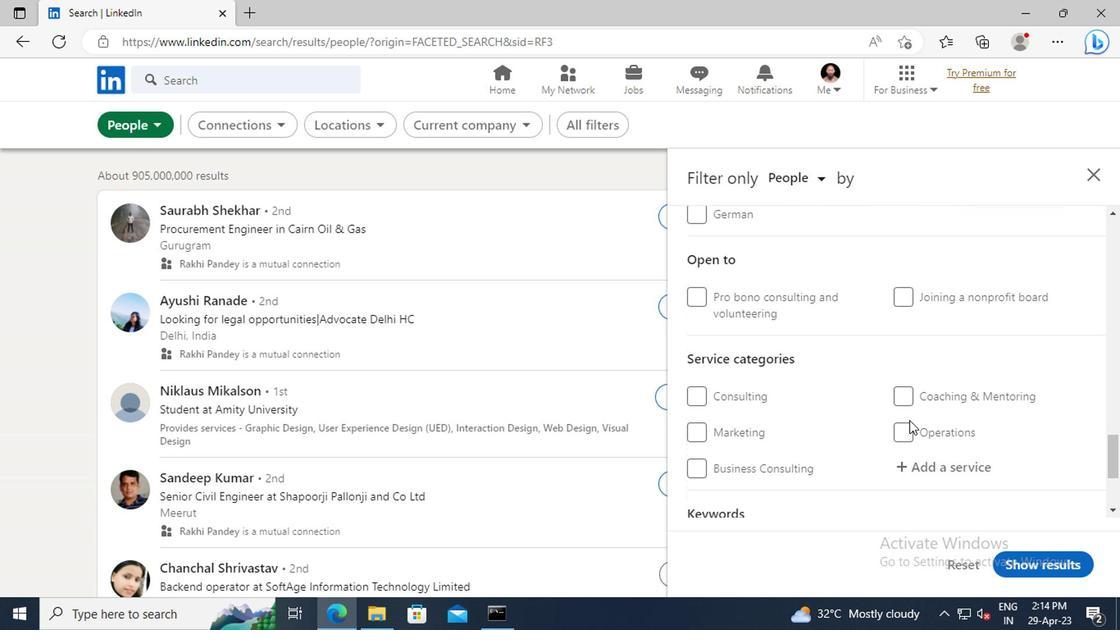 
Action: Mouse moved to (921, 375)
Screenshot: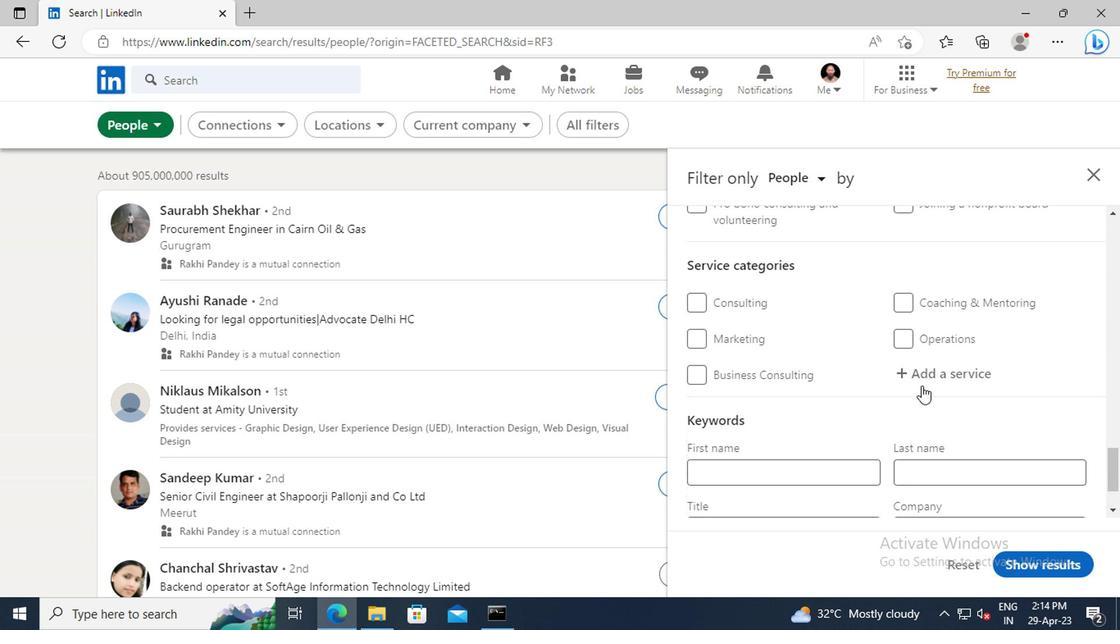 
Action: Mouse pressed left at (921, 375)
Screenshot: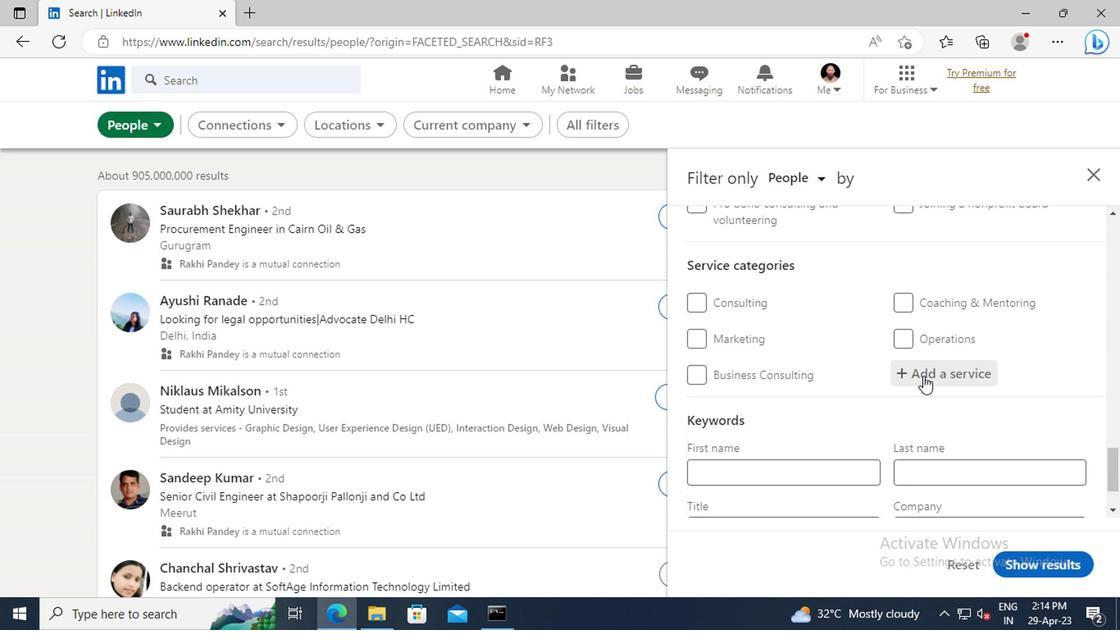 
Action: Key pressed <Key.shift>EXECUTIVE<Key.space><Key.shift>COA
Screenshot: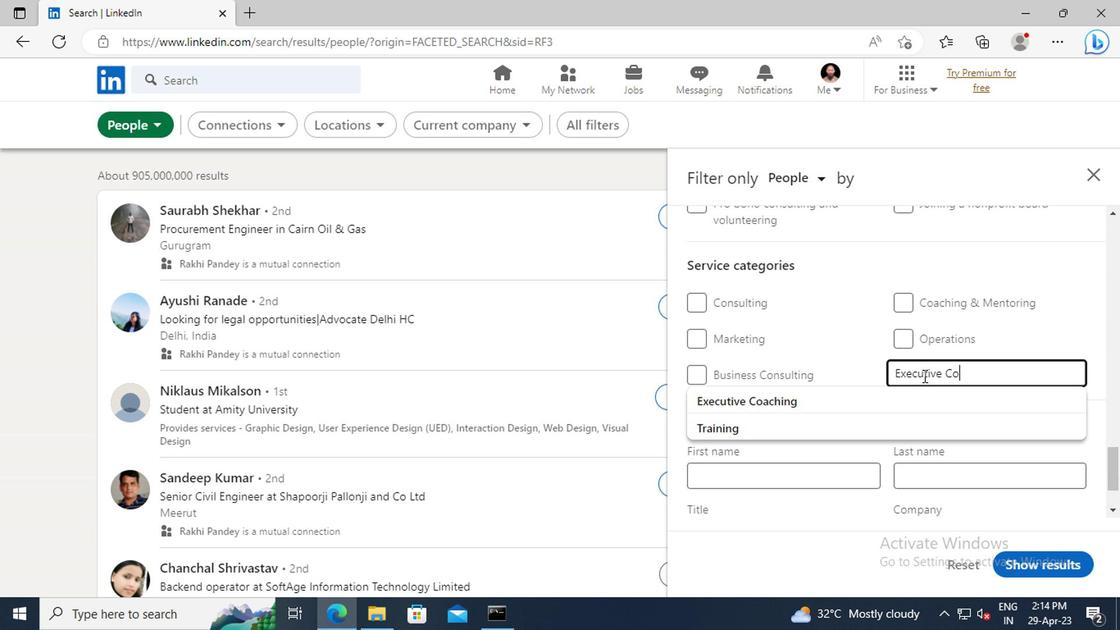 
Action: Mouse moved to (881, 397)
Screenshot: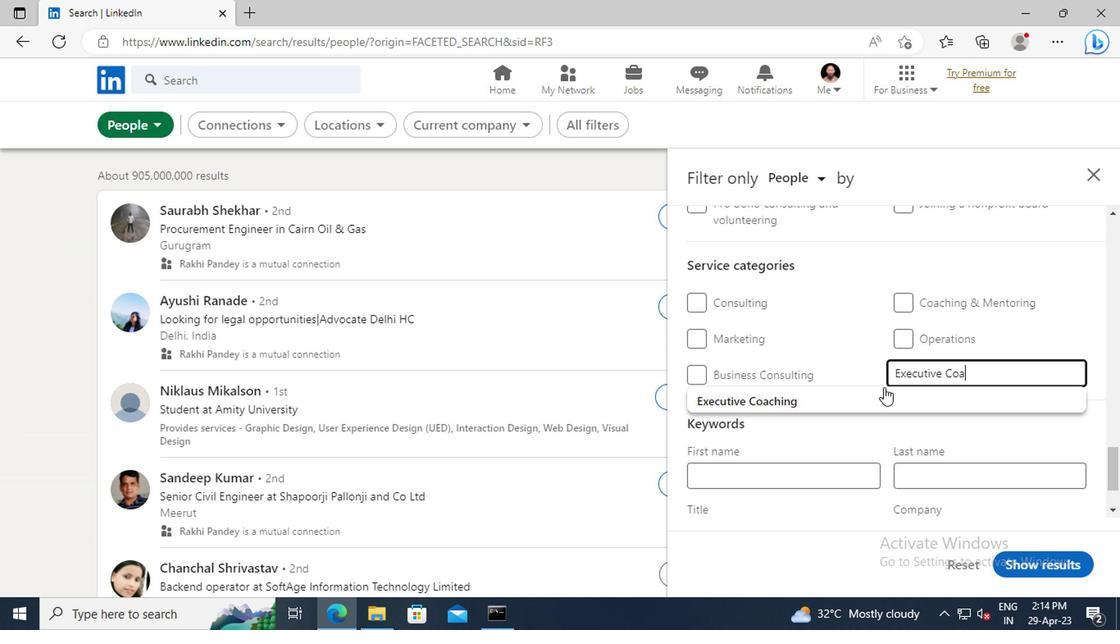 
Action: Mouse pressed left at (881, 397)
Screenshot: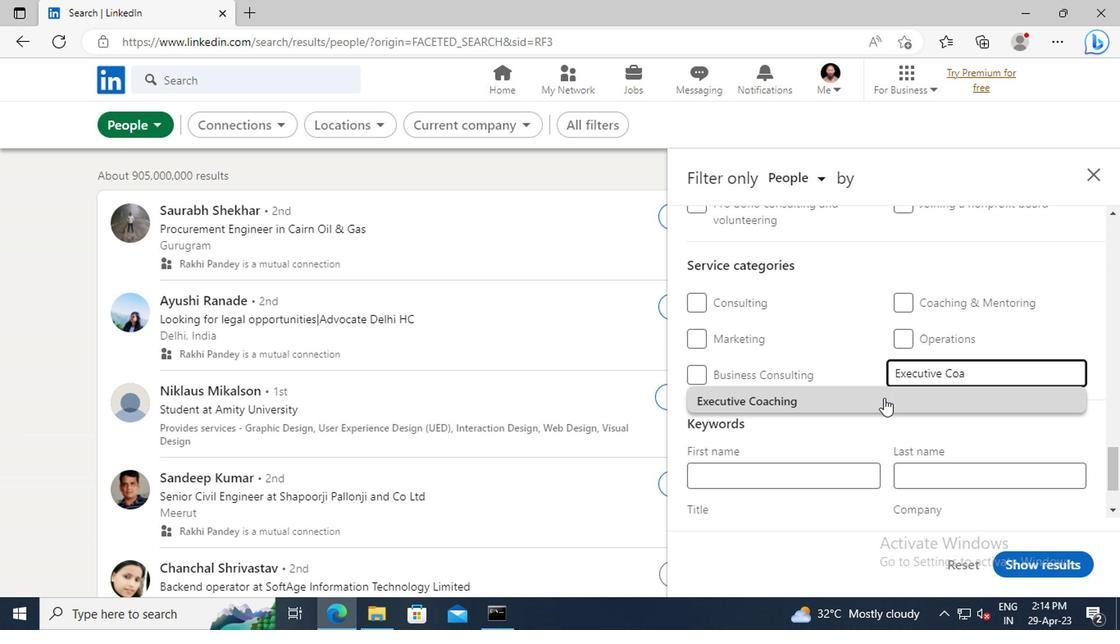 
Action: Mouse scrolled (881, 396) with delta (0, -1)
Screenshot: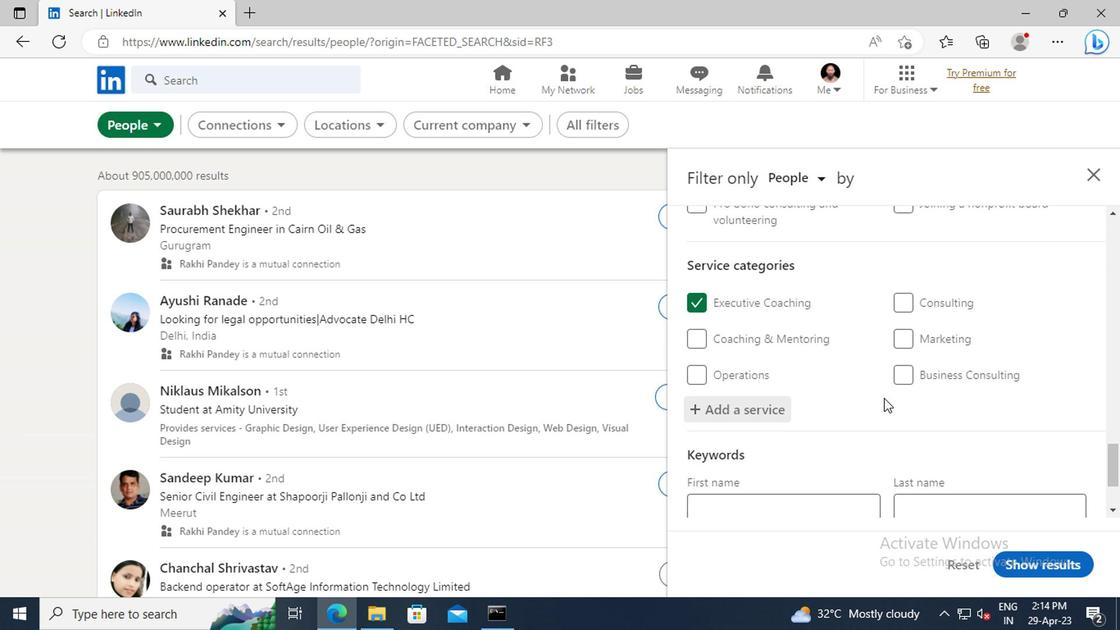 
Action: Mouse scrolled (881, 396) with delta (0, -1)
Screenshot: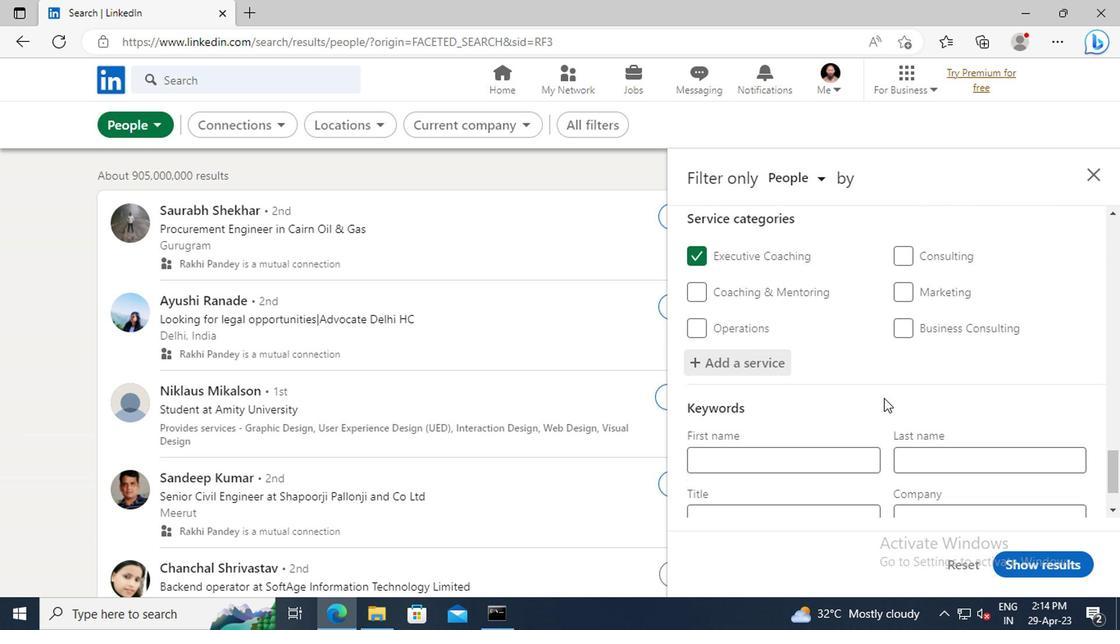 
Action: Mouse scrolled (881, 396) with delta (0, -1)
Screenshot: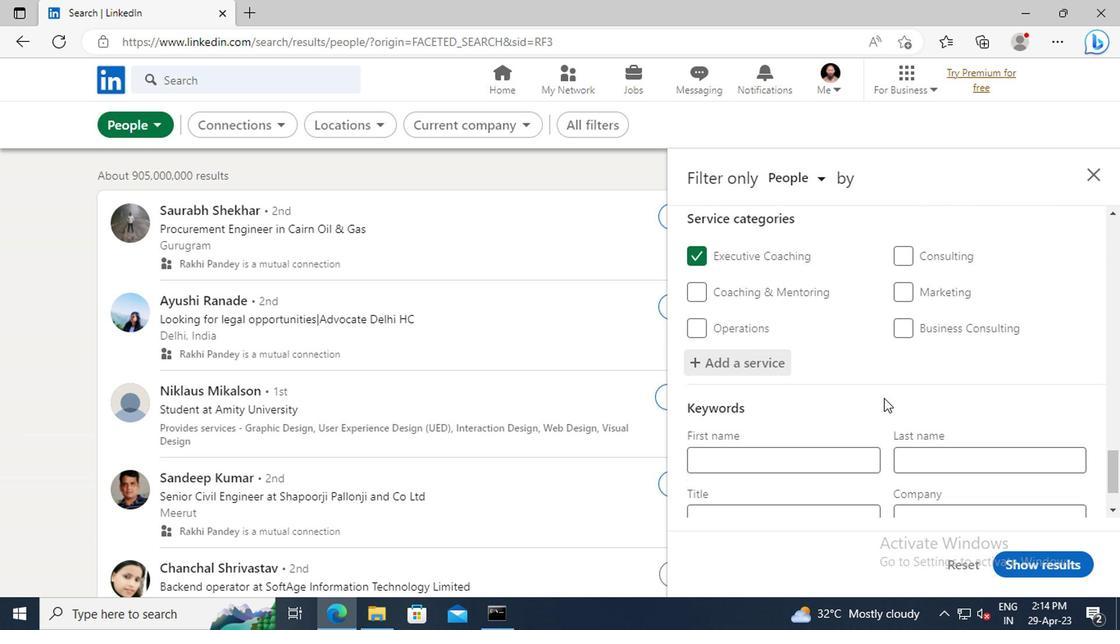 
Action: Mouse scrolled (881, 396) with delta (0, -1)
Screenshot: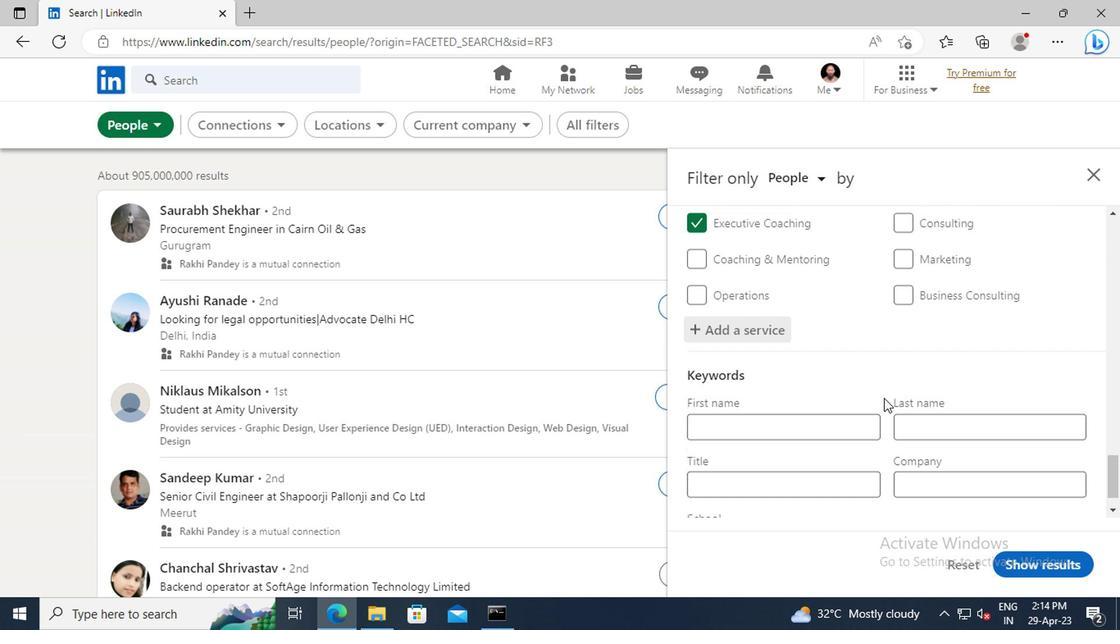 
Action: Mouse scrolled (881, 396) with delta (0, -1)
Screenshot: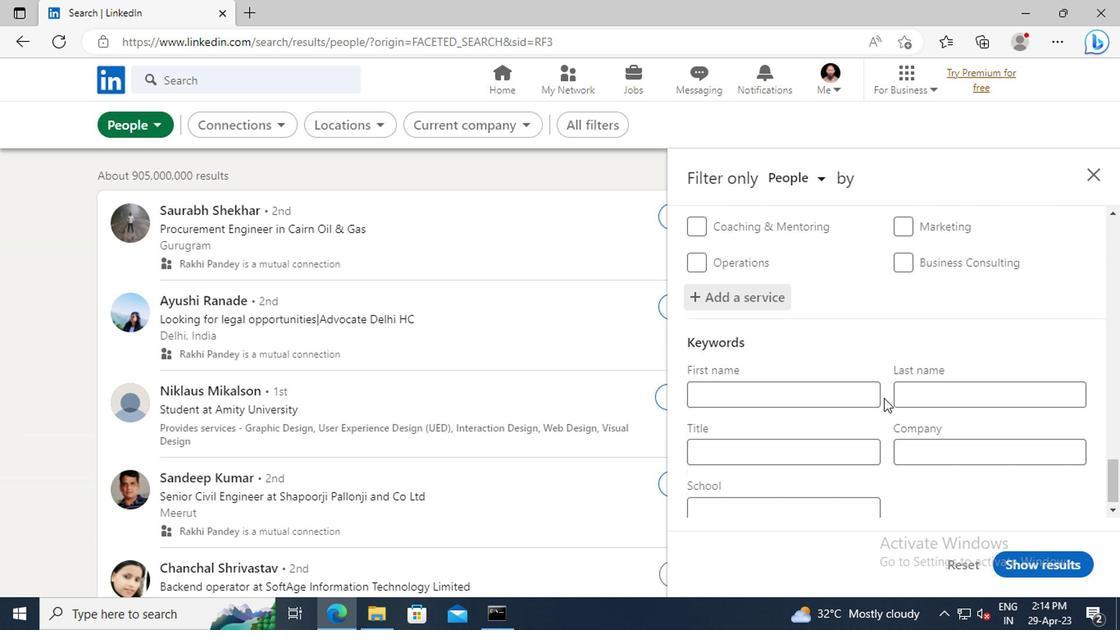 
Action: Mouse moved to (766, 442)
Screenshot: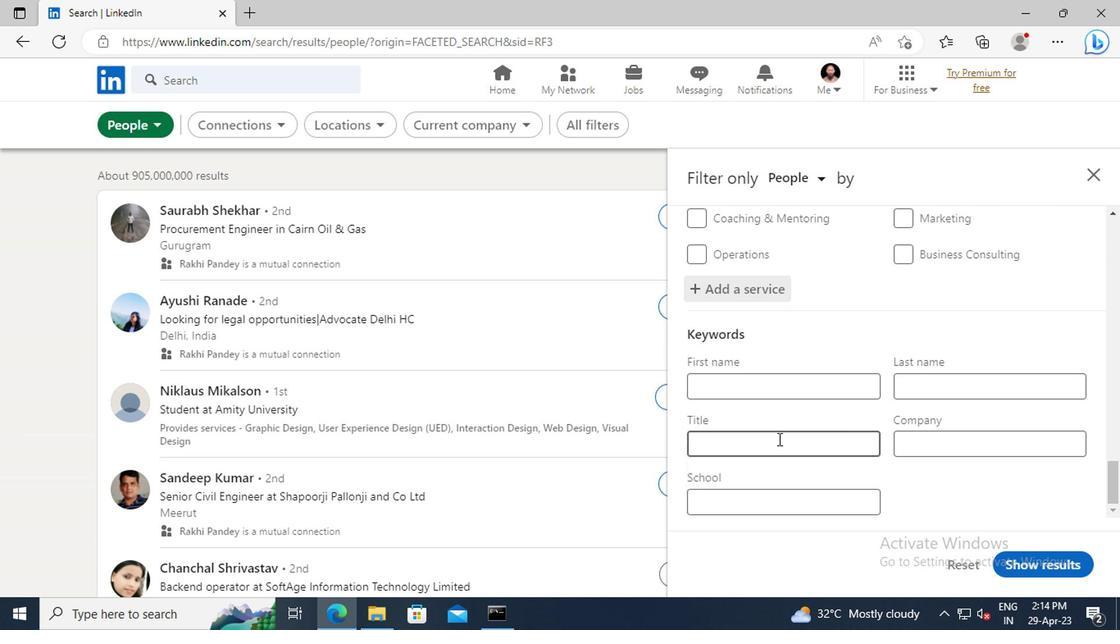 
Action: Mouse pressed left at (766, 442)
Screenshot: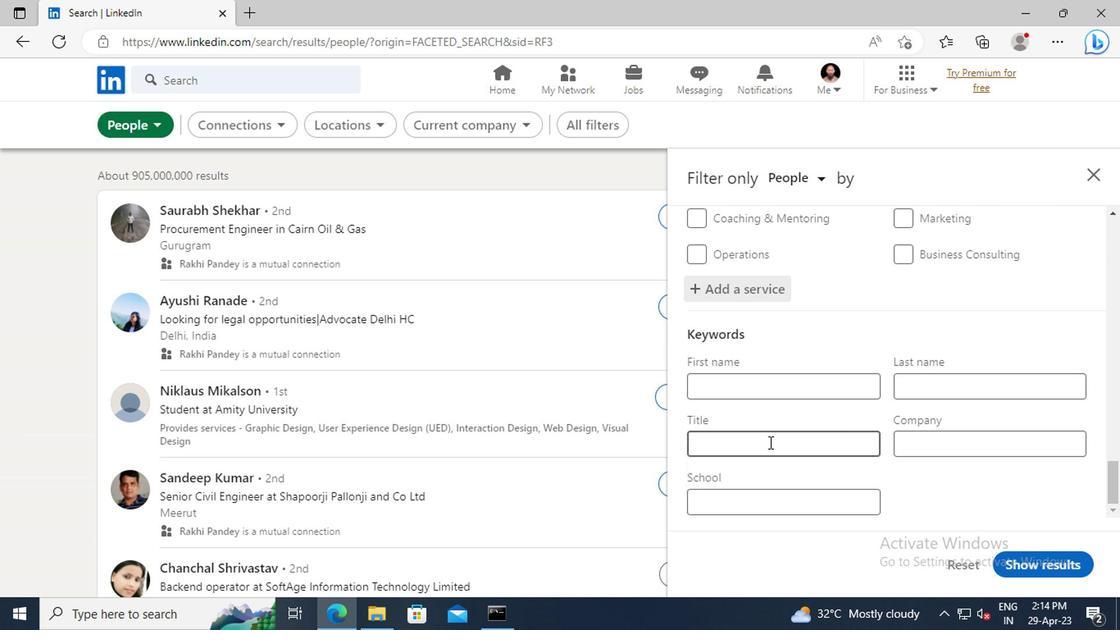 
Action: Key pressed <Key.shift>DATA<Key.space><Key.shift>ENTRY<Key.enter>
Screenshot: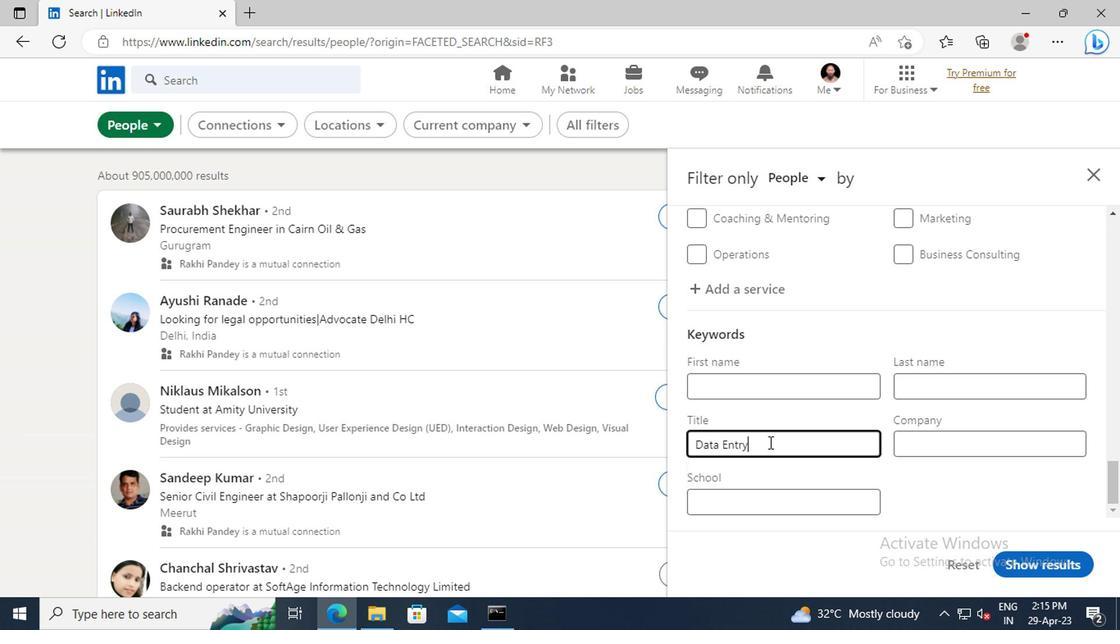 
Action: Mouse moved to (1032, 564)
Screenshot: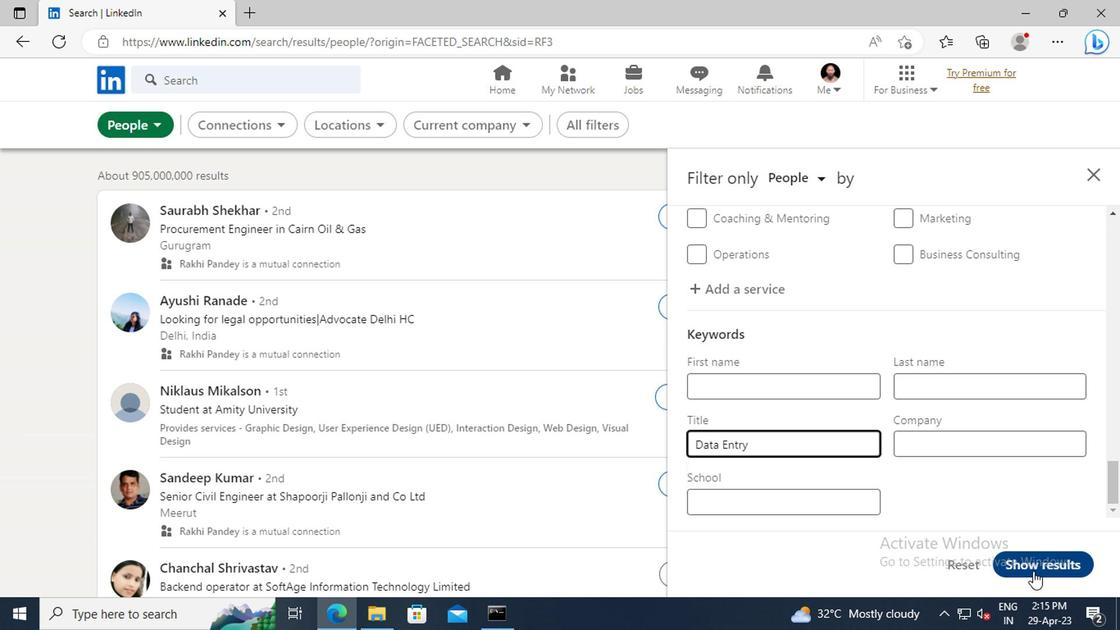
Action: Mouse pressed left at (1032, 564)
Screenshot: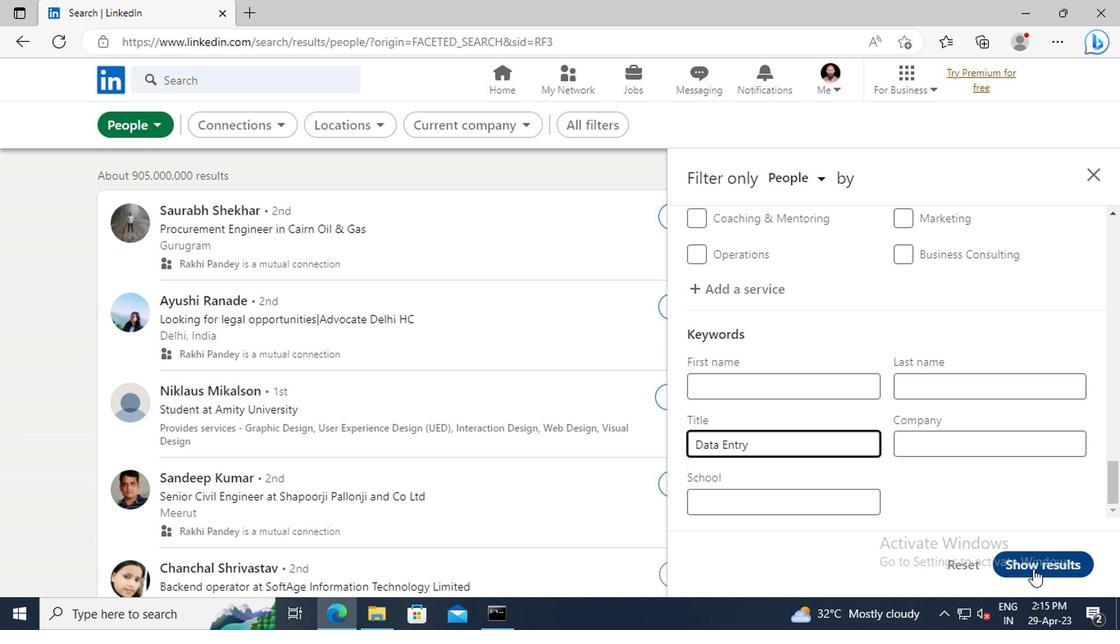 
